 Task: Look for space in Pingshan, China from 12th July, 2023 to 16th July, 2023 for 8 adults in price range Rs.10000 to Rs.16000. Place can be private room with 8 bedrooms having 8 beds and 8 bathrooms. Property type can be house, flat, guest house, hotel. Amenities needed are: wifi, TV, free parkinig on premises, gym, breakfast. Booking option can be shelf check-in. Required host language is Chinese (Simplified).
Action: Mouse moved to (493, 104)
Screenshot: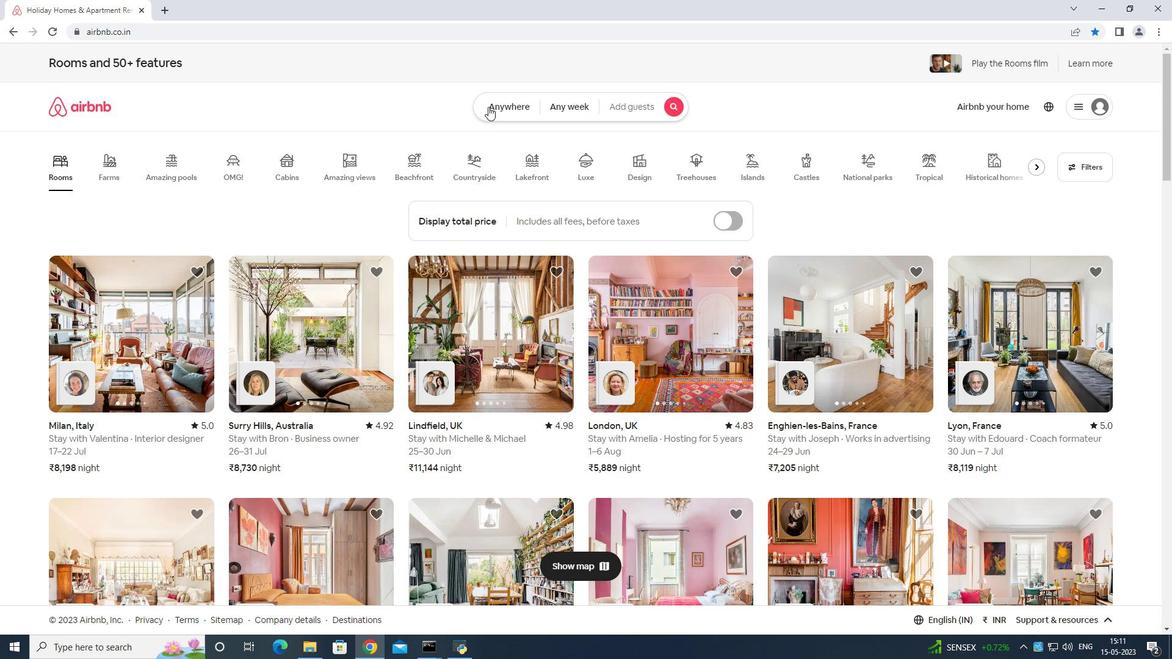 
Action: Mouse pressed left at (493, 104)
Screenshot: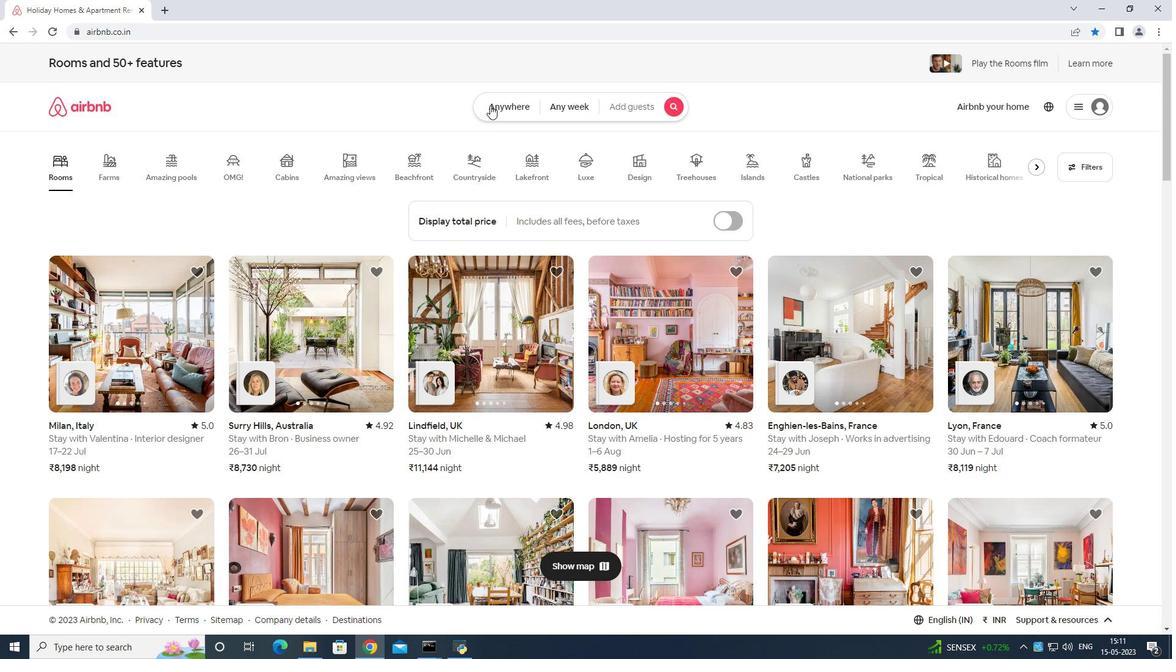 
Action: Mouse moved to (462, 145)
Screenshot: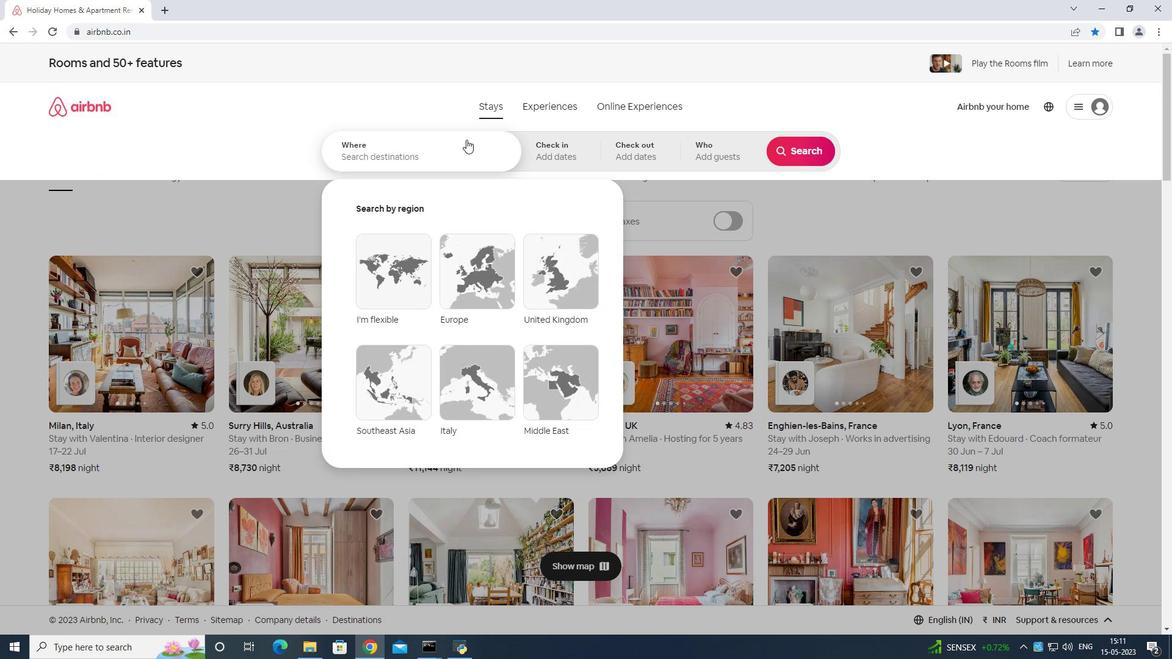 
Action: Mouse pressed left at (462, 145)
Screenshot: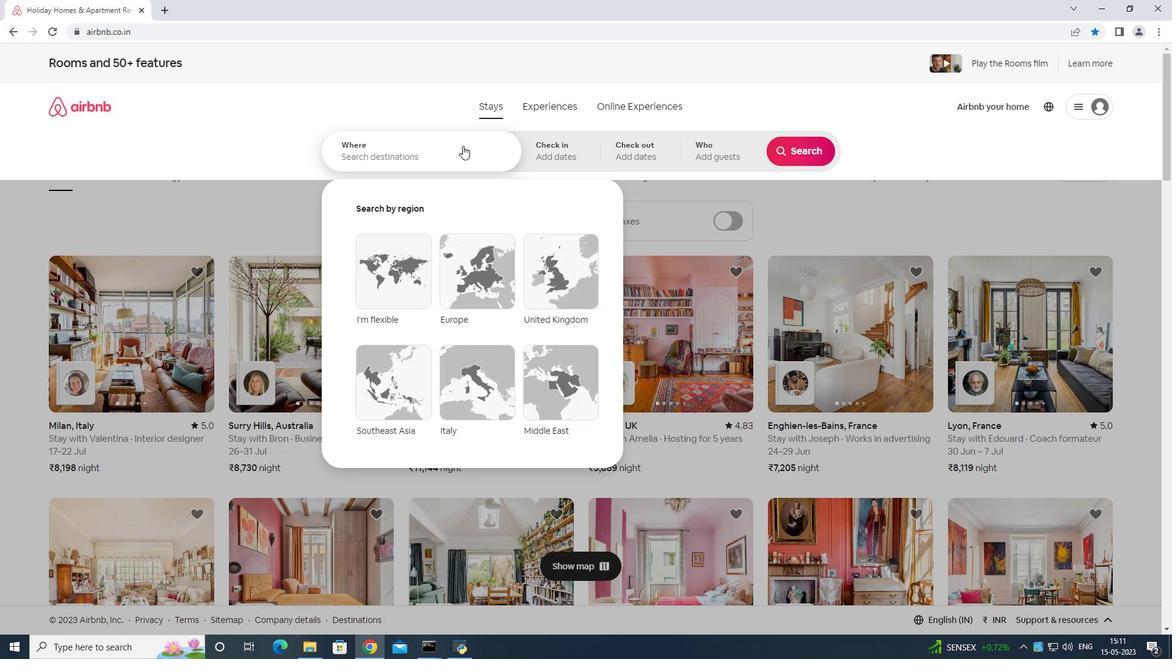 
Action: Mouse moved to (487, 155)
Screenshot: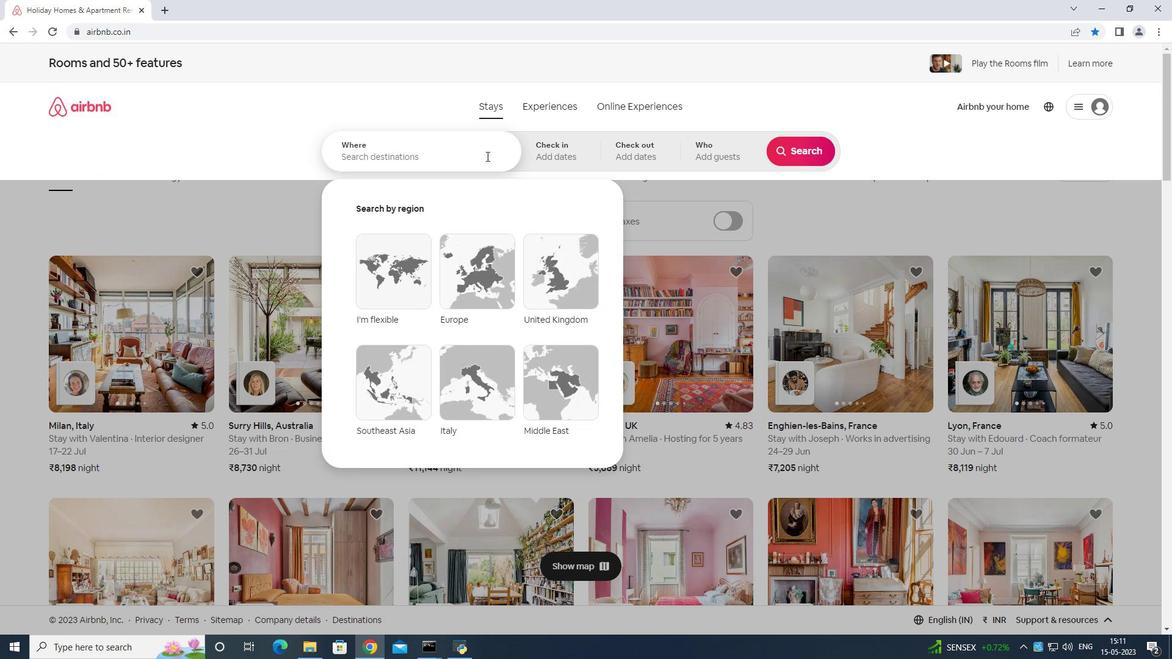 
Action: Key pressed <Key.shift>Pingshan<Key.space>china<Key.enter>
Screenshot: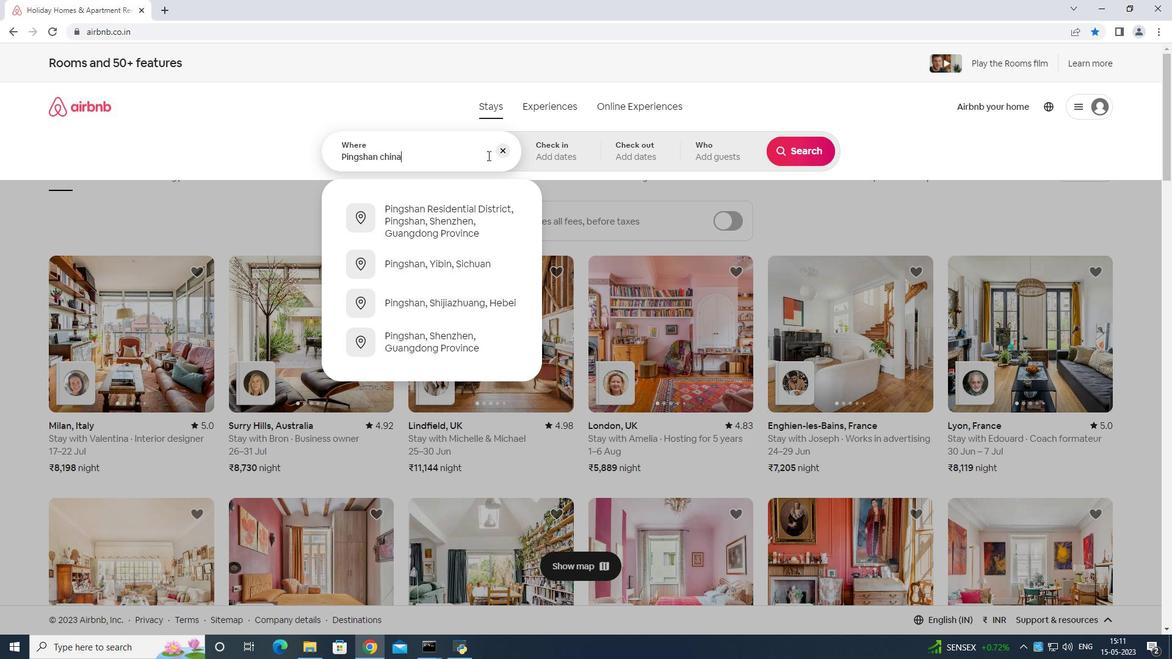 
Action: Mouse moved to (797, 253)
Screenshot: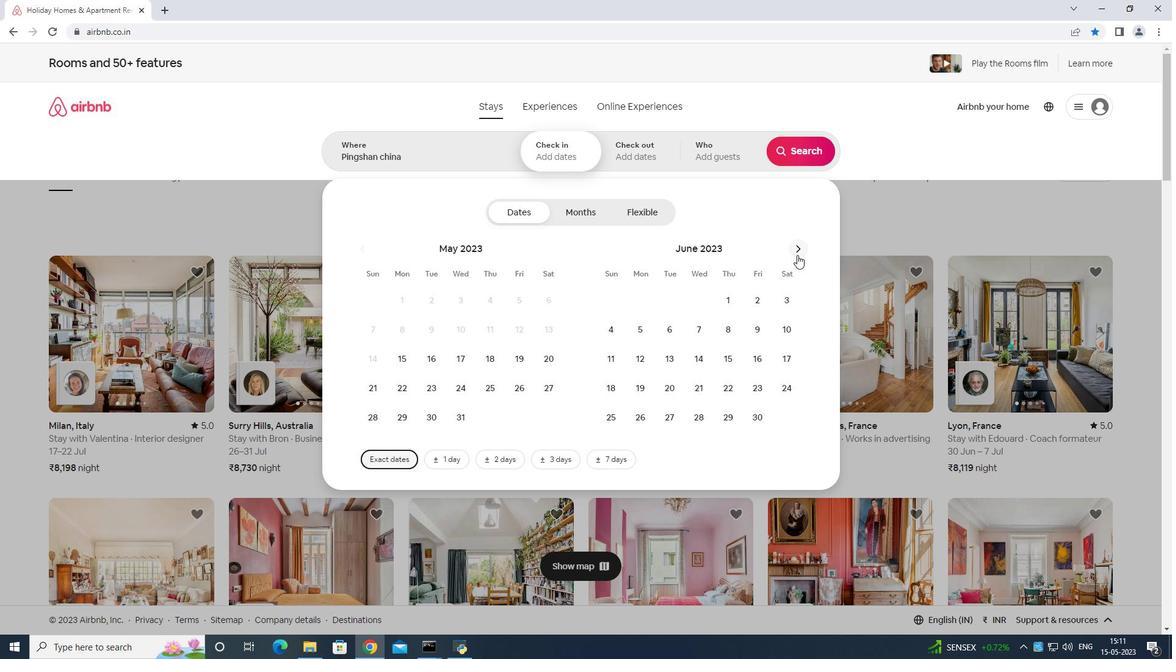 
Action: Mouse pressed left at (797, 253)
Screenshot: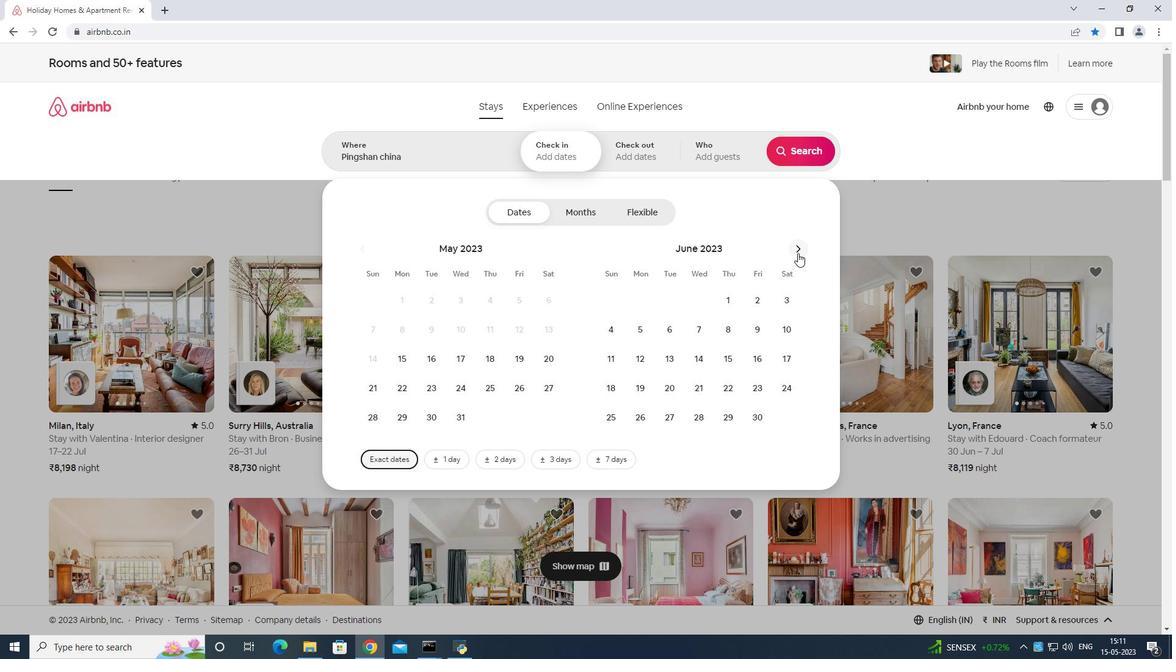 
Action: Mouse moved to (700, 349)
Screenshot: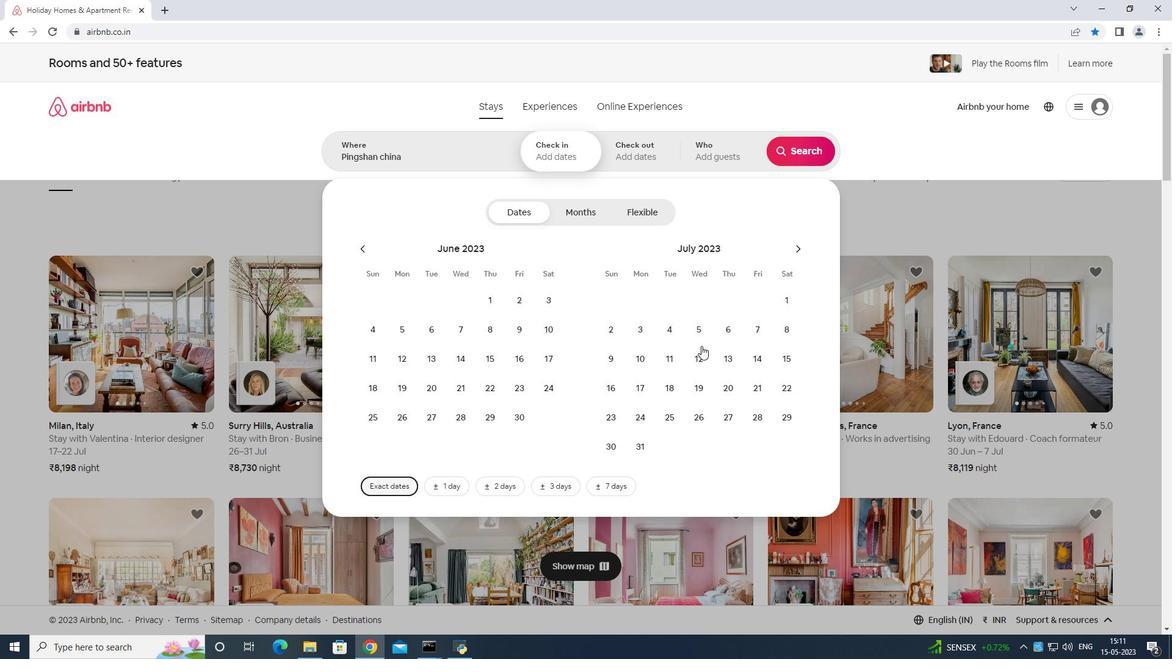 
Action: Mouse pressed left at (700, 349)
Screenshot: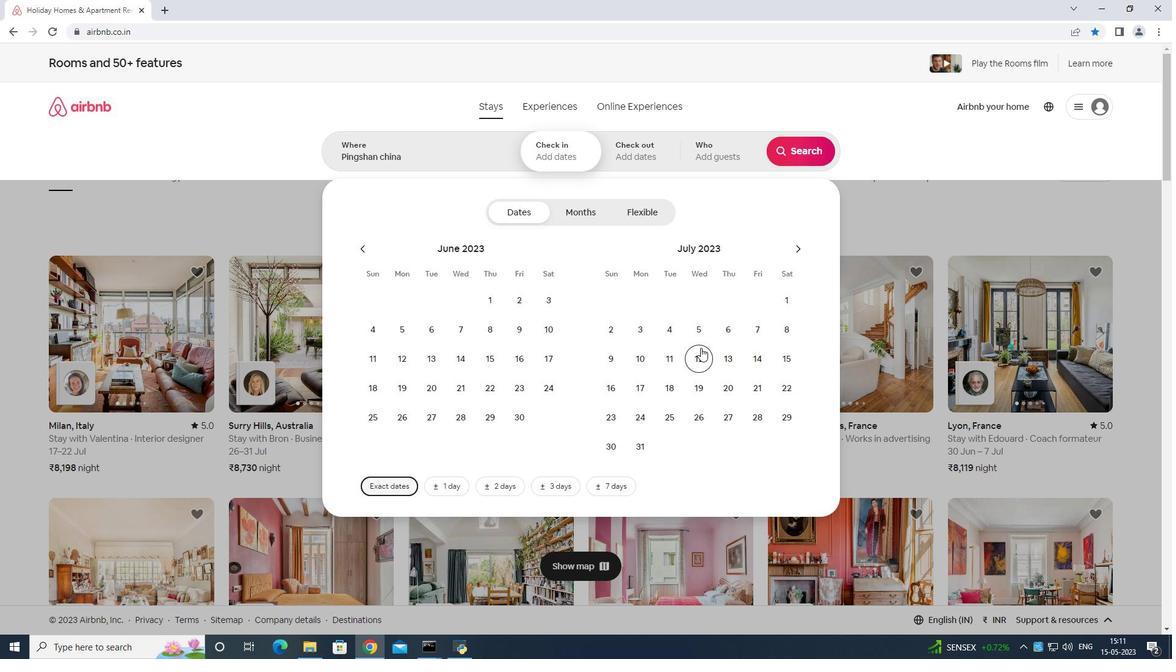 
Action: Mouse moved to (617, 381)
Screenshot: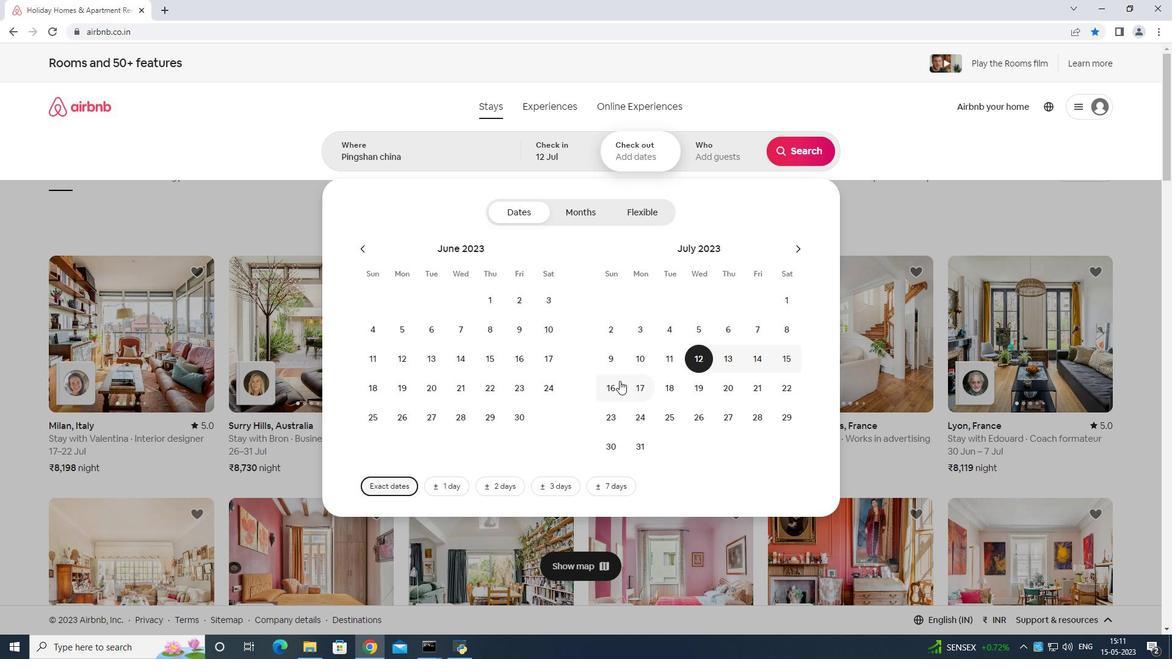 
Action: Mouse pressed left at (617, 381)
Screenshot: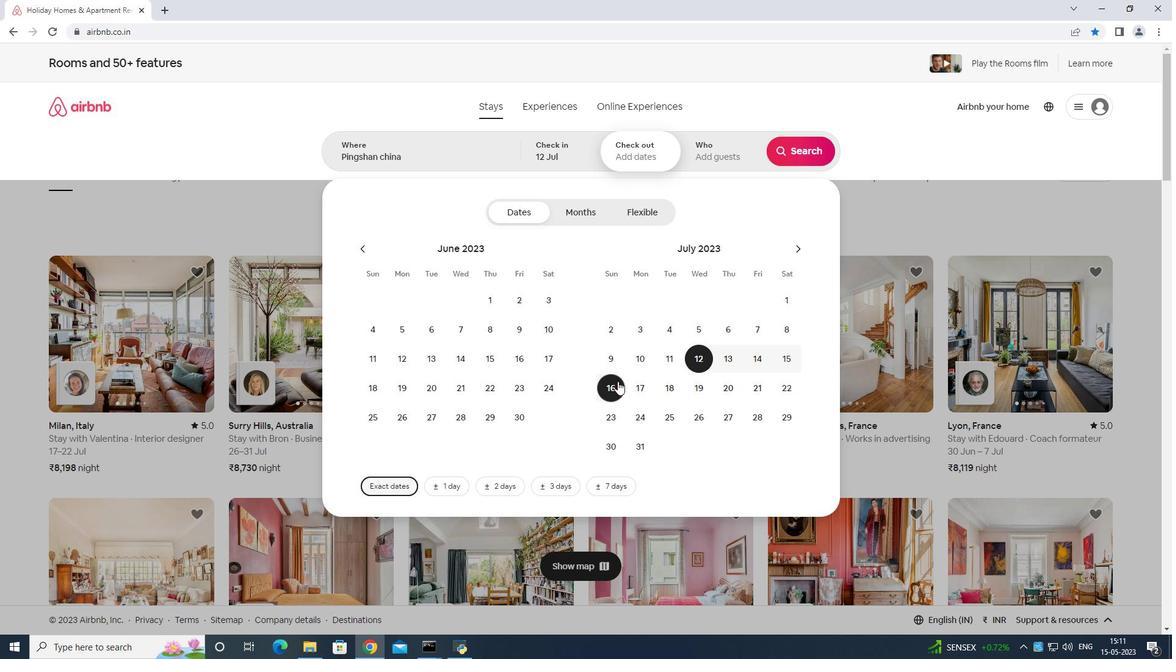 
Action: Mouse moved to (721, 152)
Screenshot: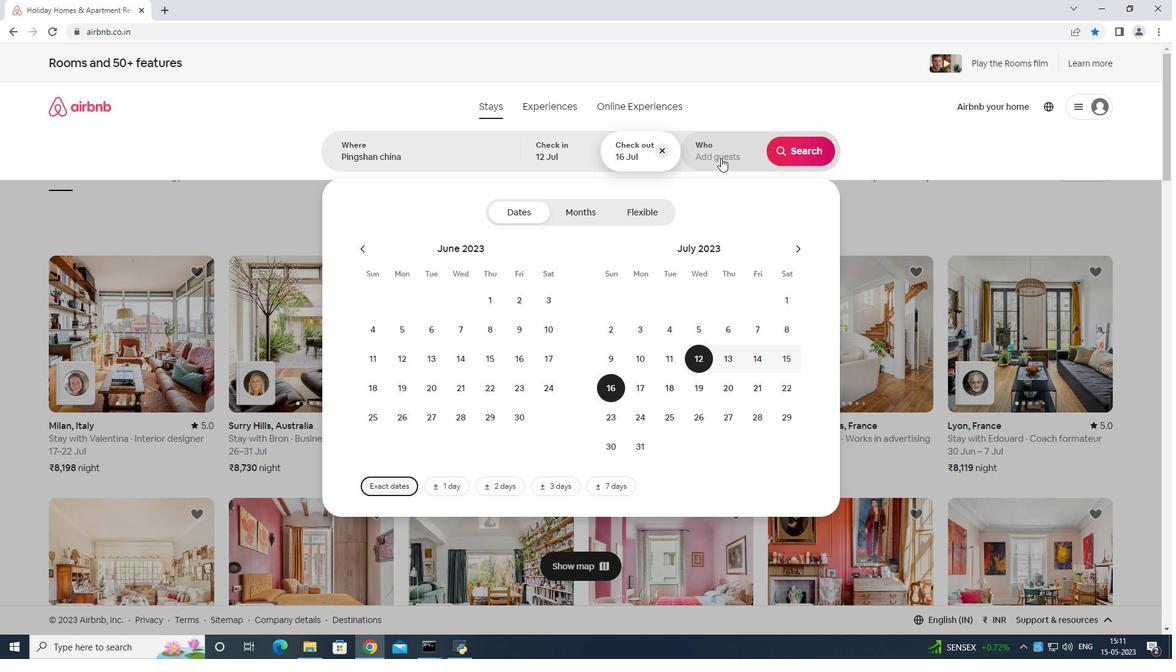 
Action: Mouse pressed left at (721, 152)
Screenshot: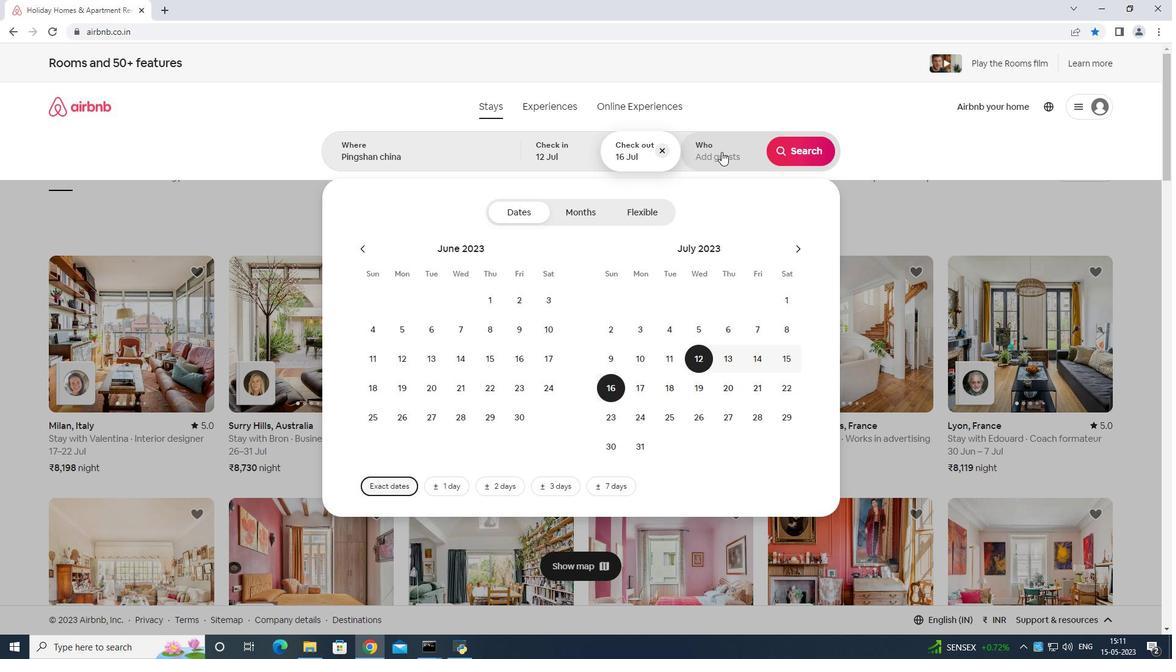 
Action: Mouse moved to (799, 216)
Screenshot: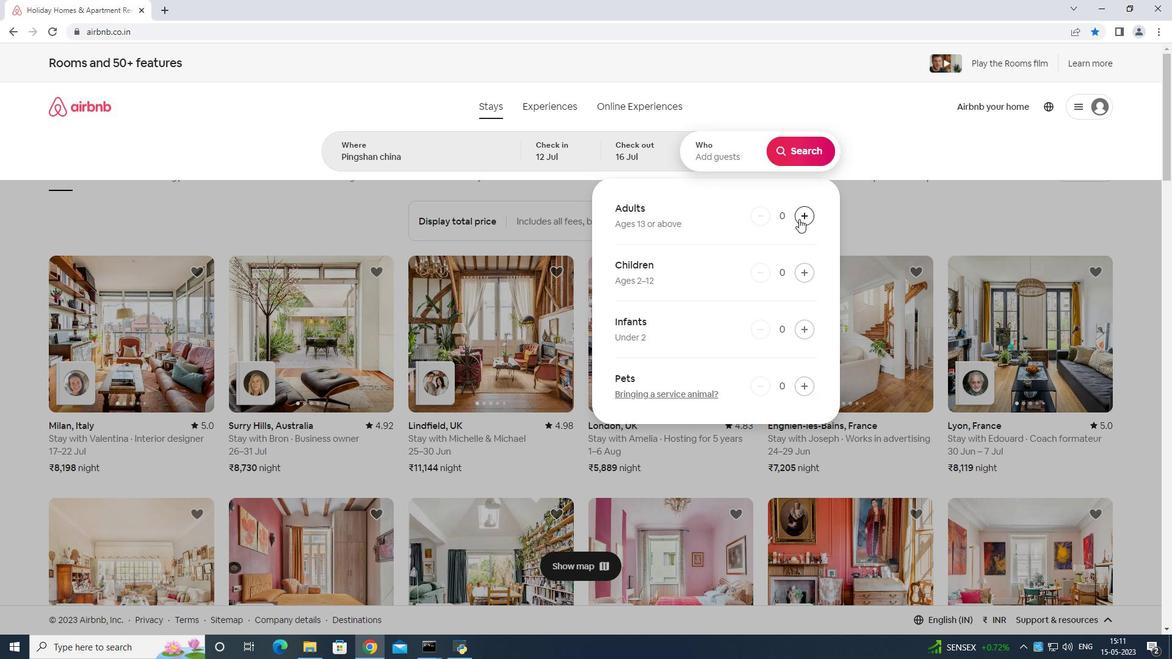 
Action: Mouse pressed left at (799, 216)
Screenshot: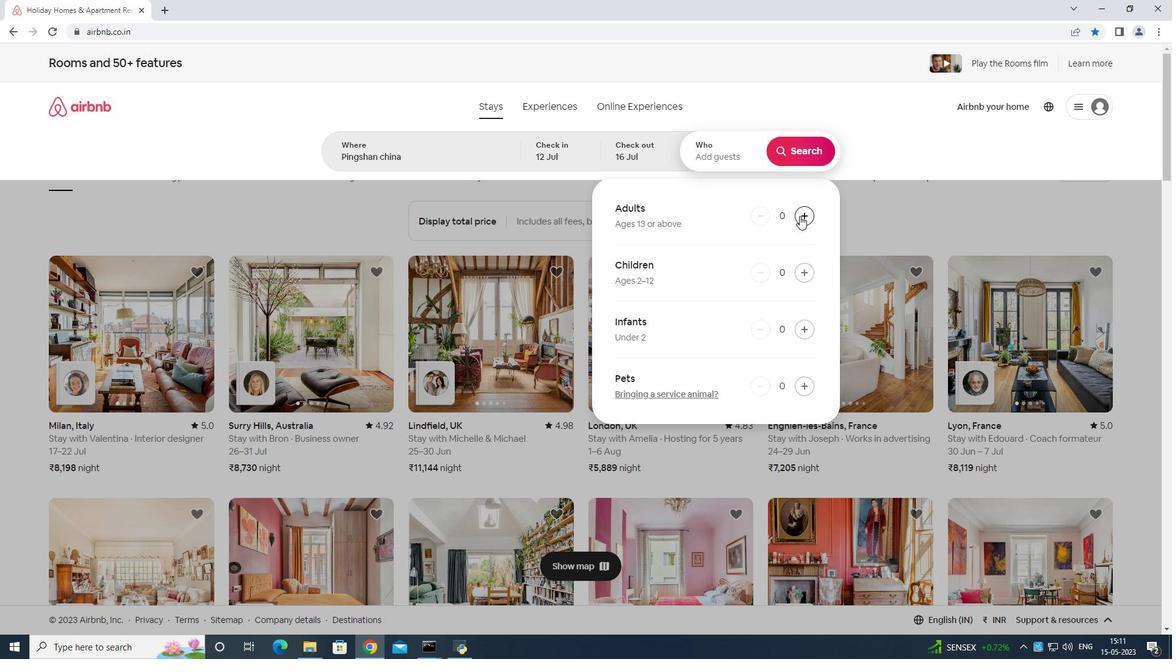 
Action: Mouse pressed left at (799, 216)
Screenshot: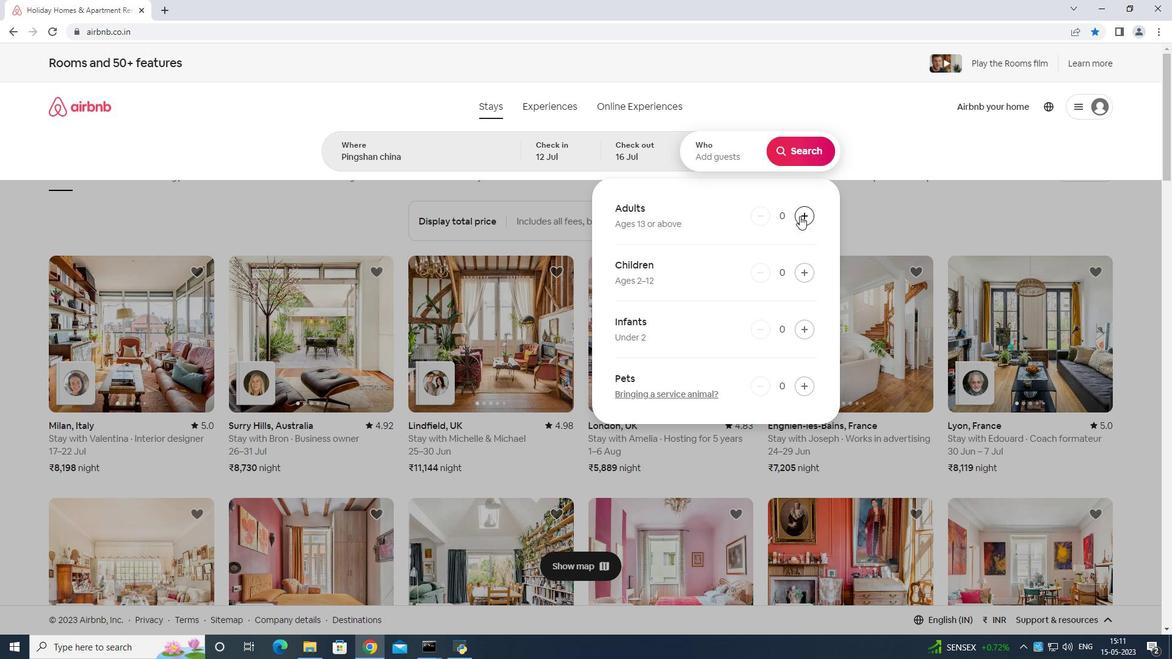 
Action: Mouse pressed left at (799, 216)
Screenshot: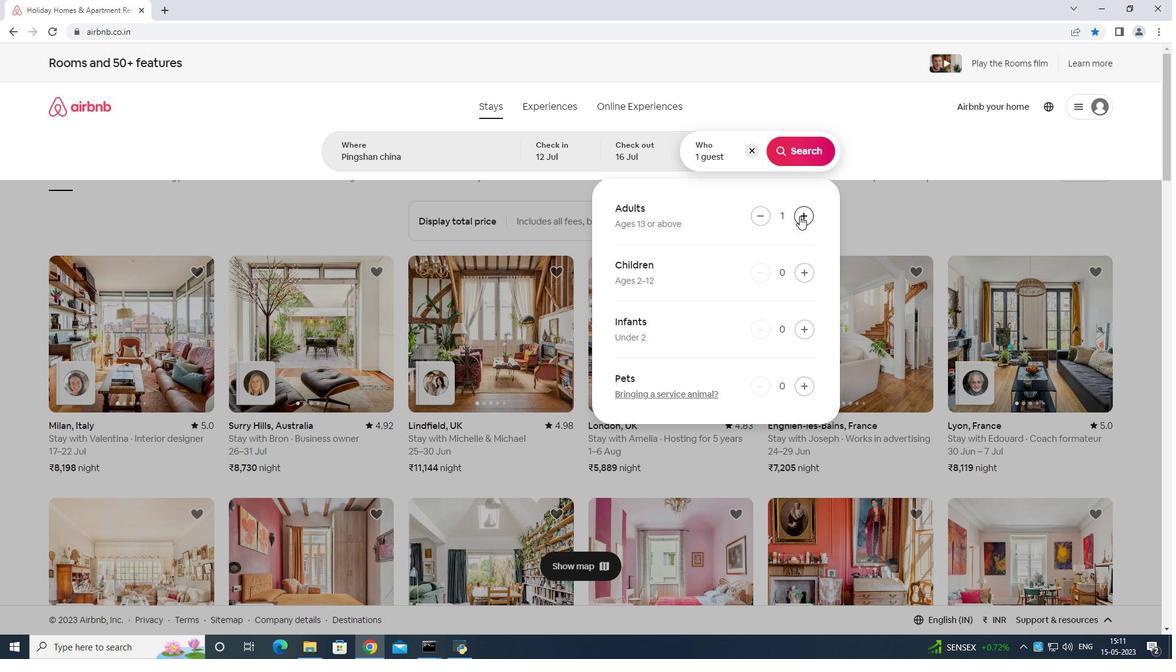 
Action: Mouse pressed left at (799, 216)
Screenshot: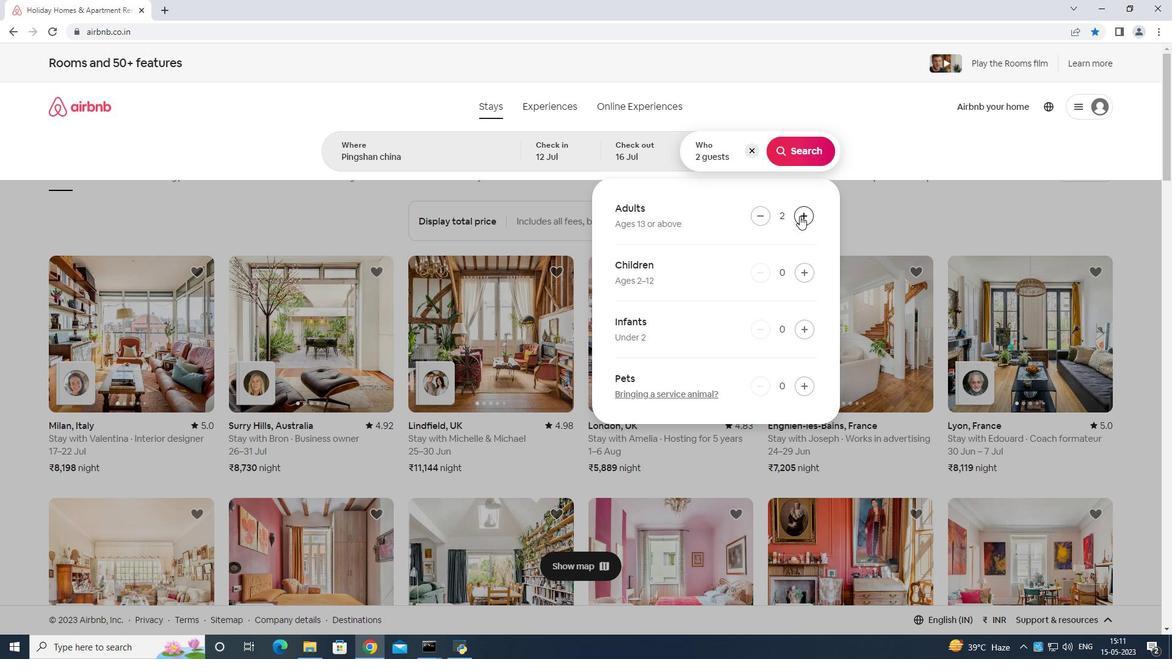 
Action: Mouse pressed left at (799, 216)
Screenshot: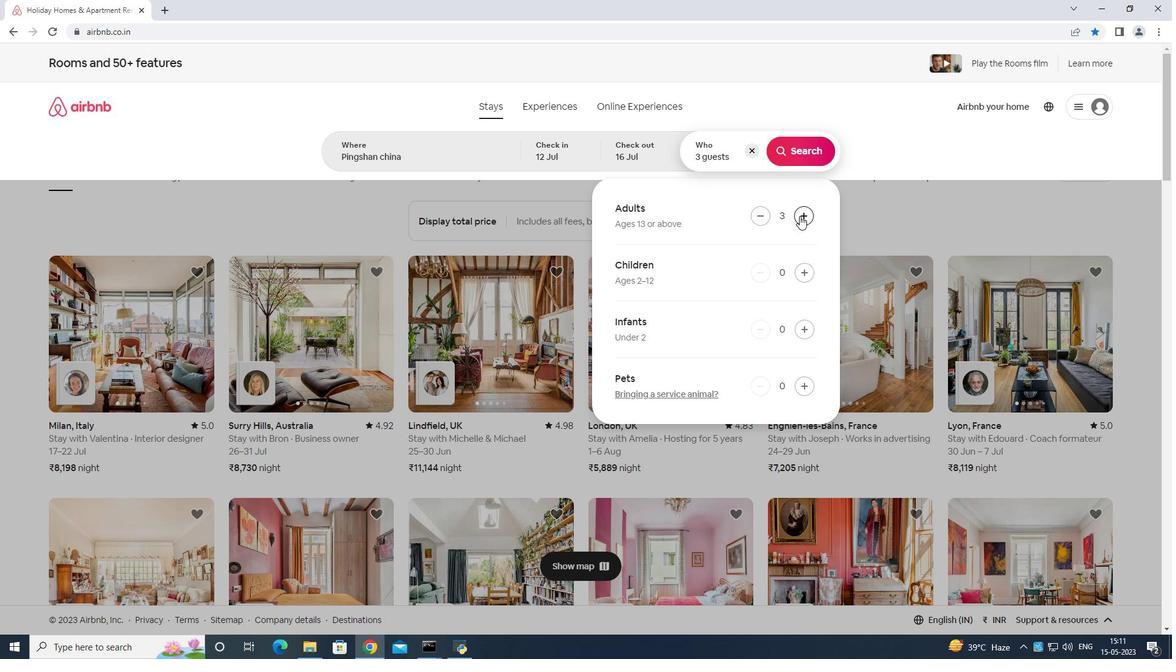 
Action: Mouse pressed left at (799, 216)
Screenshot: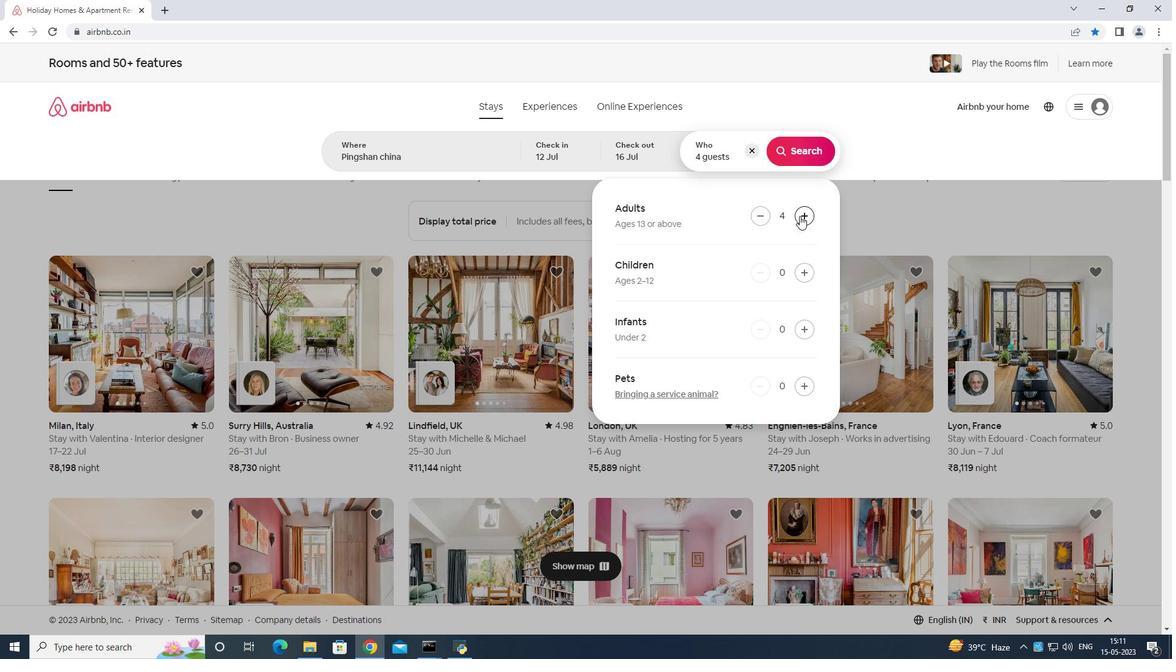 
Action: Mouse pressed left at (799, 216)
Screenshot: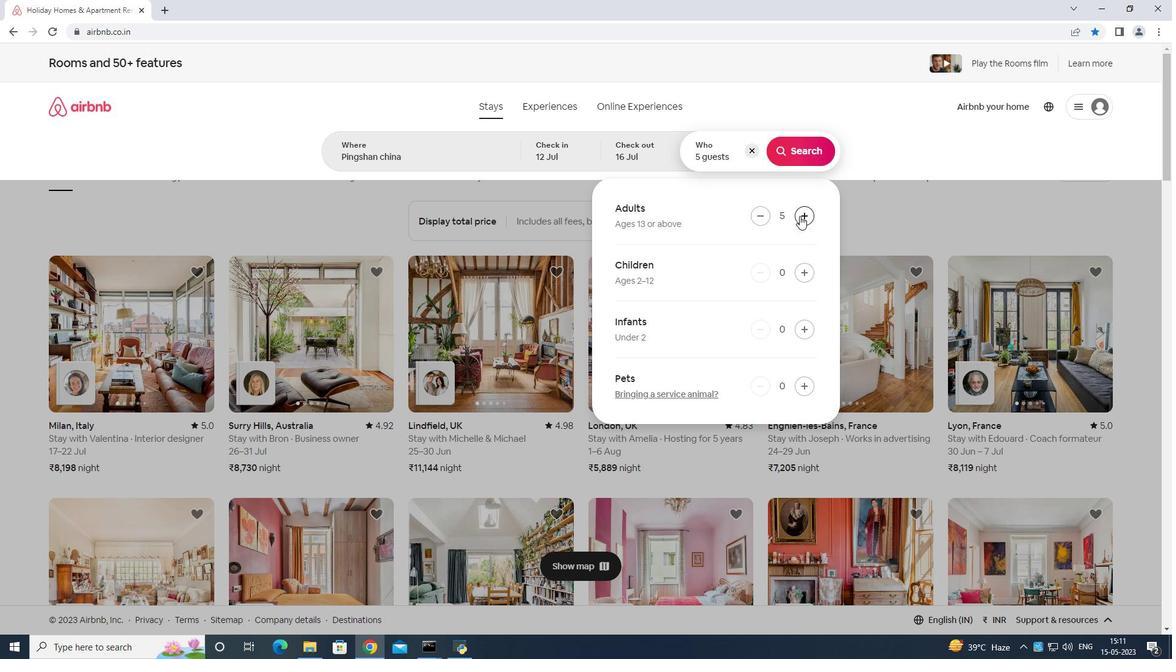 
Action: Mouse pressed left at (799, 216)
Screenshot: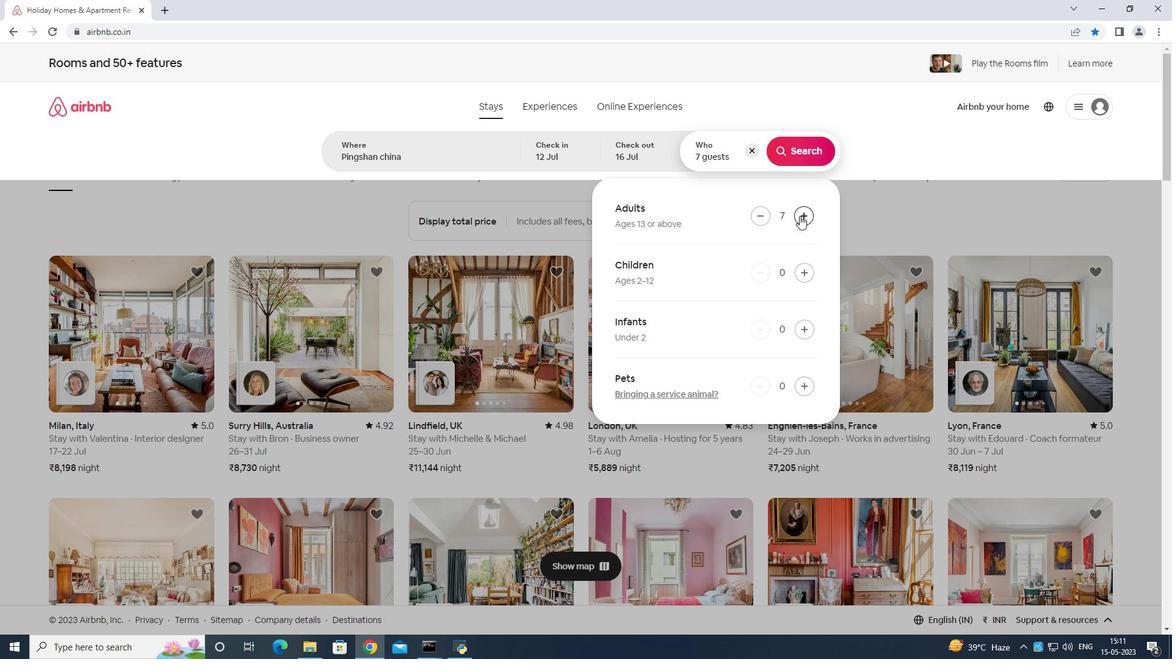 
Action: Mouse moved to (813, 152)
Screenshot: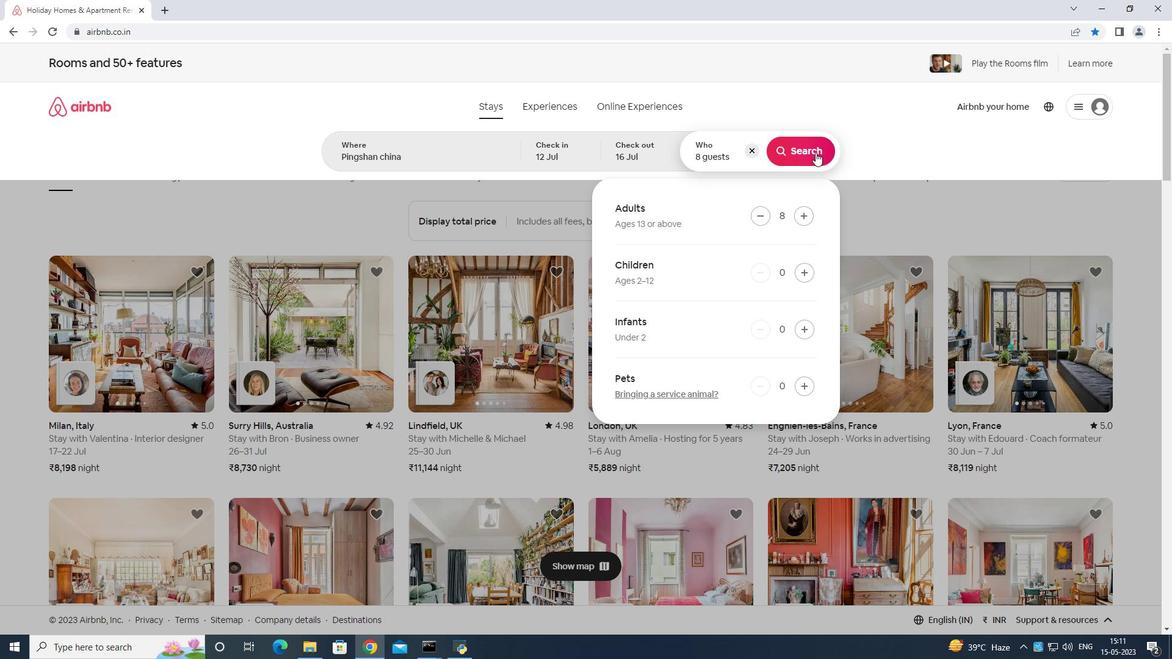 
Action: Mouse pressed left at (813, 152)
Screenshot: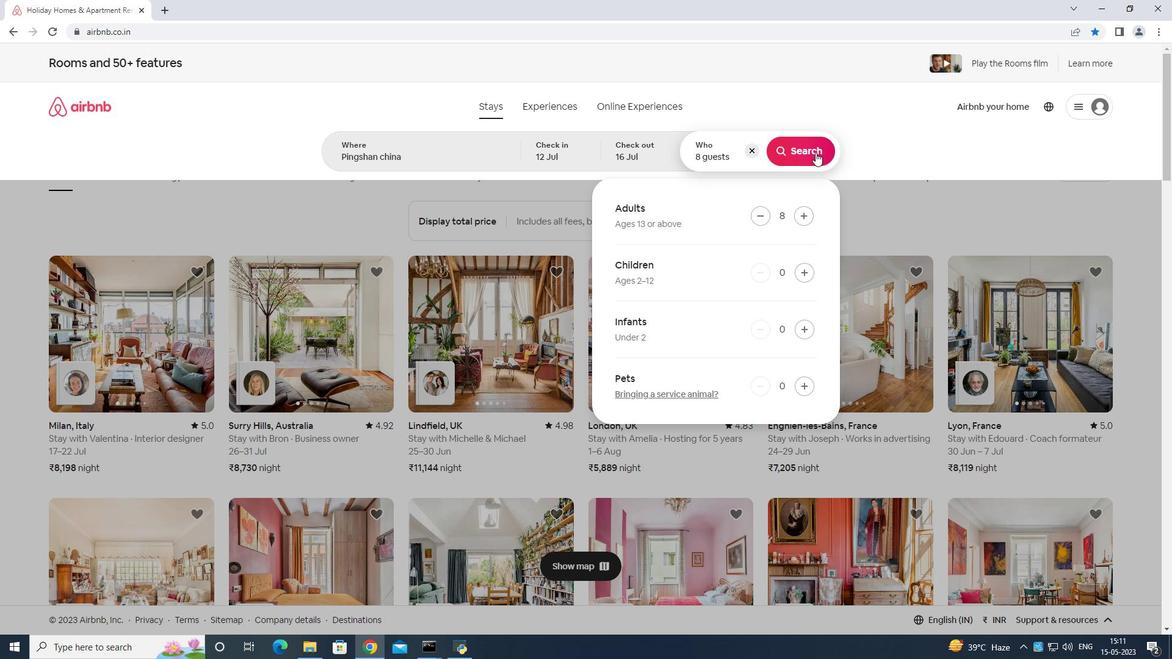 
Action: Mouse moved to (1117, 113)
Screenshot: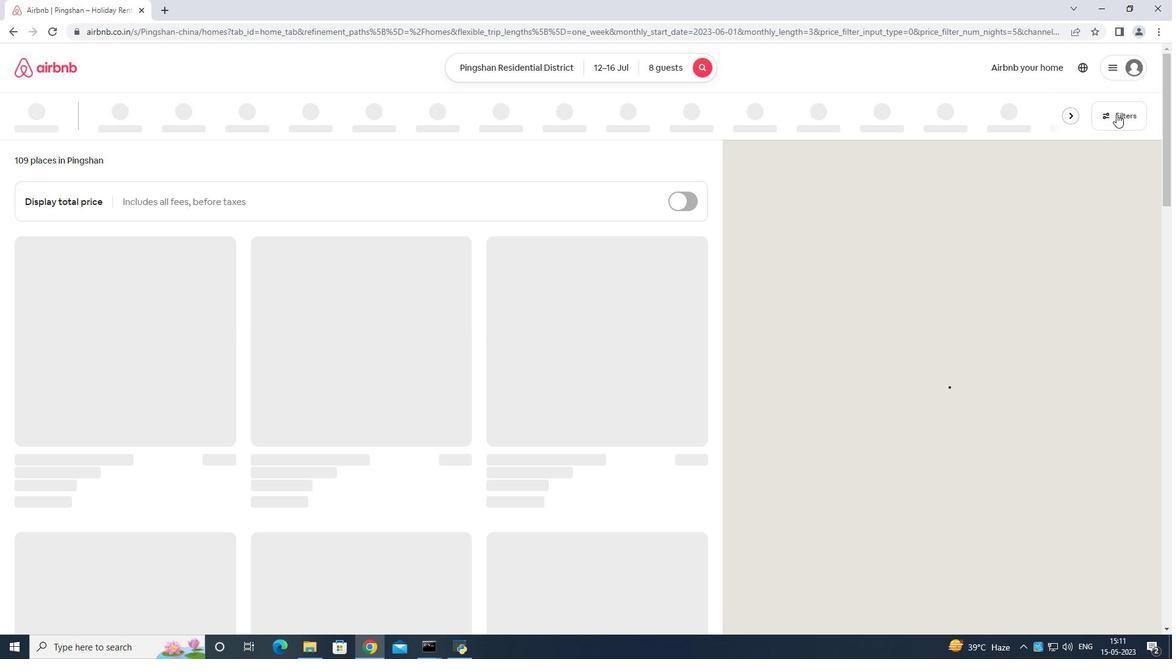 
Action: Mouse pressed left at (1117, 113)
Screenshot: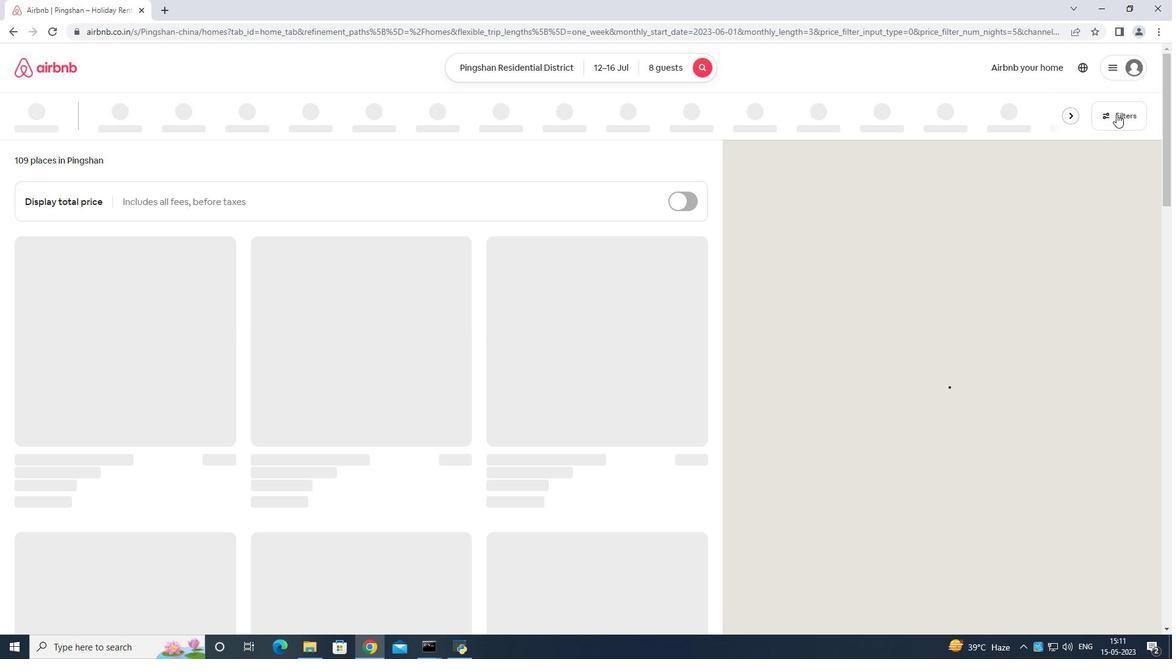 
Action: Mouse moved to (535, 413)
Screenshot: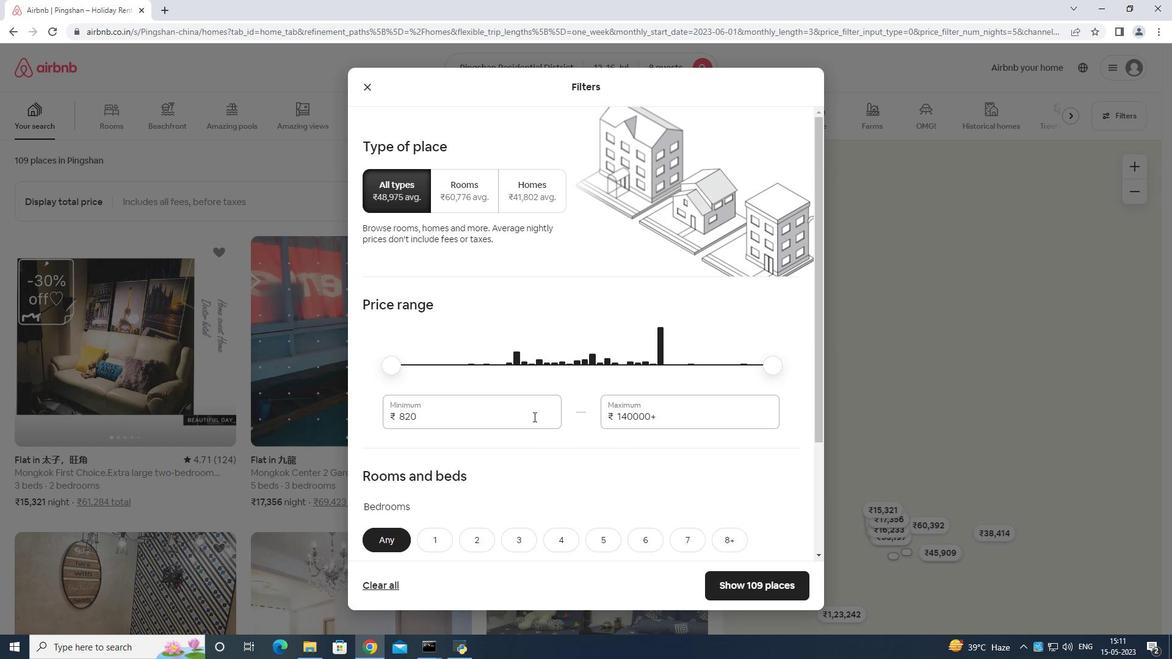 
Action: Mouse pressed left at (535, 413)
Screenshot: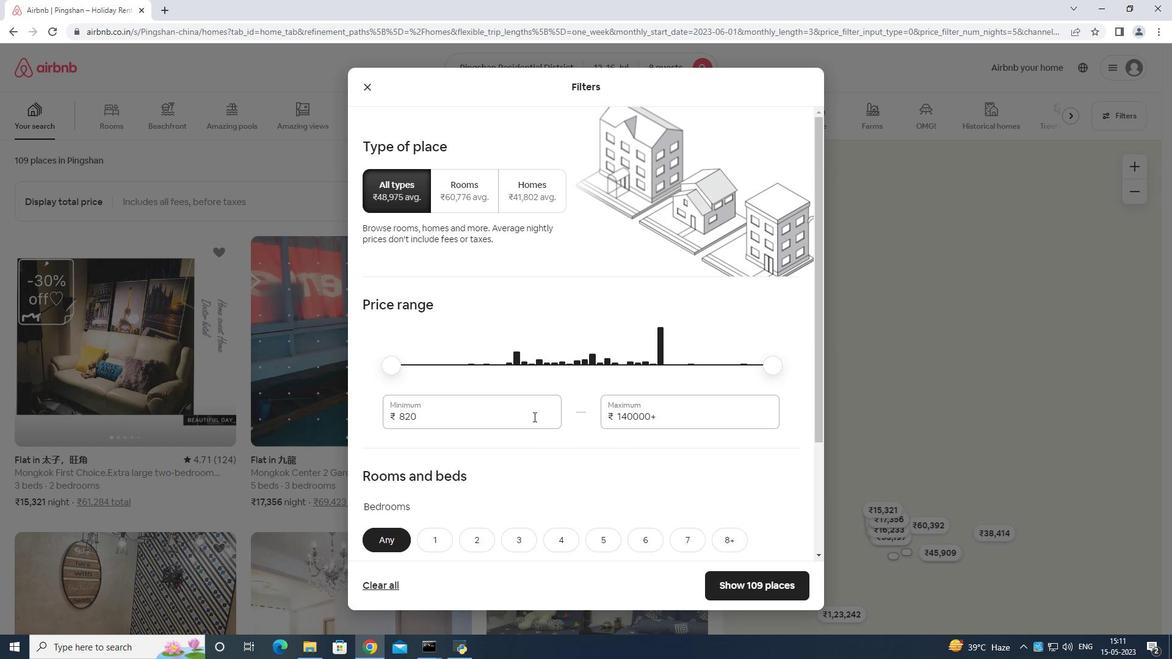 
Action: Mouse moved to (539, 398)
Screenshot: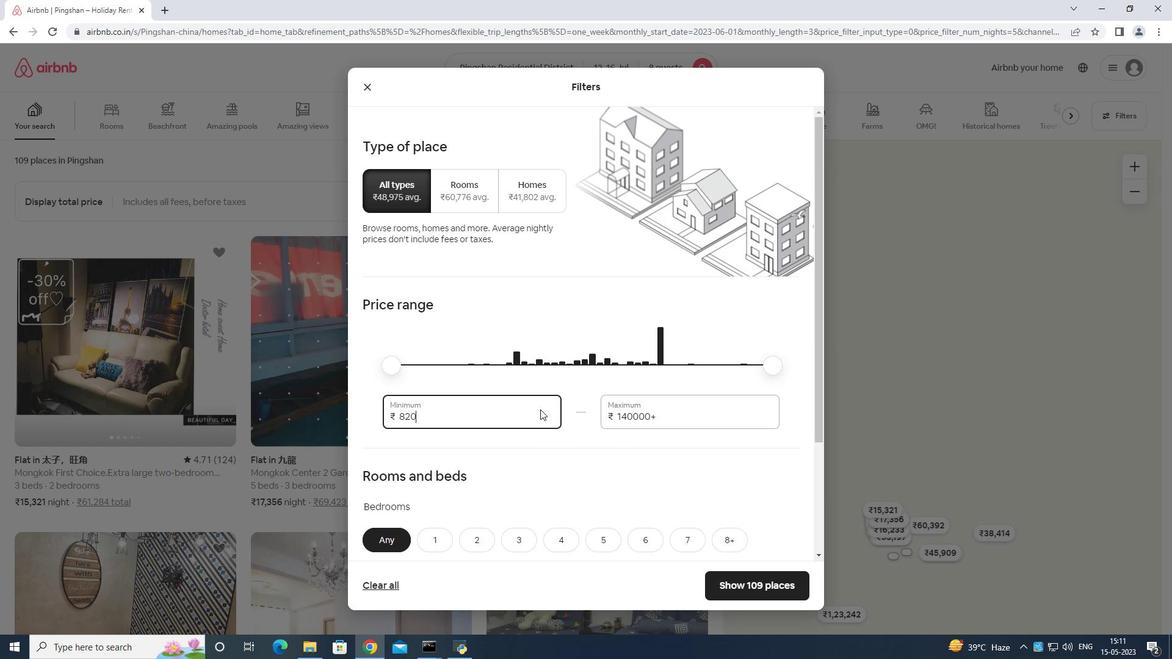 
Action: Key pressed <Key.backspace>
Screenshot: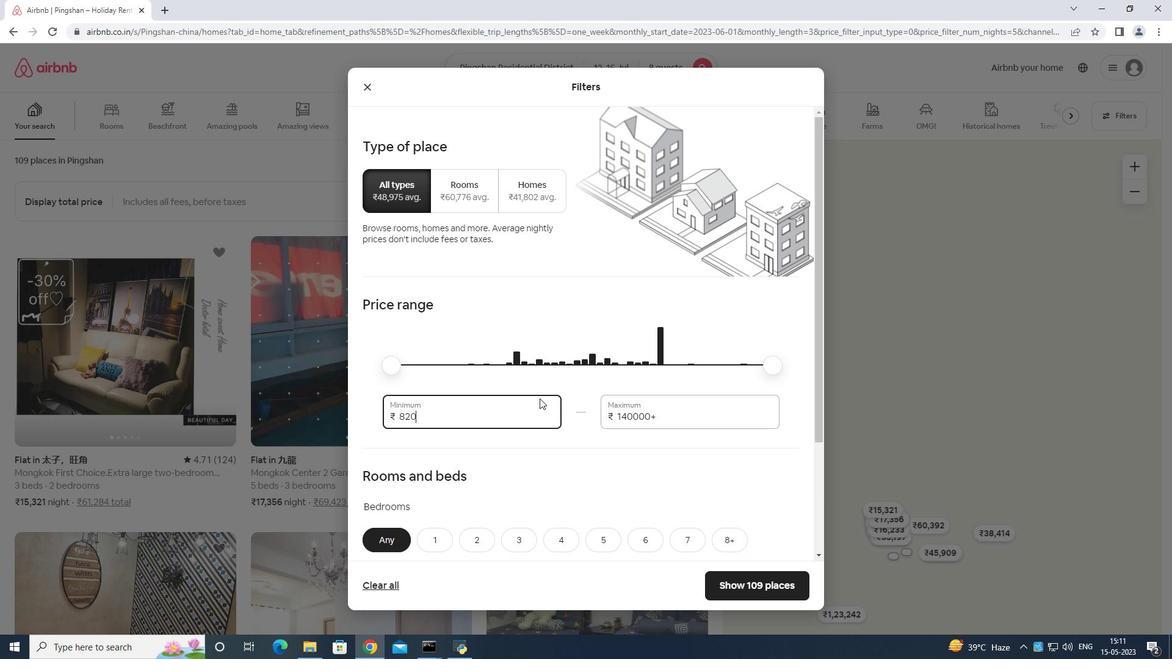 
Action: Mouse moved to (539, 394)
Screenshot: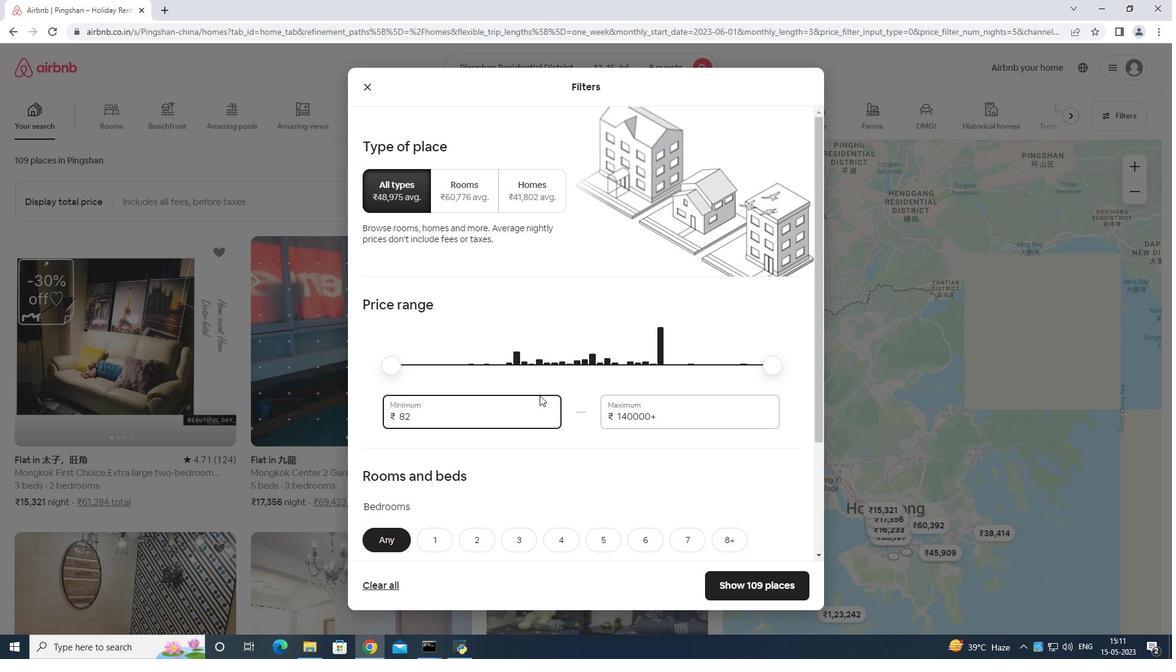 
Action: Key pressed <Key.backspace><Key.backspace><Key.backspace><Key.backspace>
Screenshot: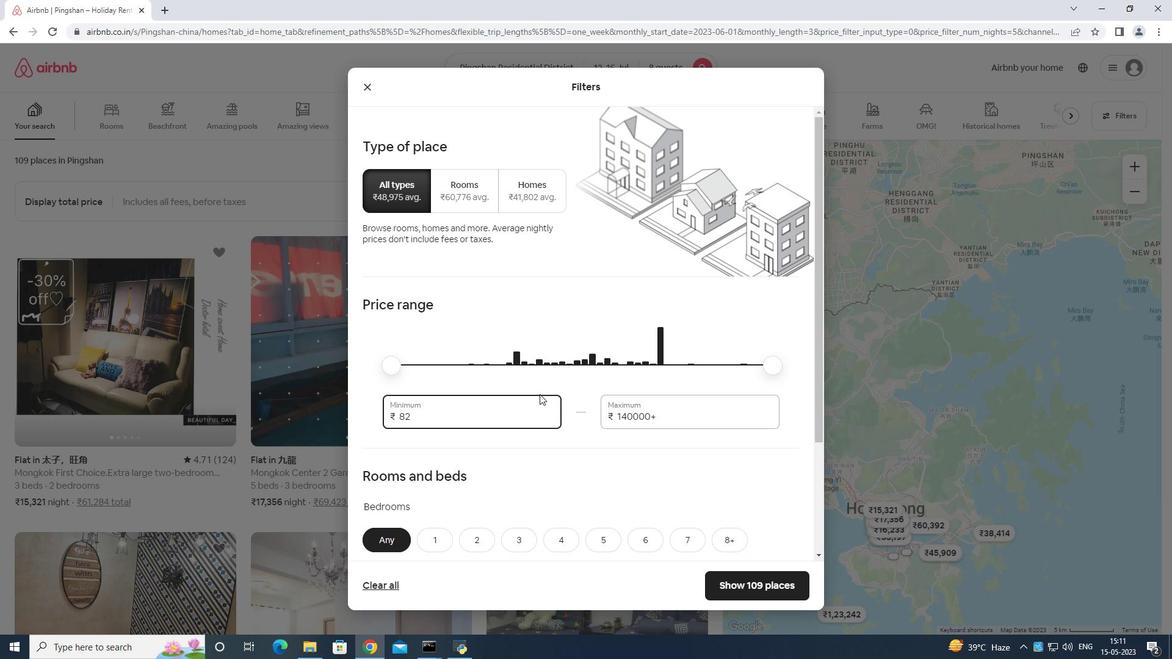
Action: Mouse moved to (539, 391)
Screenshot: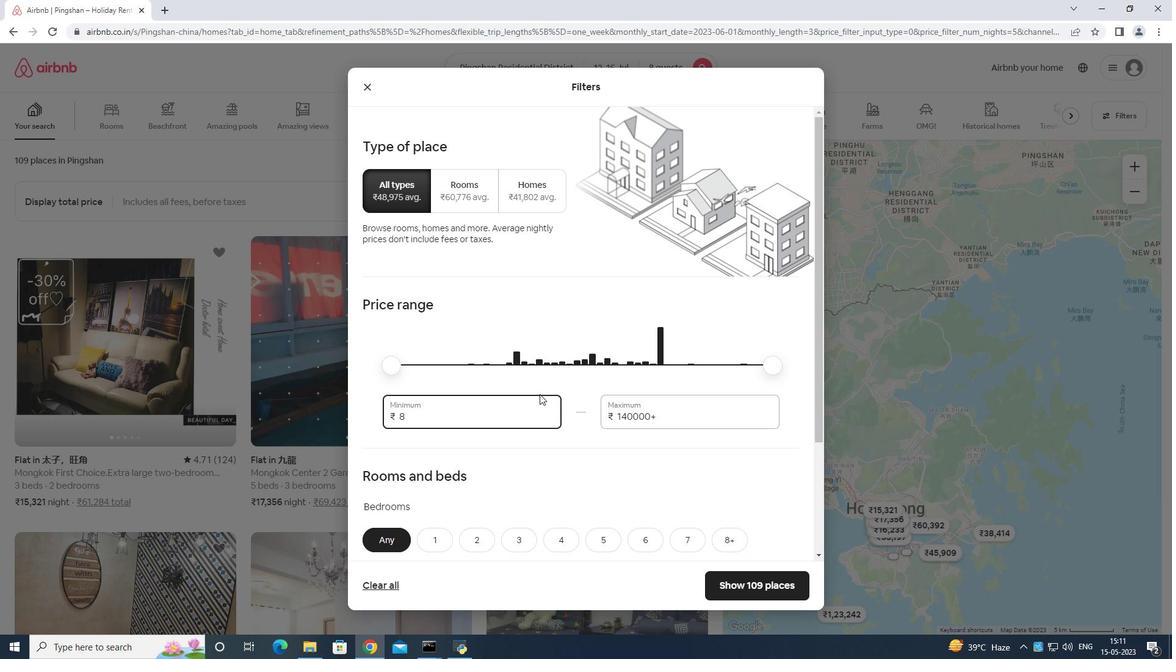 
Action: Key pressed 1000
Screenshot: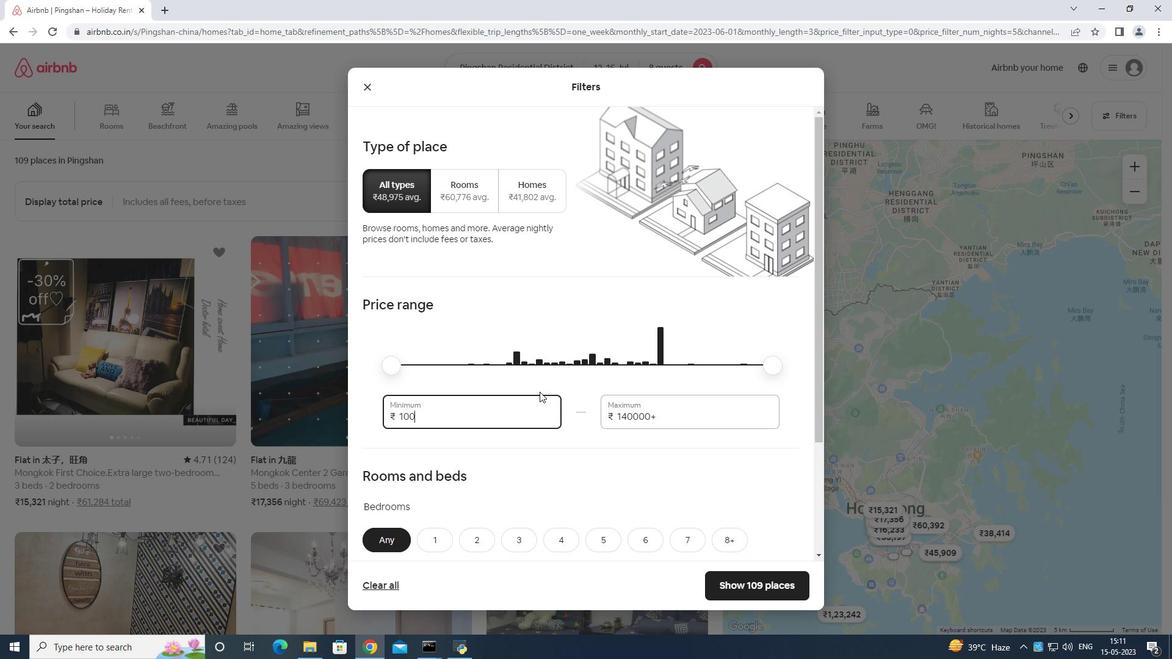 
Action: Mouse moved to (561, 395)
Screenshot: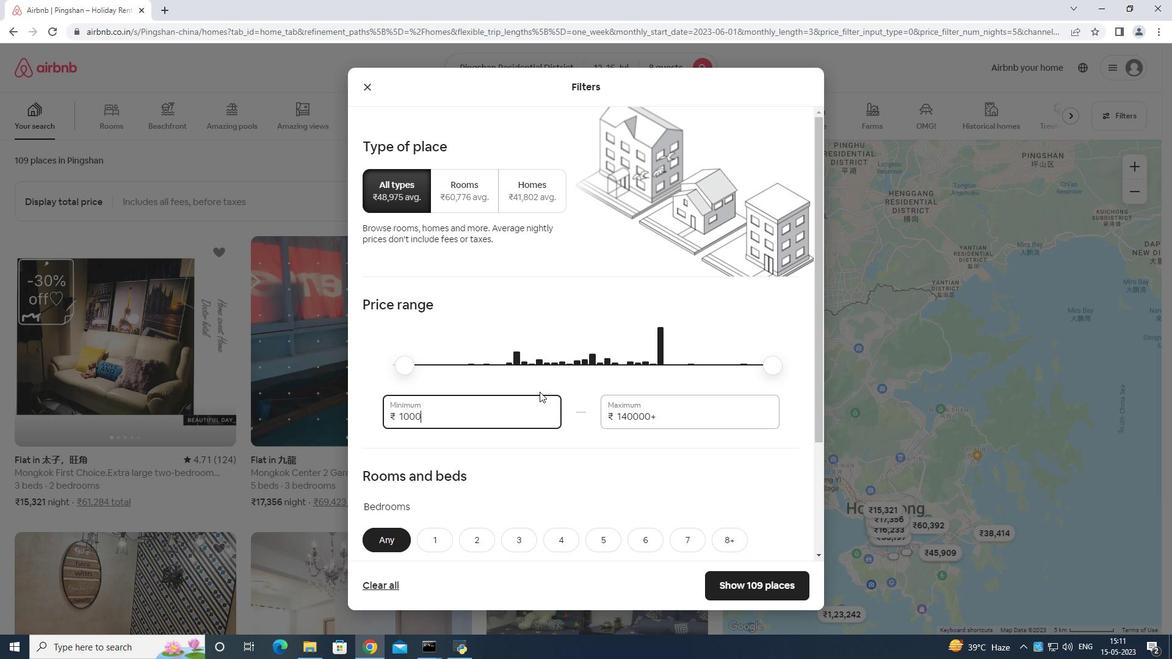 
Action: Key pressed 0
Screenshot: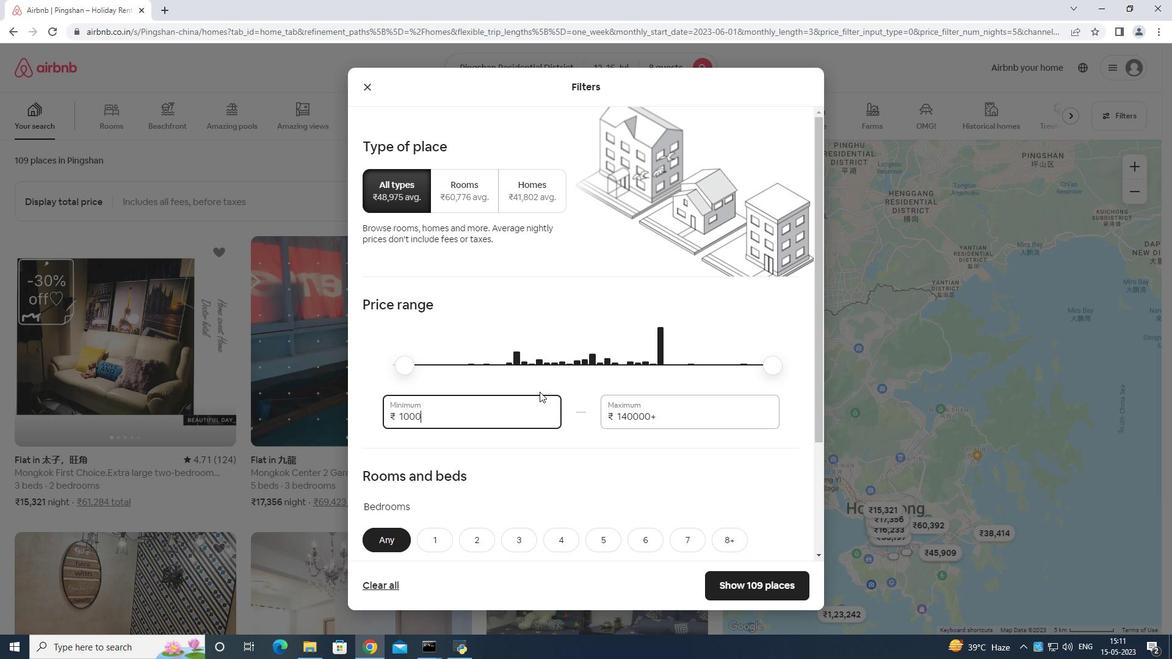 
Action: Mouse moved to (663, 409)
Screenshot: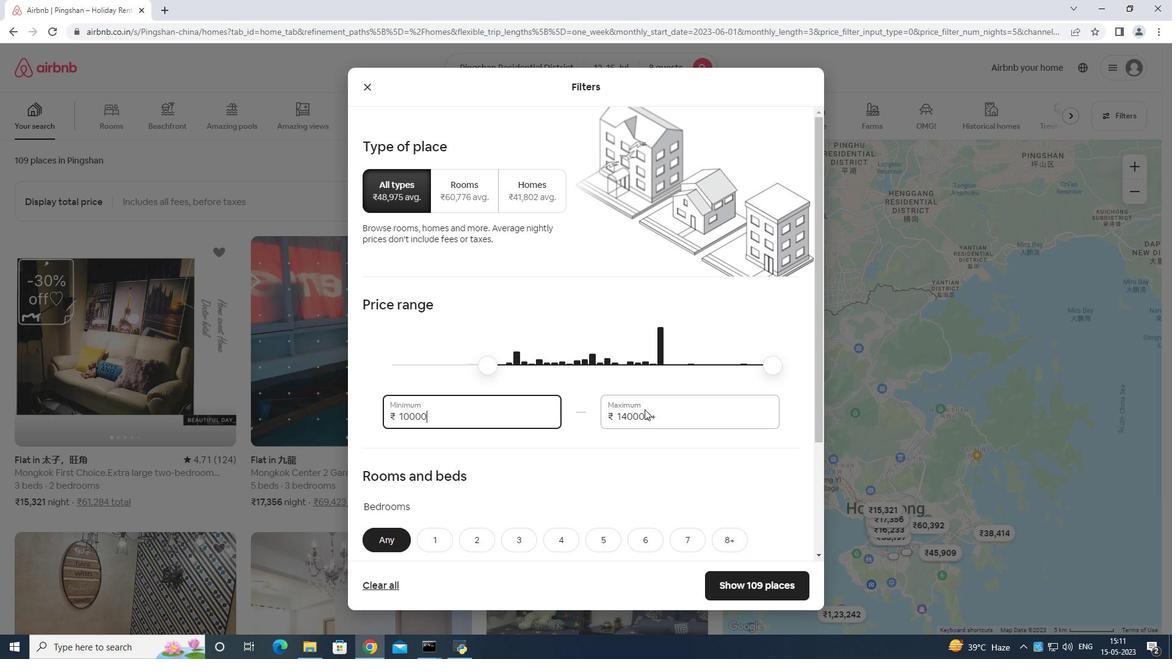 
Action: Mouse pressed left at (663, 409)
Screenshot: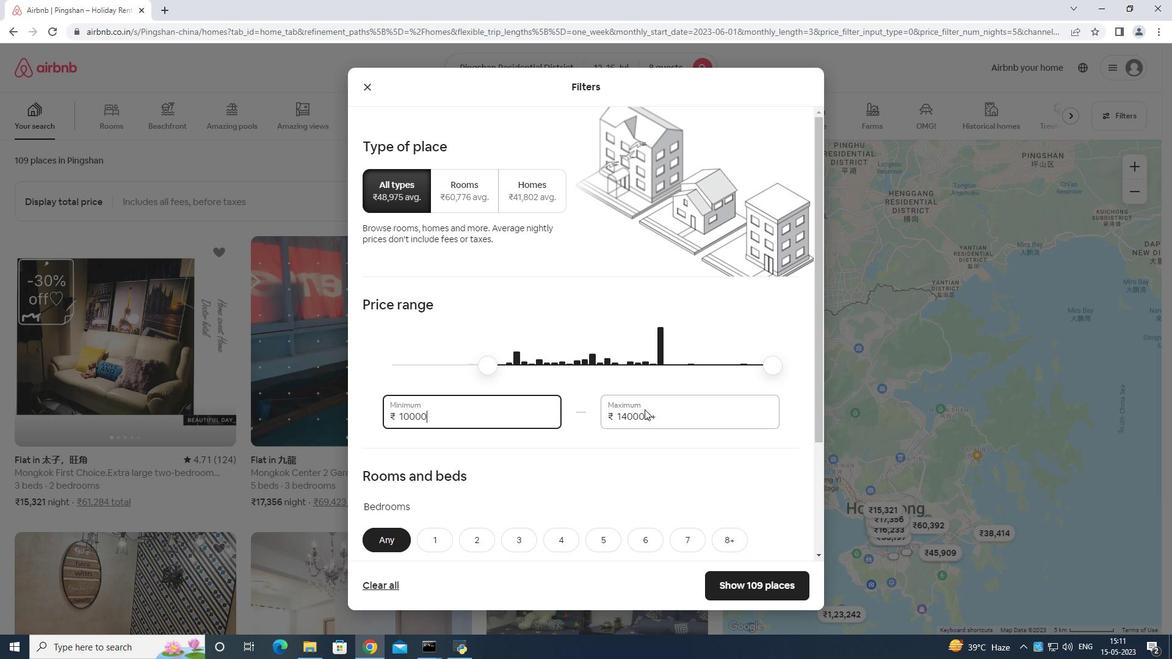 
Action: Mouse moved to (664, 406)
Screenshot: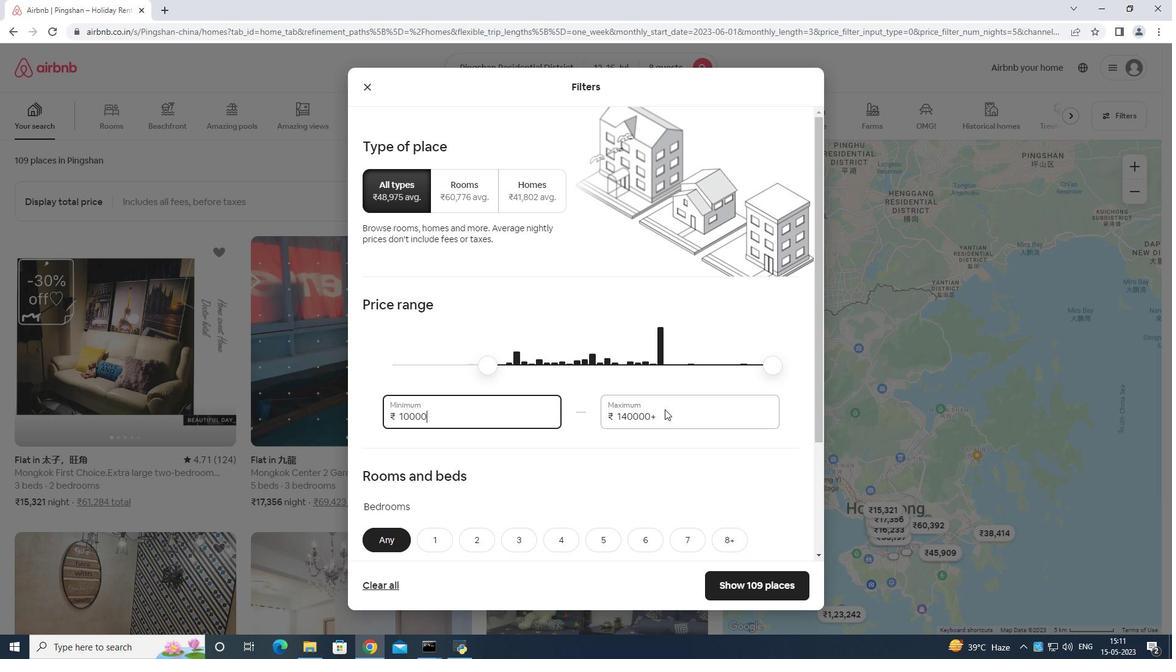 
Action: Key pressed <Key.backspace><Key.backspace><Key.backspace><Key.backspace><Key.backspace><Key.backspace><Key.backspace><Key.backspace><Key.backspace><Key.backspace><Key.backspace><Key.backspace><Key.backspace><Key.backspace><Key.backspace>1
Screenshot: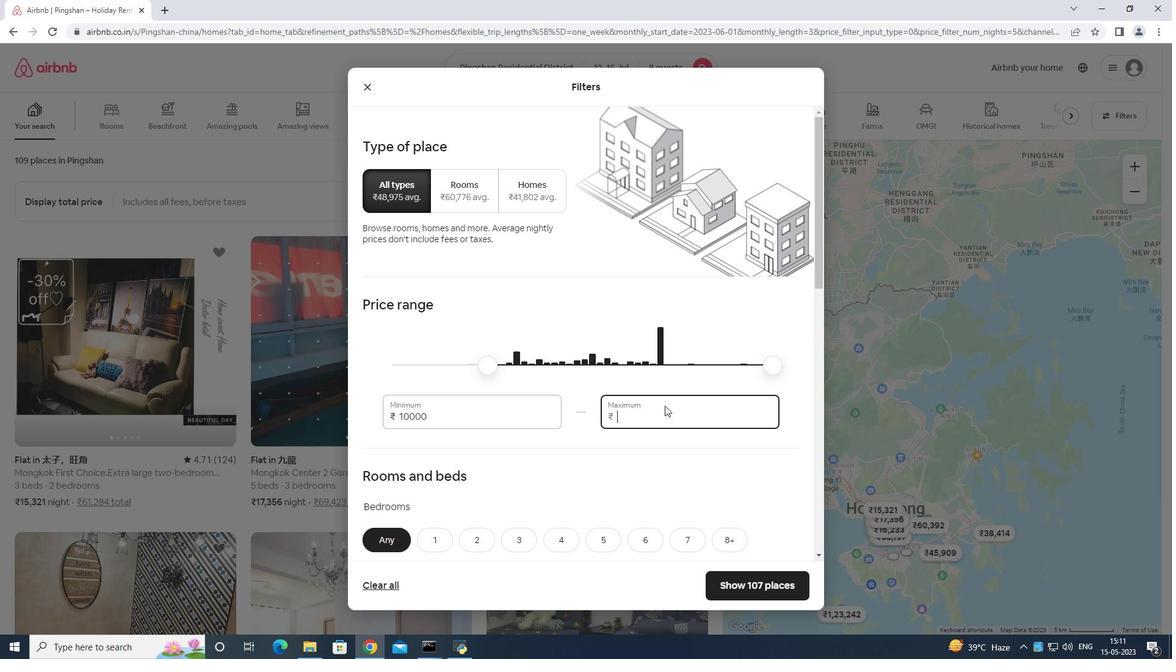 
Action: Mouse moved to (665, 405)
Screenshot: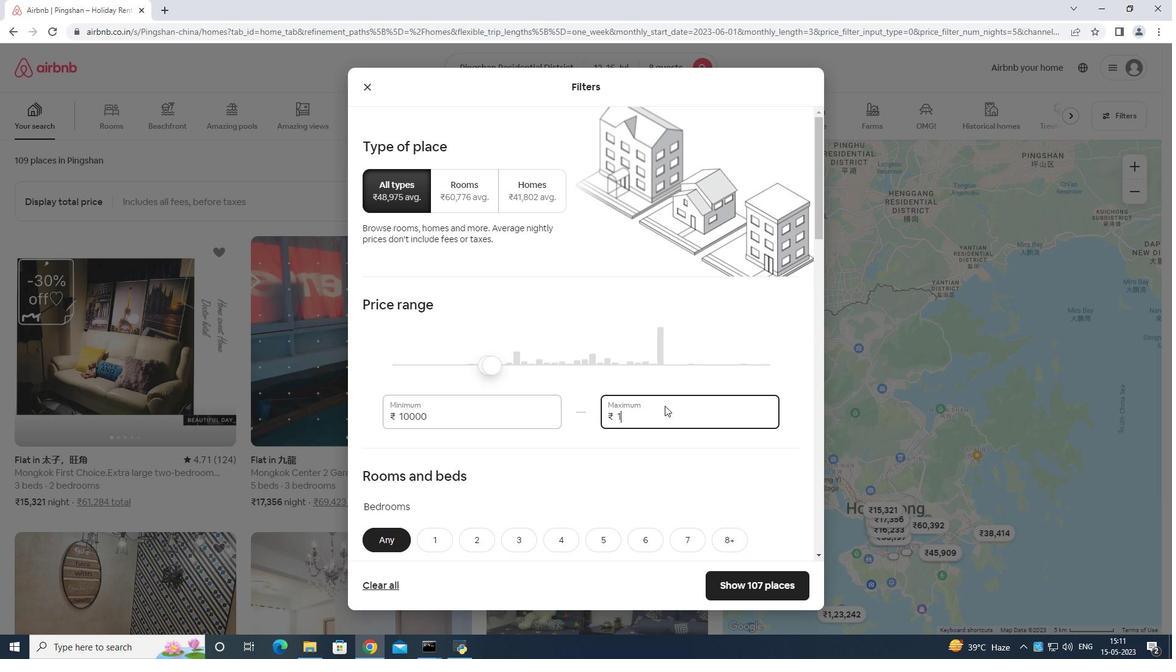 
Action: Key pressed 6
Screenshot: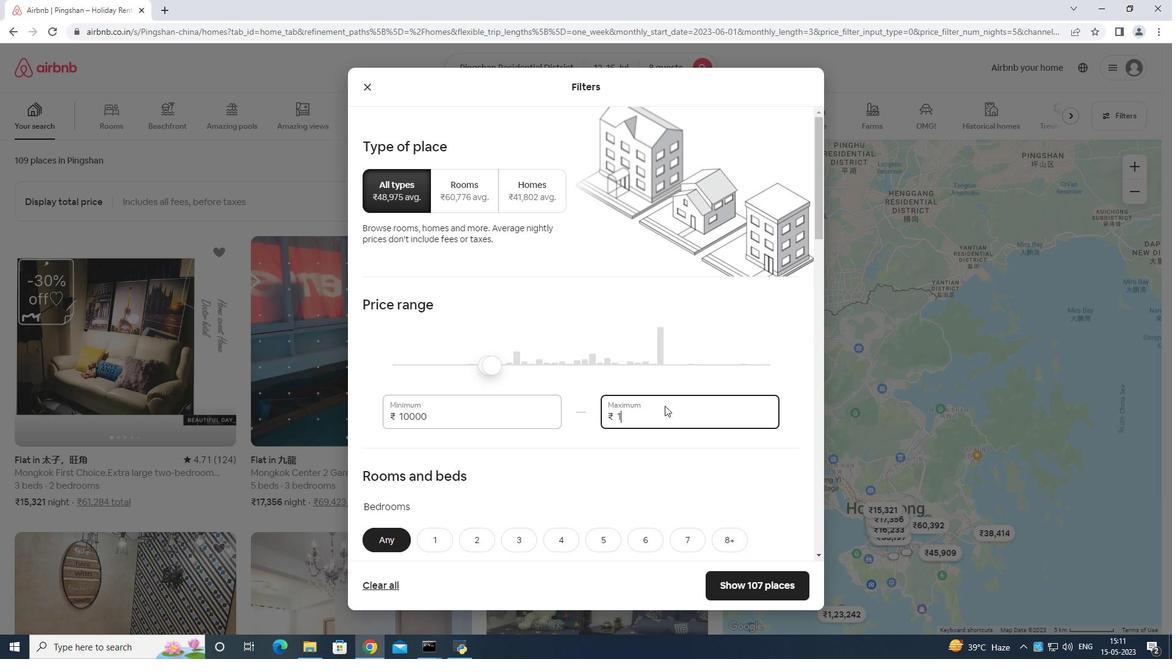 
Action: Mouse moved to (665, 404)
Screenshot: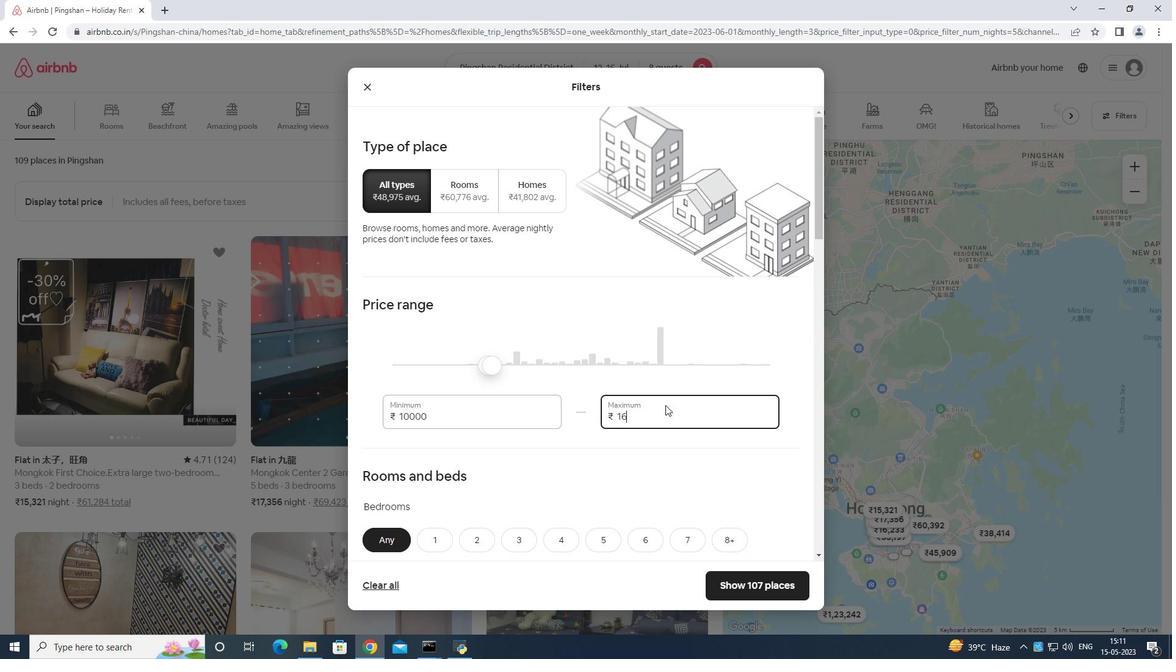 
Action: Key pressed 0
Screenshot: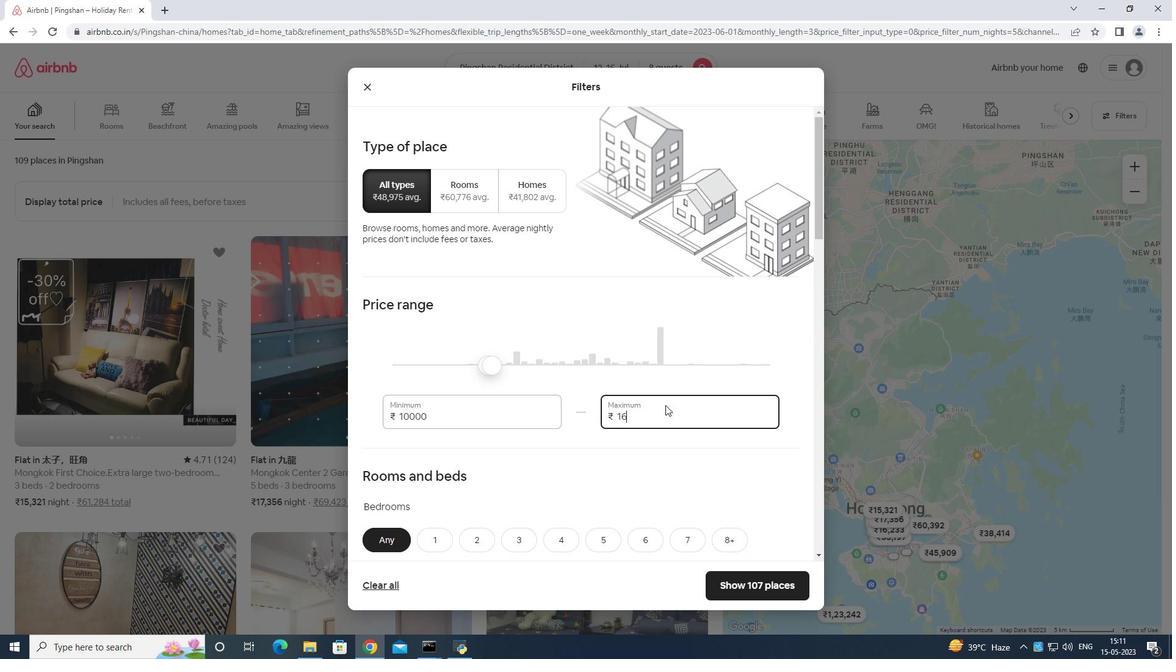 
Action: Mouse moved to (665, 403)
Screenshot: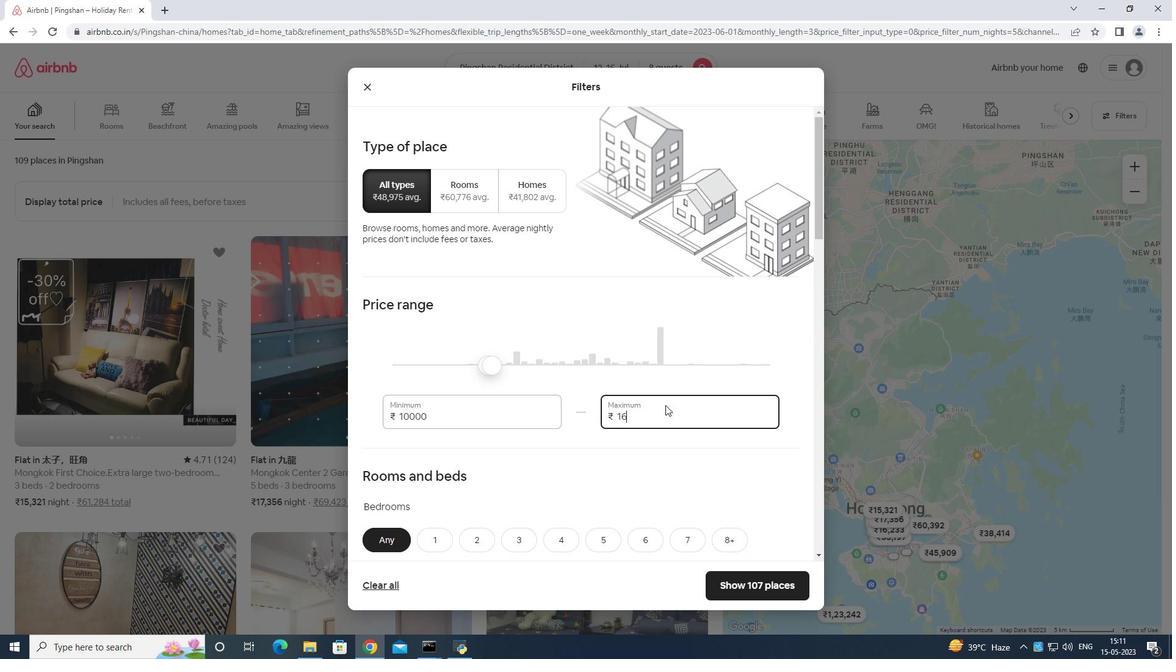 
Action: Key pressed 00
Screenshot: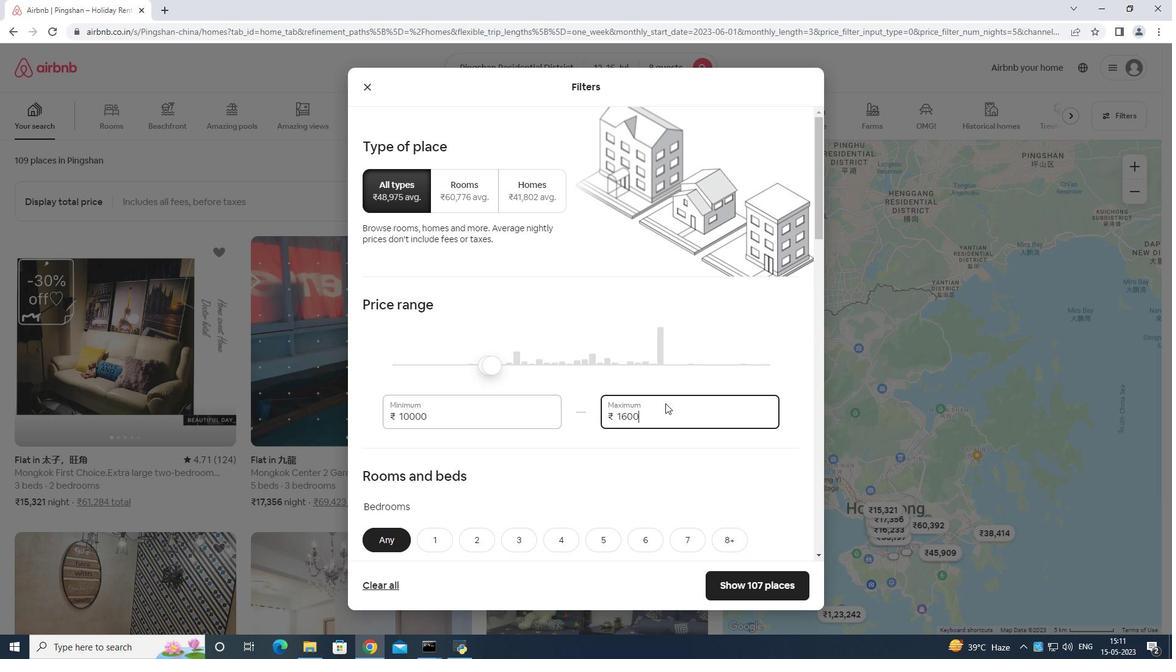 
Action: Mouse moved to (666, 406)
Screenshot: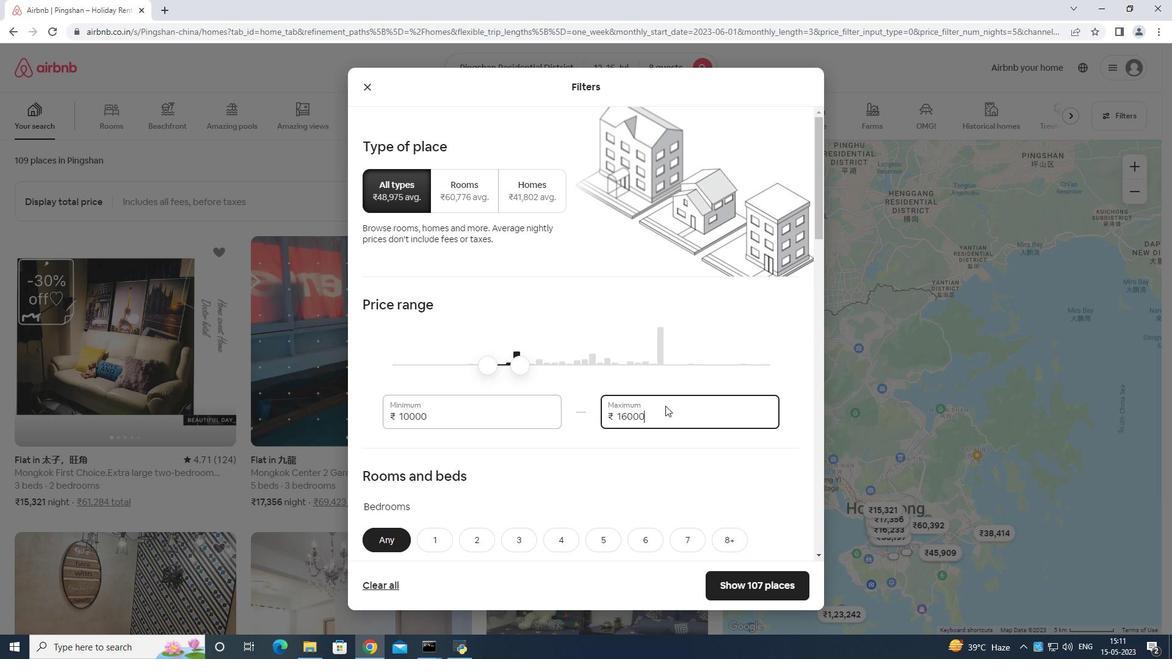 
Action: Mouse scrolled (666, 405) with delta (0, 0)
Screenshot: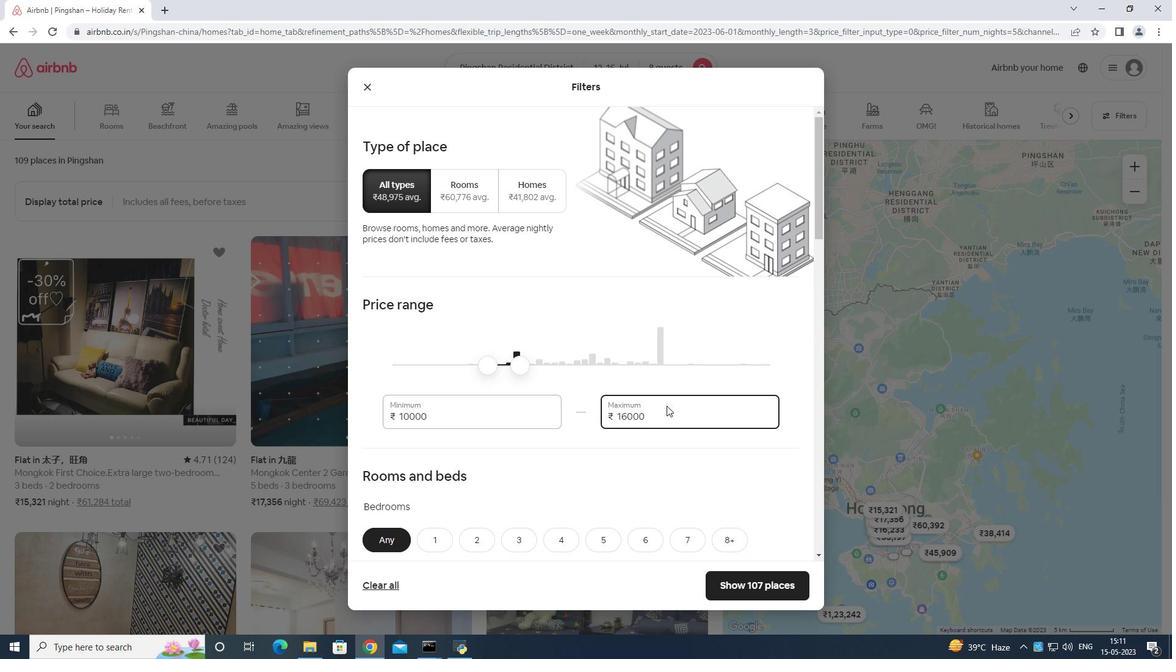 
Action: Mouse scrolled (666, 405) with delta (0, 0)
Screenshot: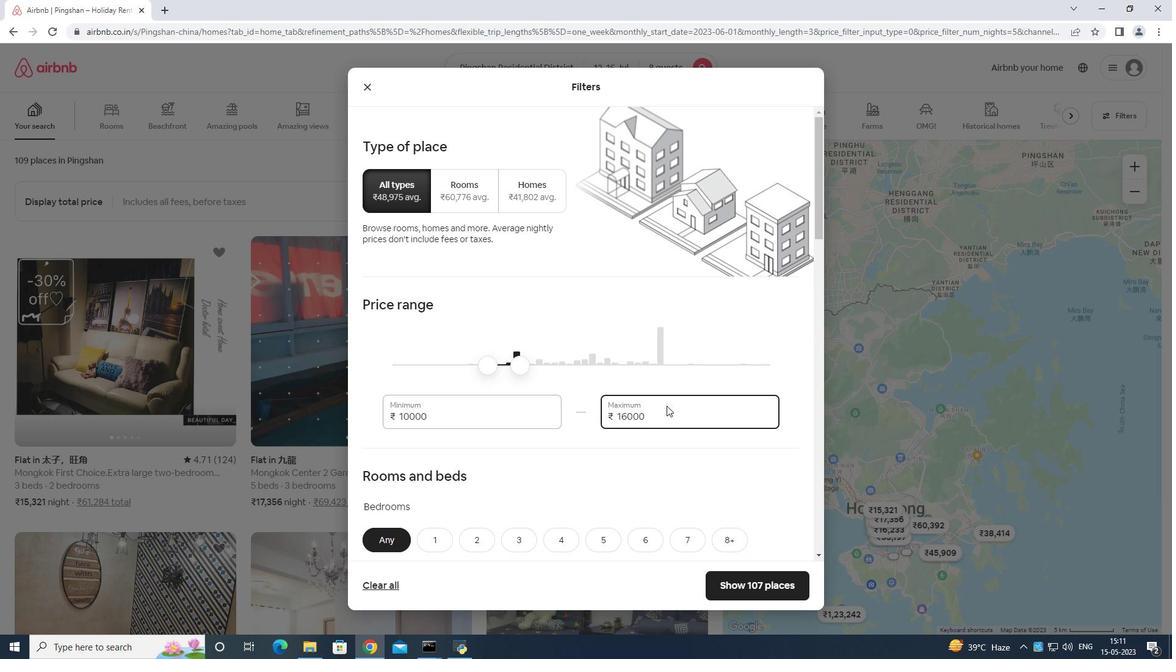 
Action: Mouse moved to (667, 406)
Screenshot: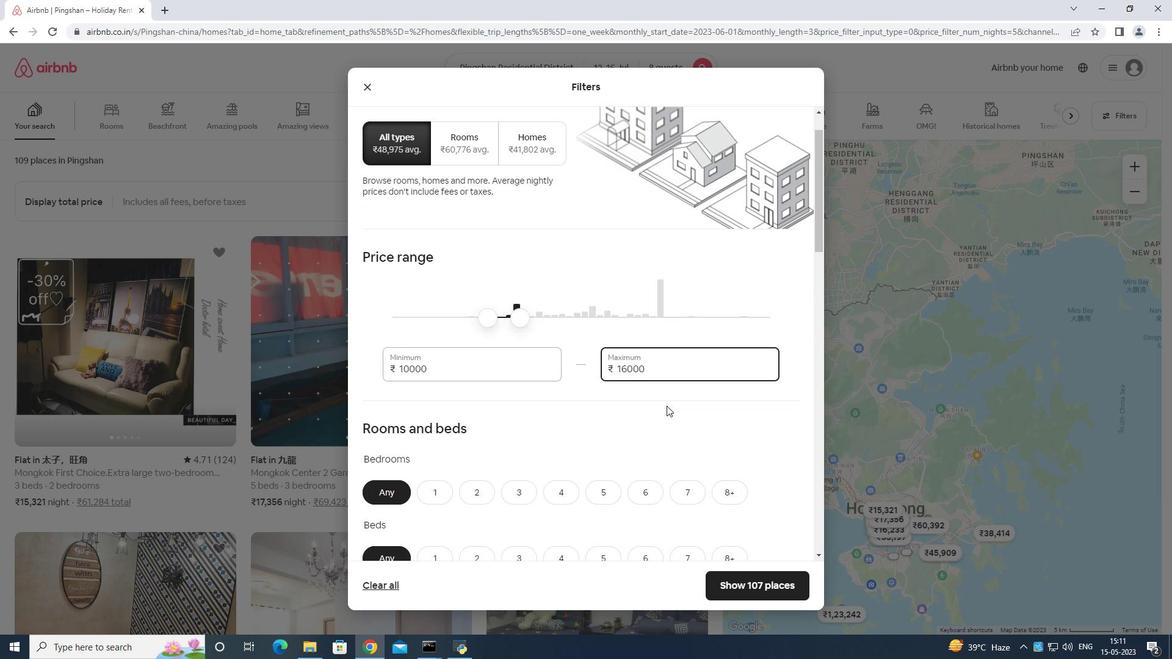 
Action: Mouse scrolled (667, 405) with delta (0, 0)
Screenshot: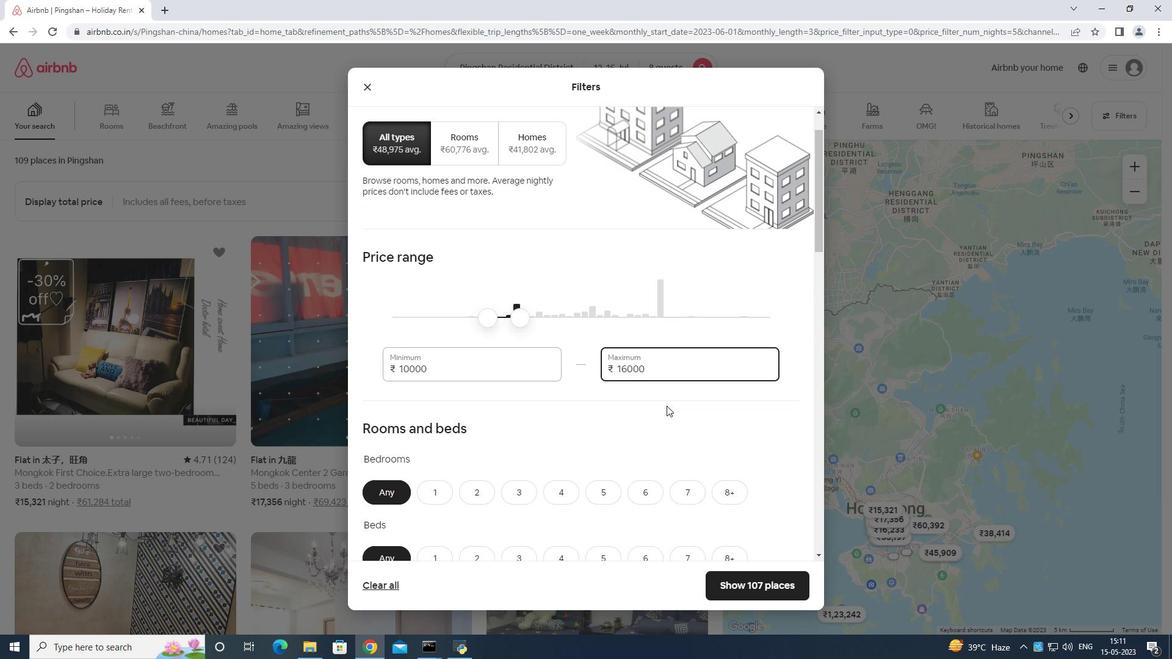 
Action: Mouse moved to (724, 351)
Screenshot: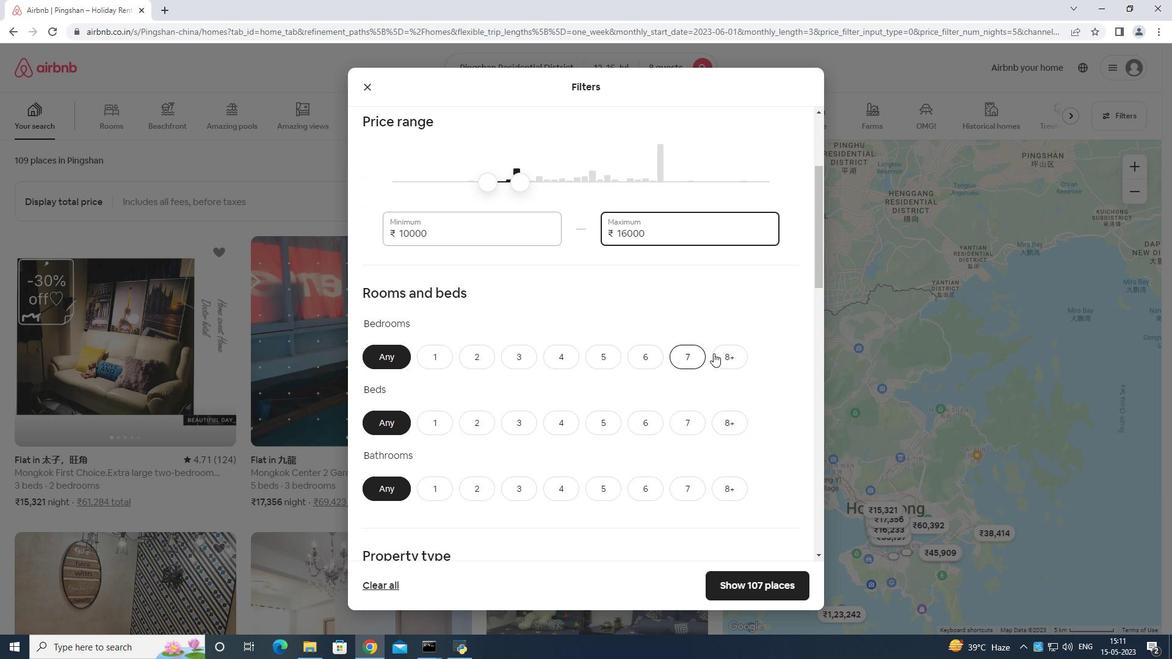 
Action: Mouse pressed left at (724, 351)
Screenshot: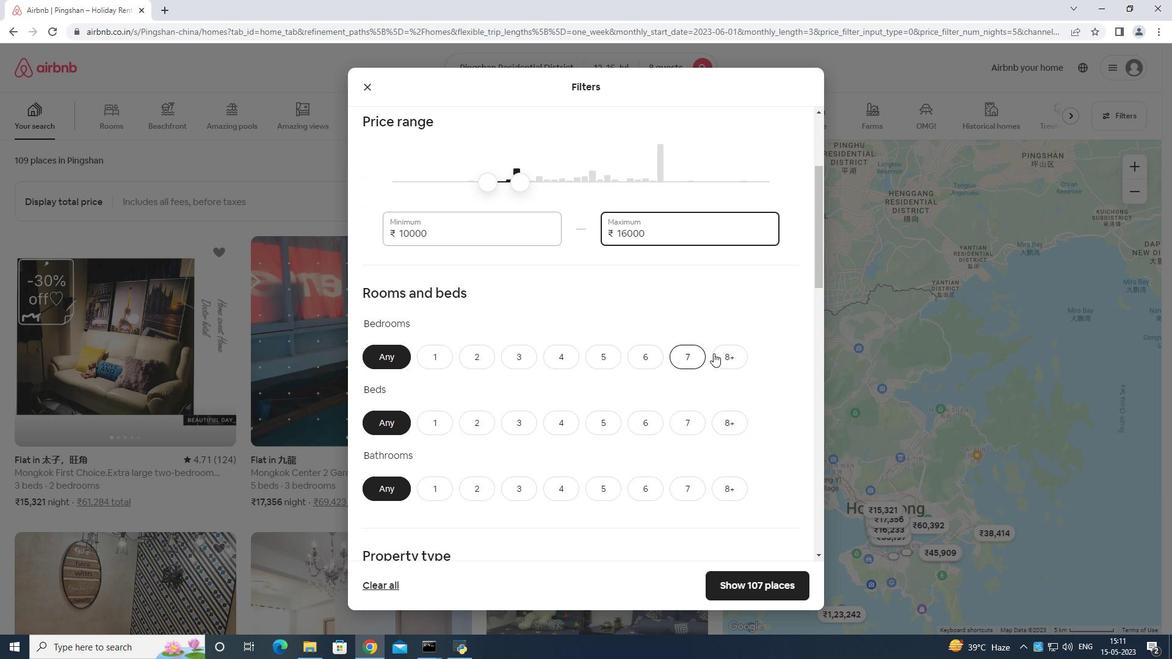 
Action: Mouse moved to (736, 424)
Screenshot: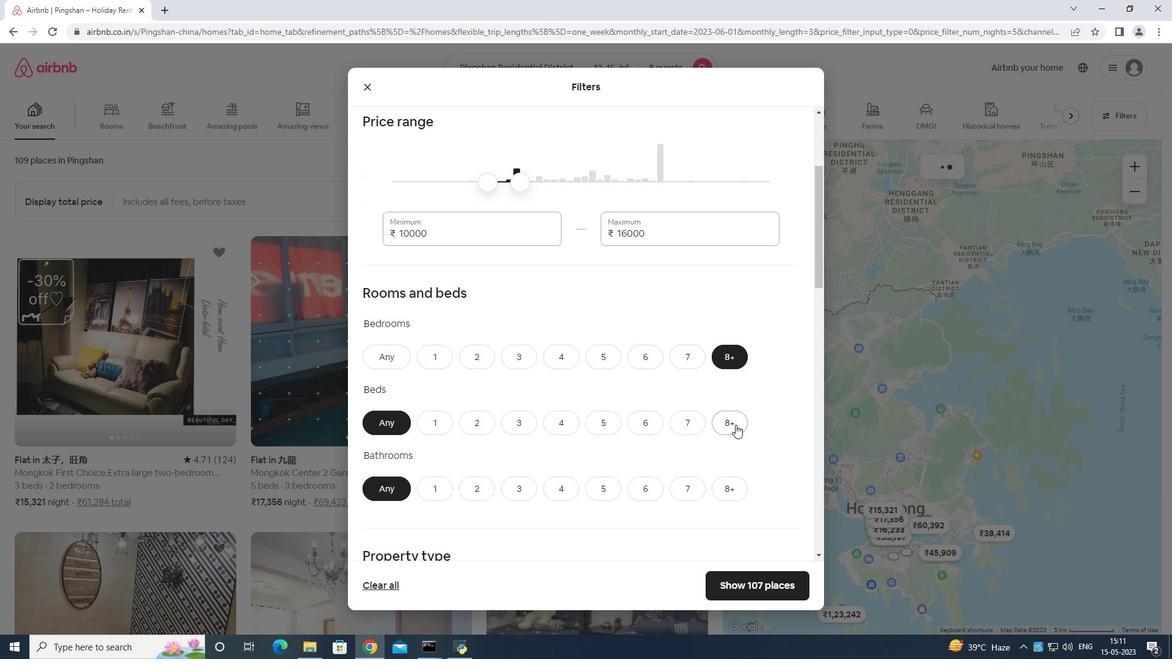 
Action: Mouse pressed left at (736, 424)
Screenshot: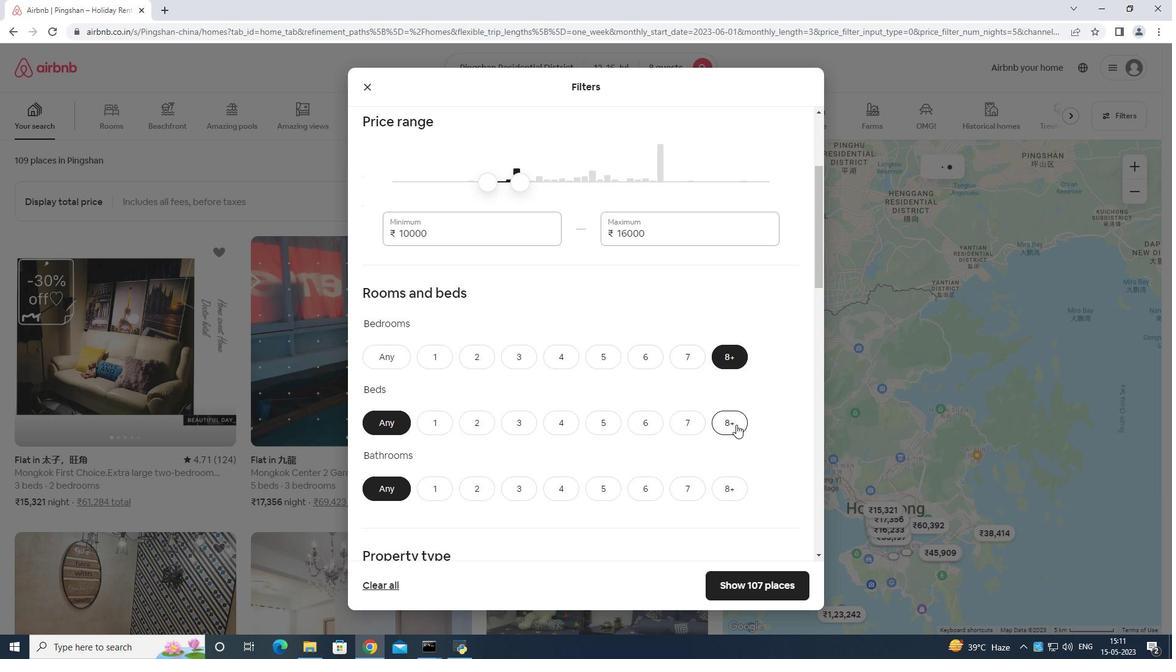 
Action: Mouse moved to (731, 486)
Screenshot: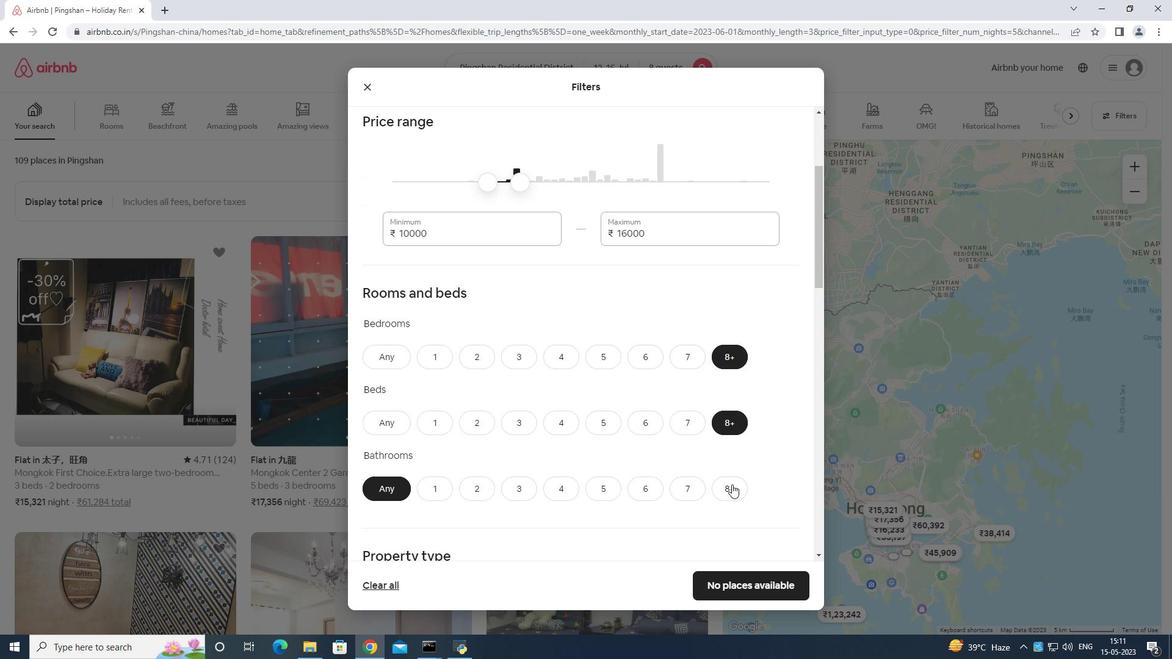 
Action: Mouse pressed left at (731, 486)
Screenshot: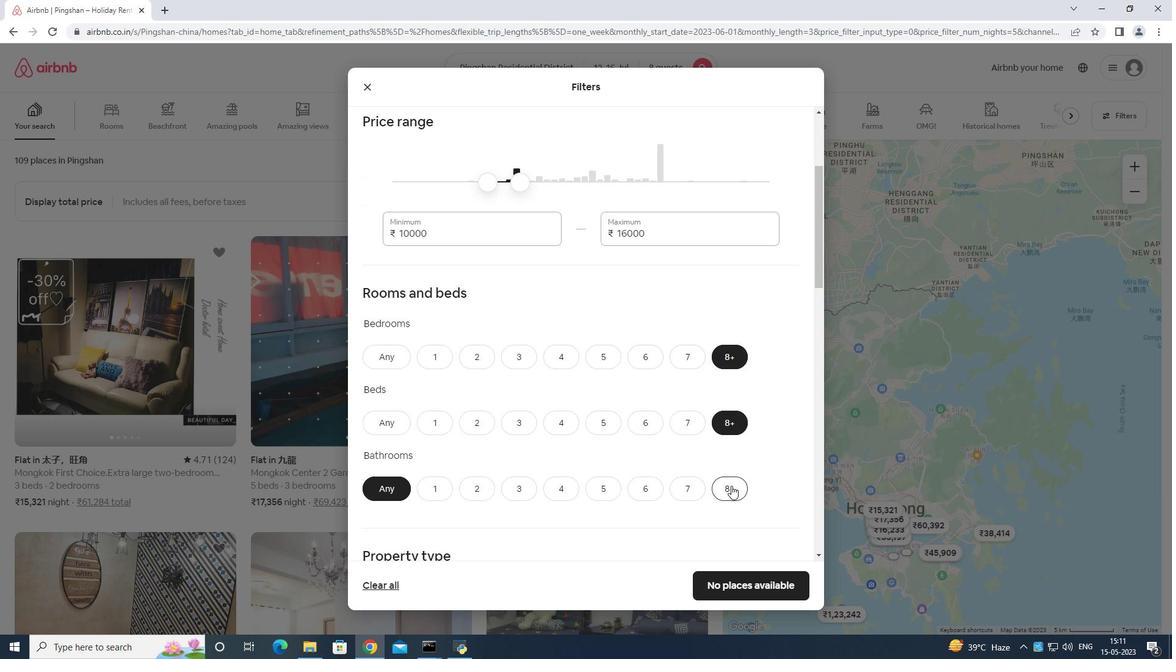 
Action: Mouse moved to (754, 475)
Screenshot: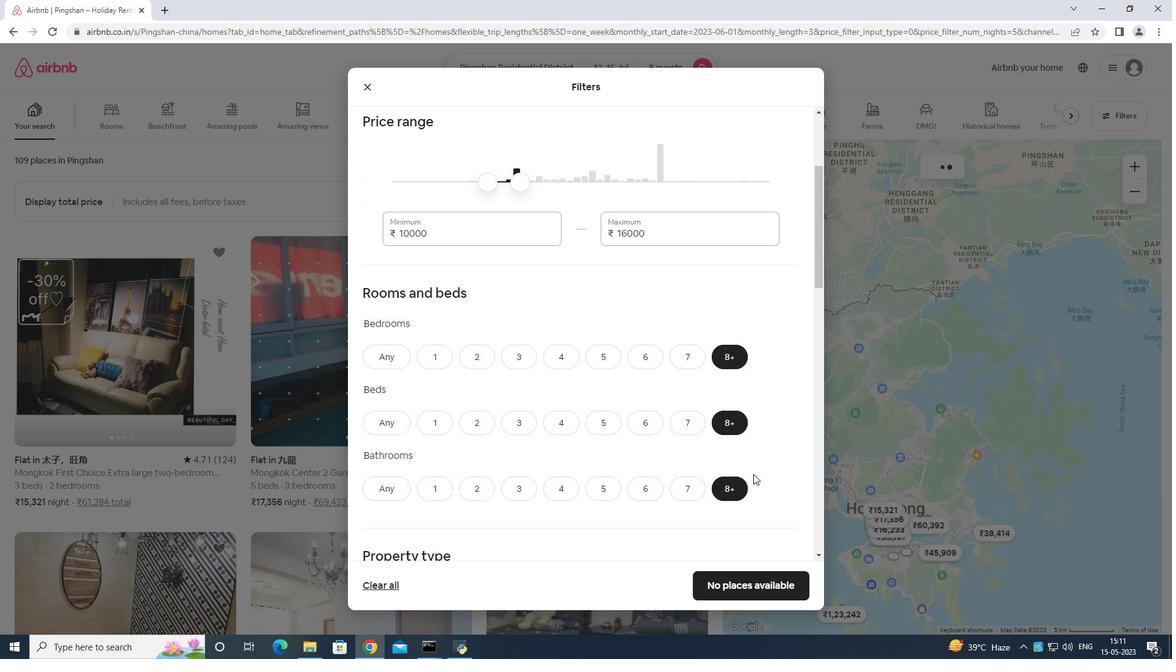 
Action: Mouse scrolled (754, 475) with delta (0, 0)
Screenshot: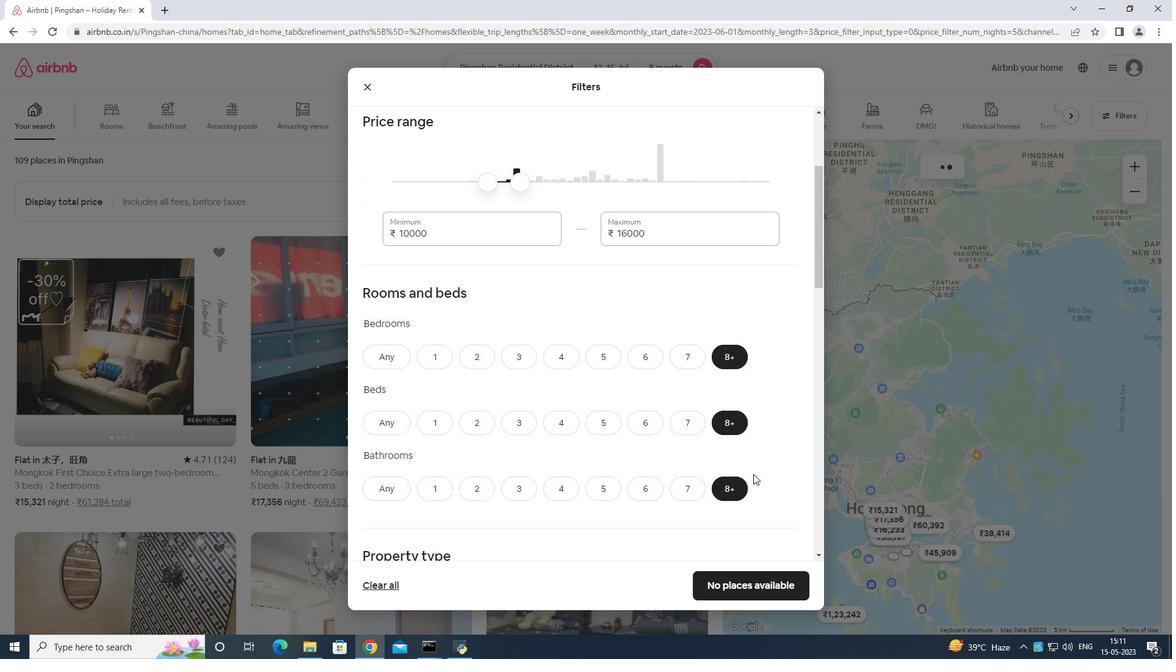 
Action: Mouse moved to (753, 478)
Screenshot: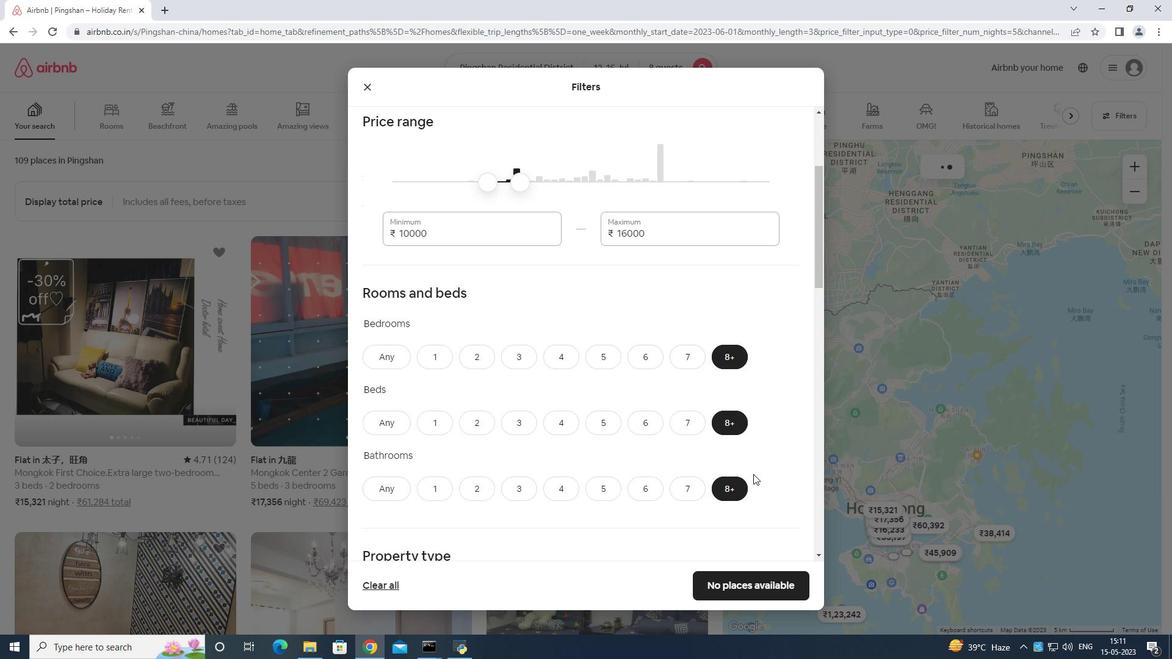 
Action: Mouse scrolled (753, 478) with delta (0, 0)
Screenshot: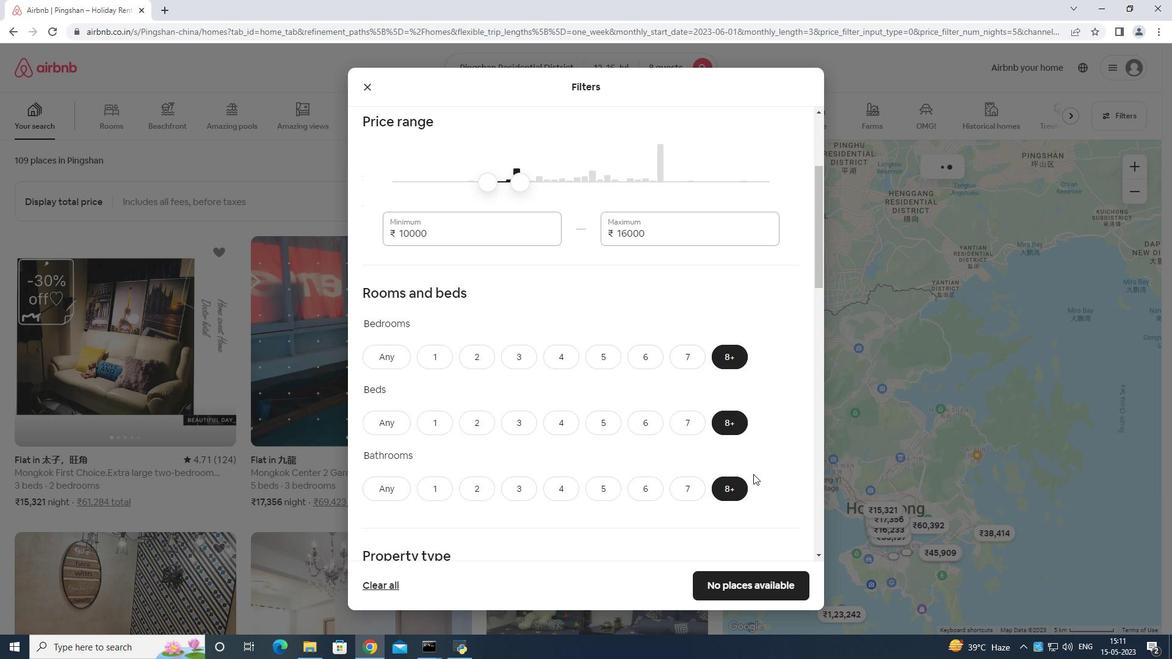 
Action: Mouse moved to (752, 479)
Screenshot: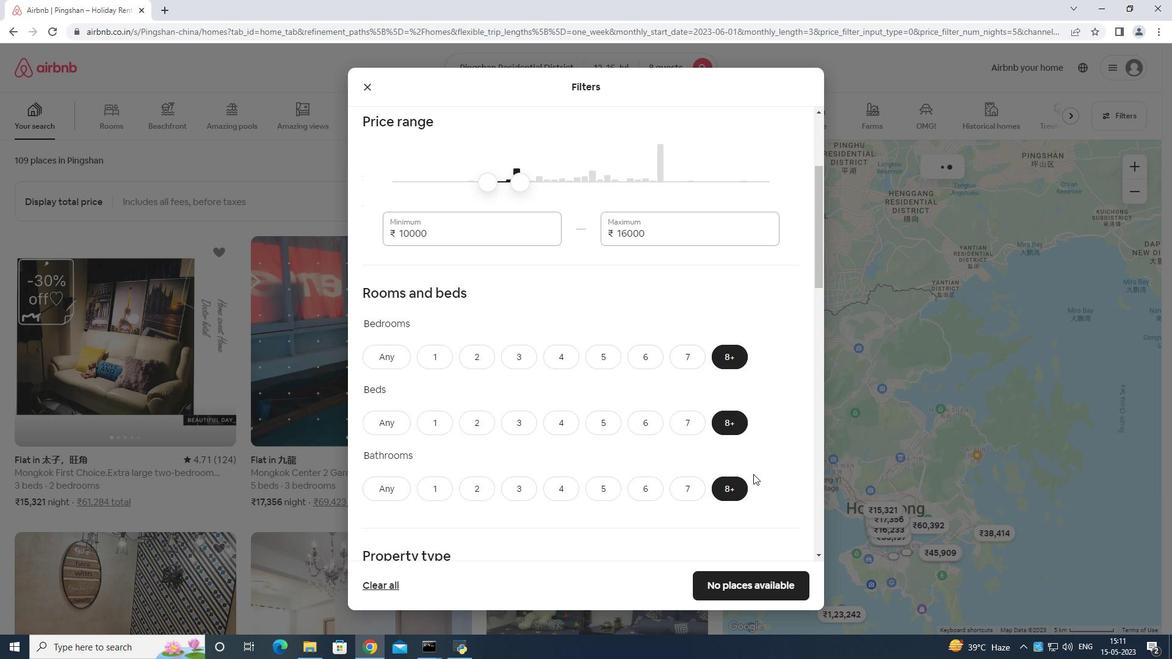 
Action: Mouse scrolled (752, 478) with delta (0, 0)
Screenshot: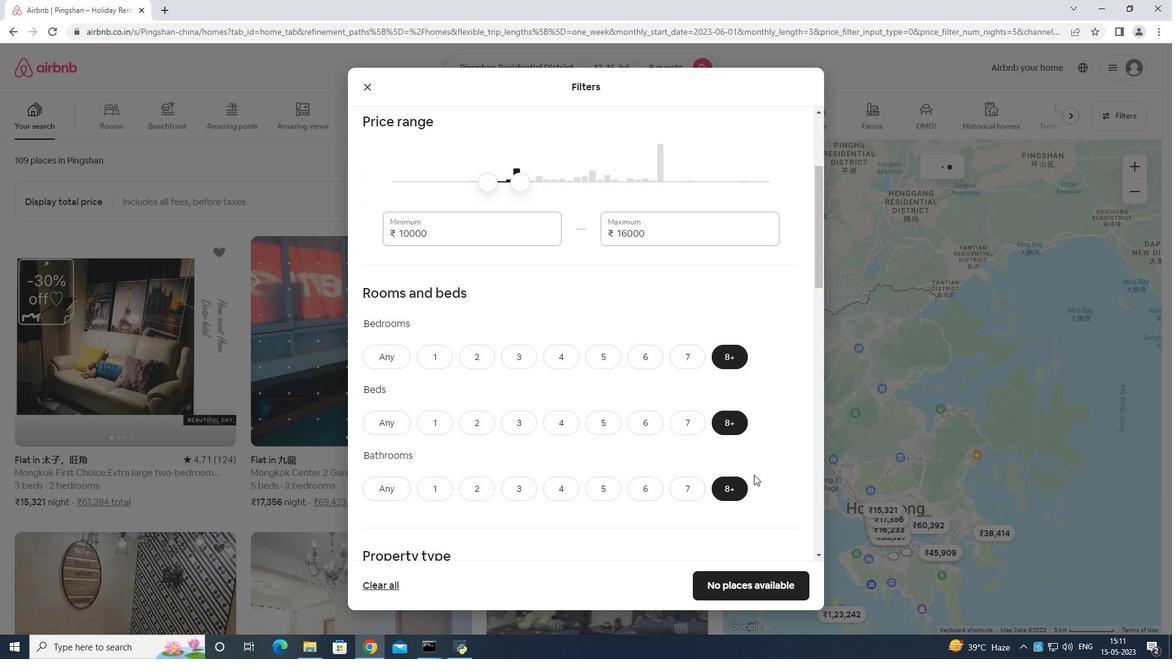 
Action: Mouse scrolled (752, 478) with delta (0, 0)
Screenshot: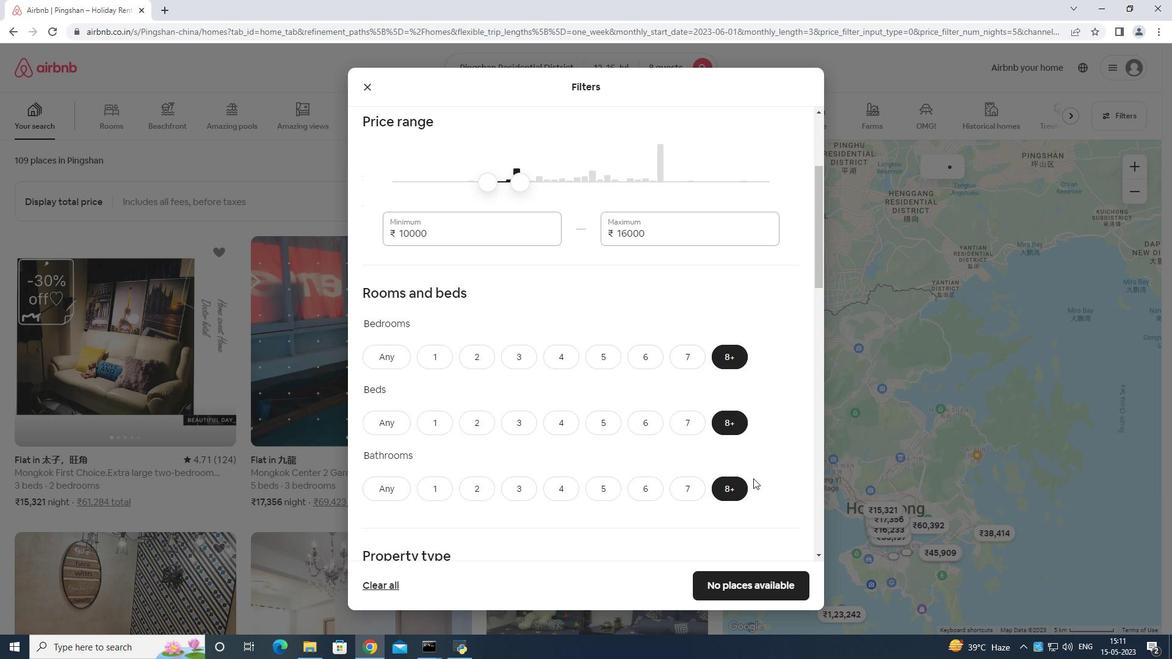
Action: Mouse scrolled (752, 478) with delta (0, 0)
Screenshot: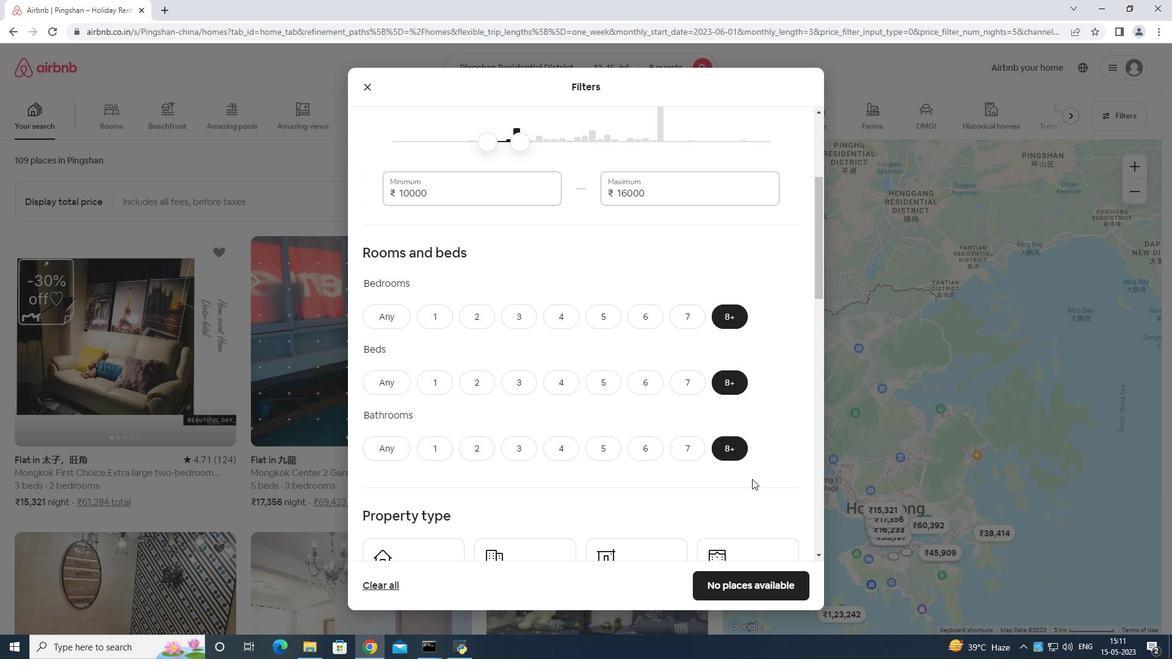
Action: Mouse moved to (378, 457)
Screenshot: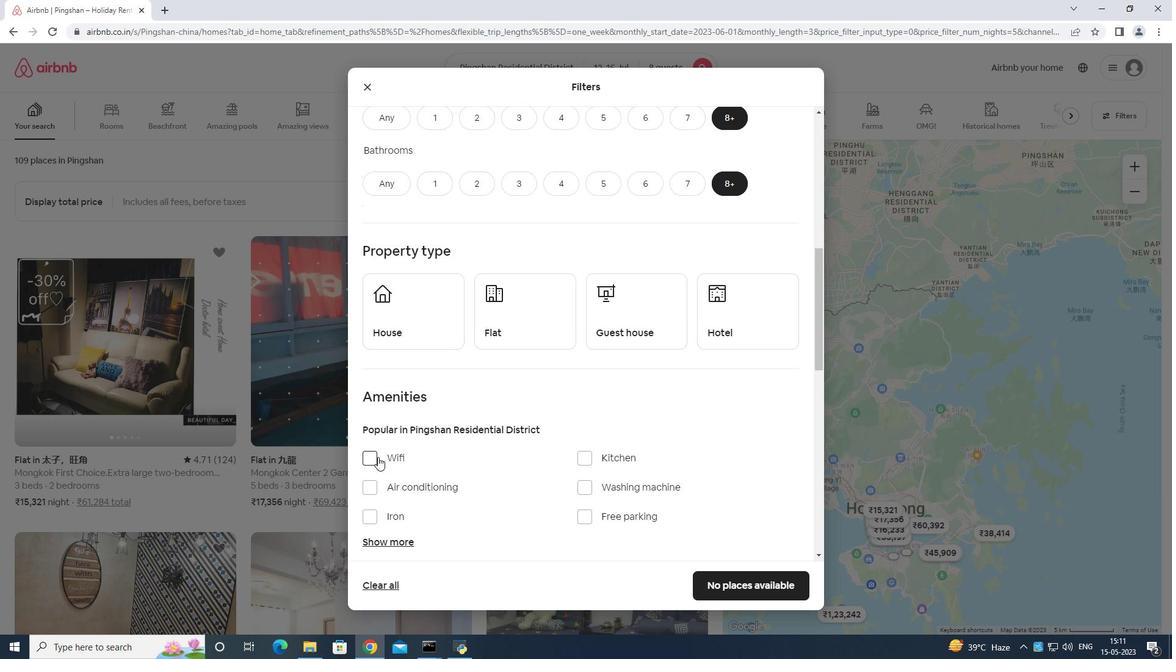 
Action: Mouse pressed left at (378, 457)
Screenshot: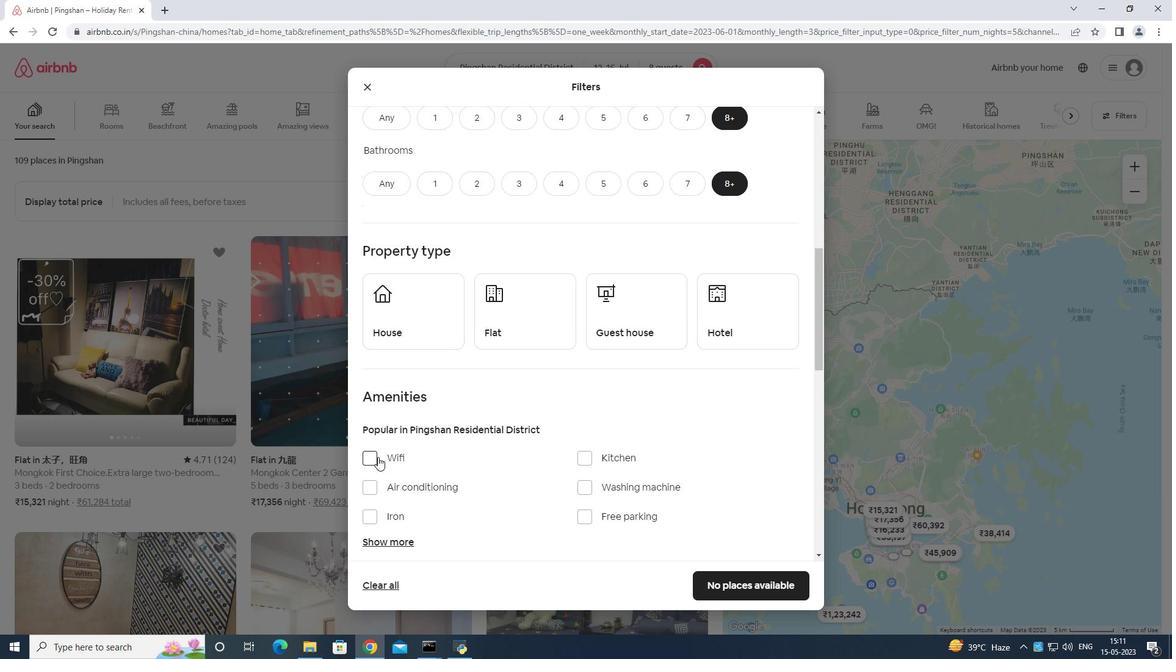 
Action: Mouse moved to (497, 475)
Screenshot: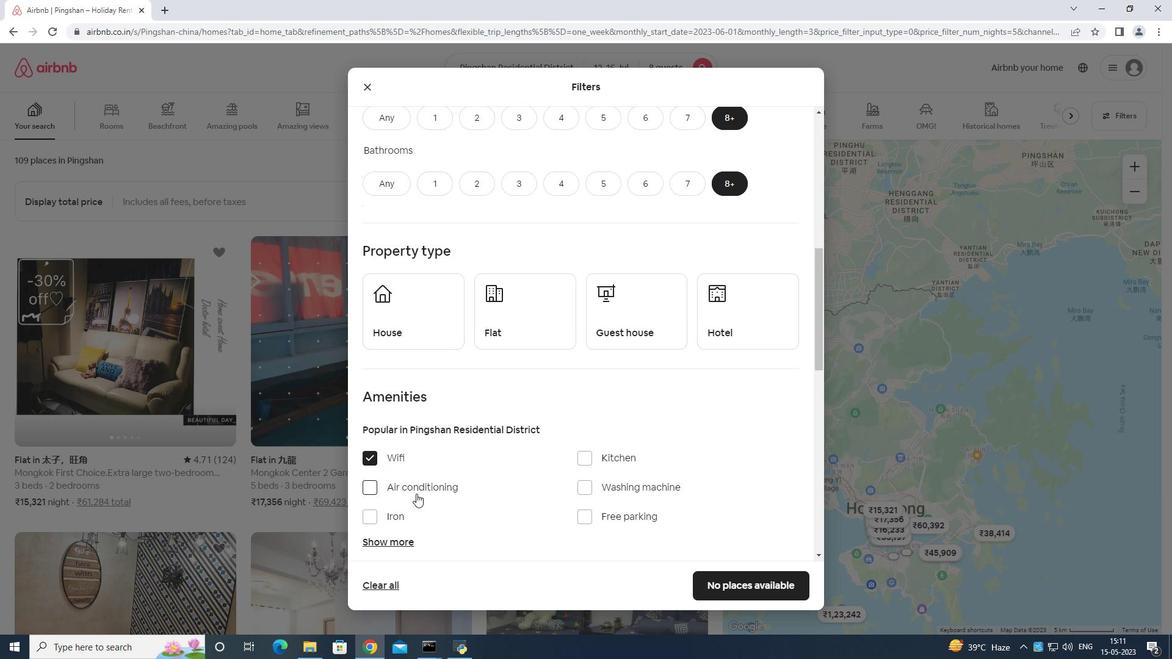 
Action: Mouse scrolled (497, 475) with delta (0, 0)
Screenshot: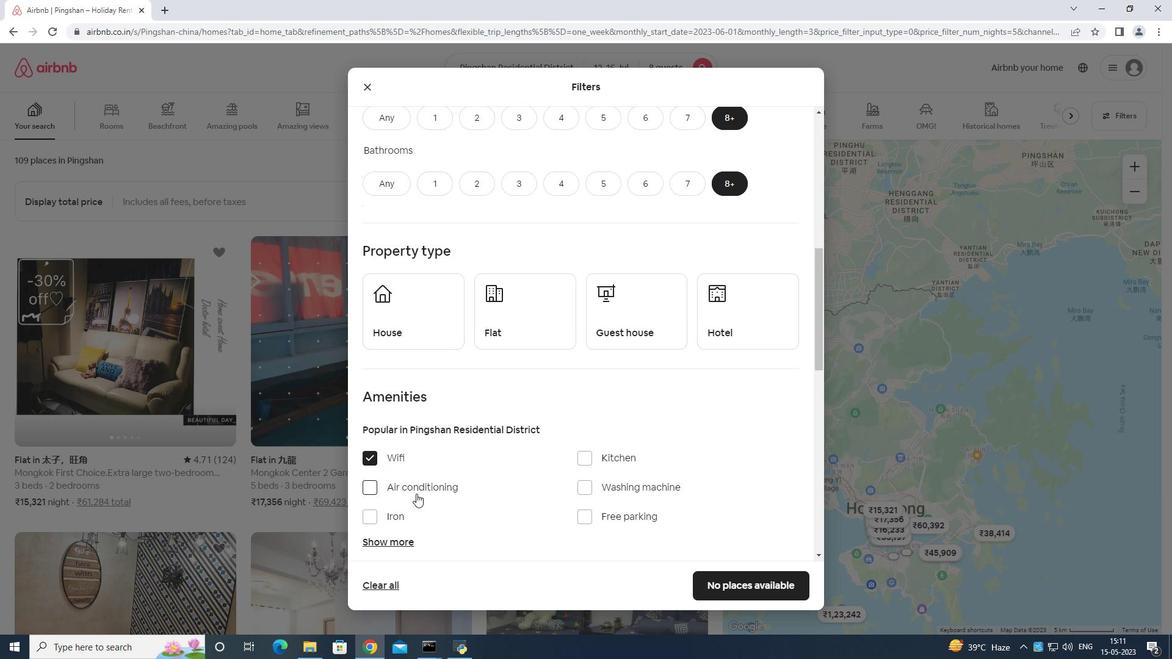 
Action: Mouse moved to (504, 469)
Screenshot: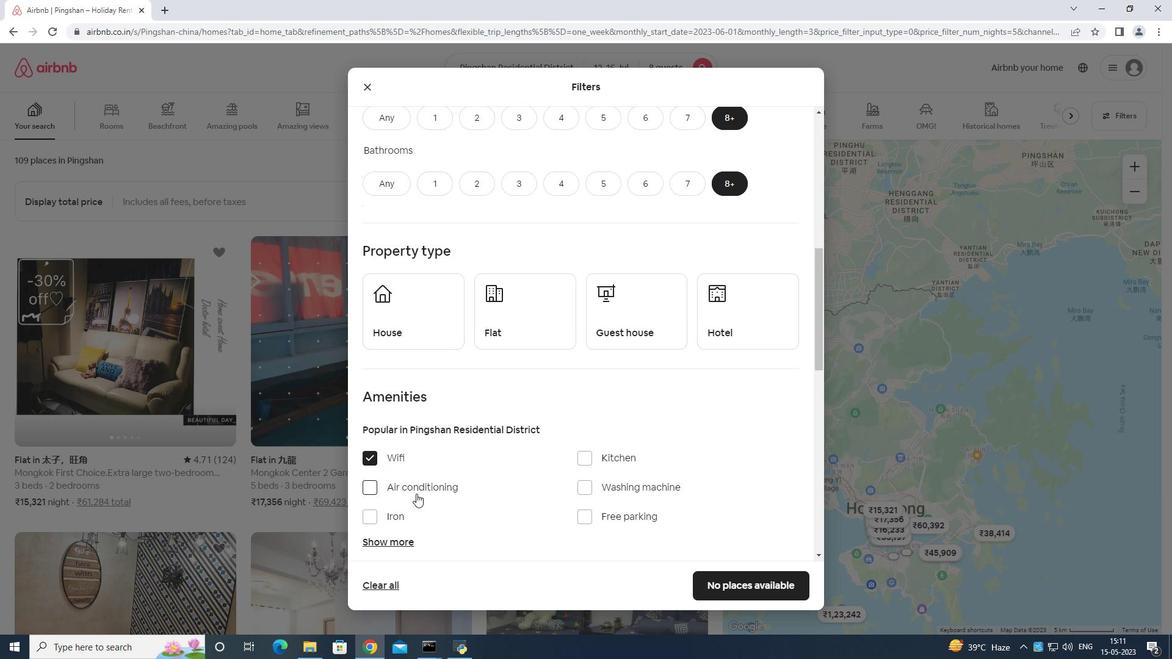 
Action: Mouse scrolled (504, 470) with delta (0, 0)
Screenshot: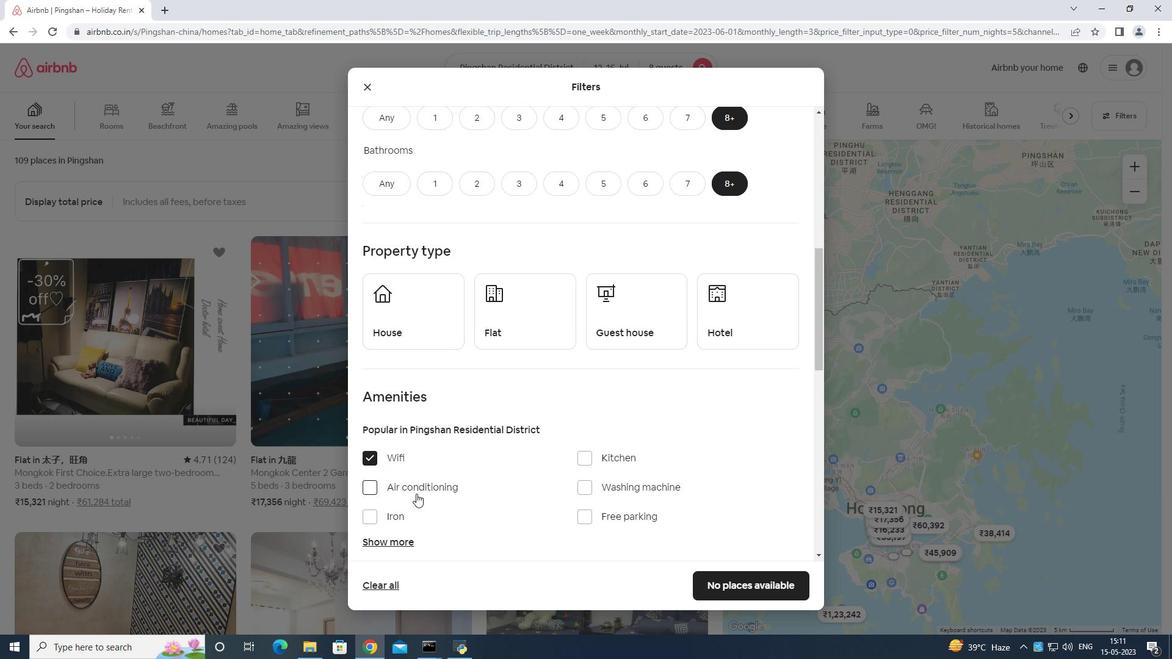 
Action: Mouse moved to (509, 462)
Screenshot: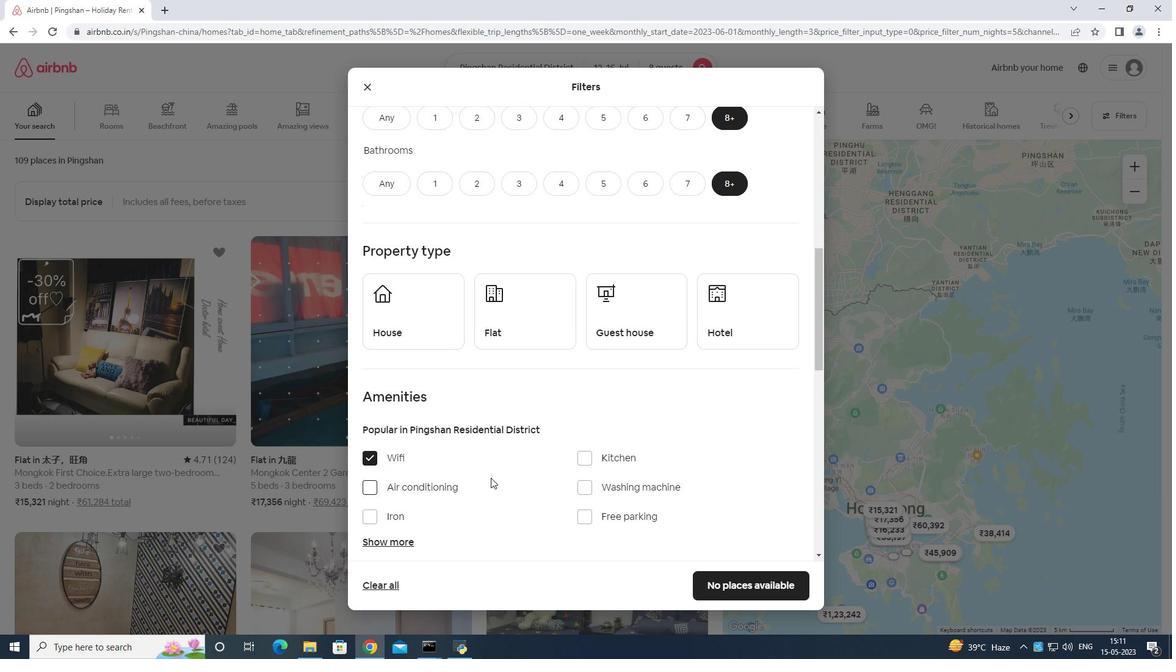 
Action: Mouse scrolled (509, 463) with delta (0, 0)
Screenshot: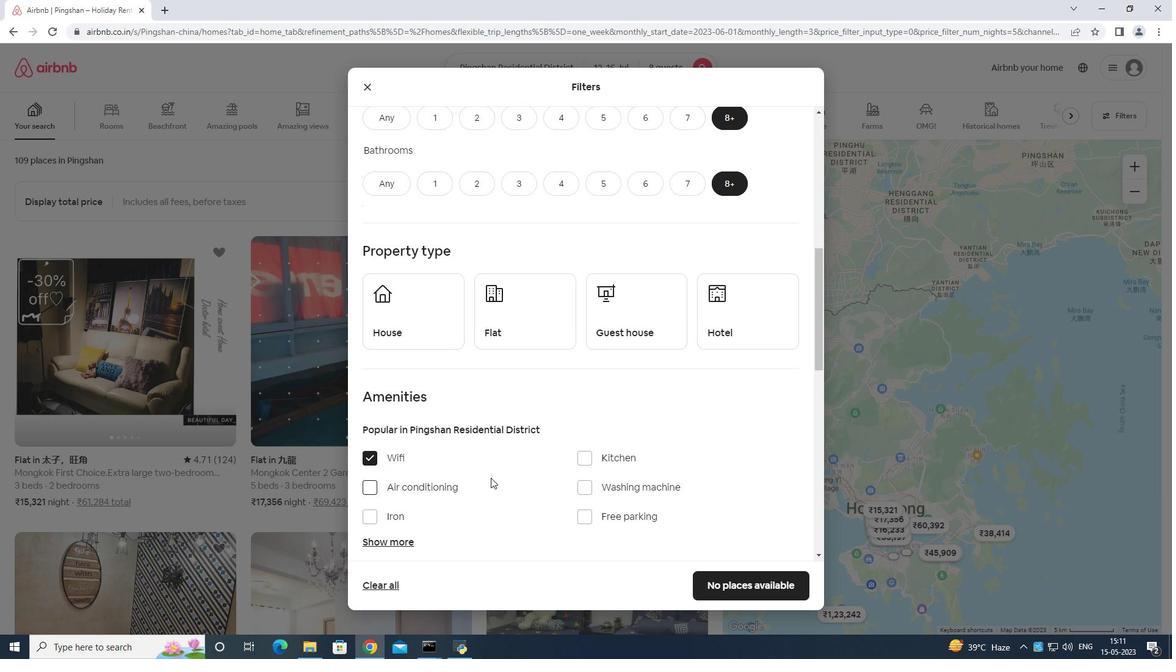 
Action: Mouse moved to (427, 482)
Screenshot: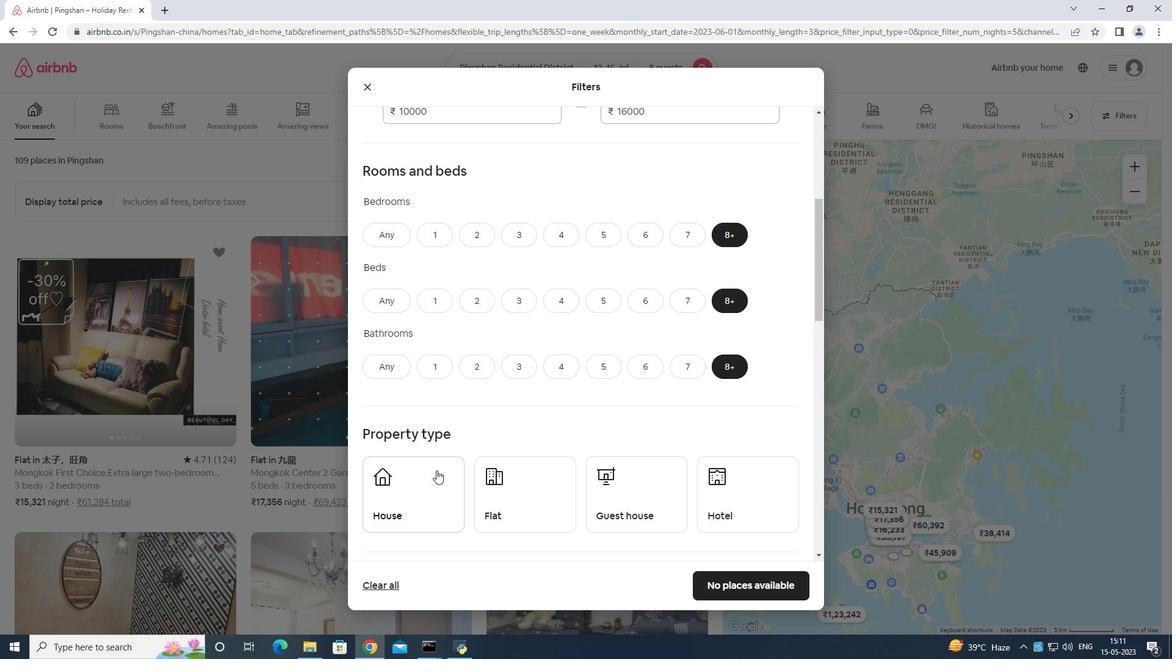
Action: Mouse pressed left at (427, 482)
Screenshot: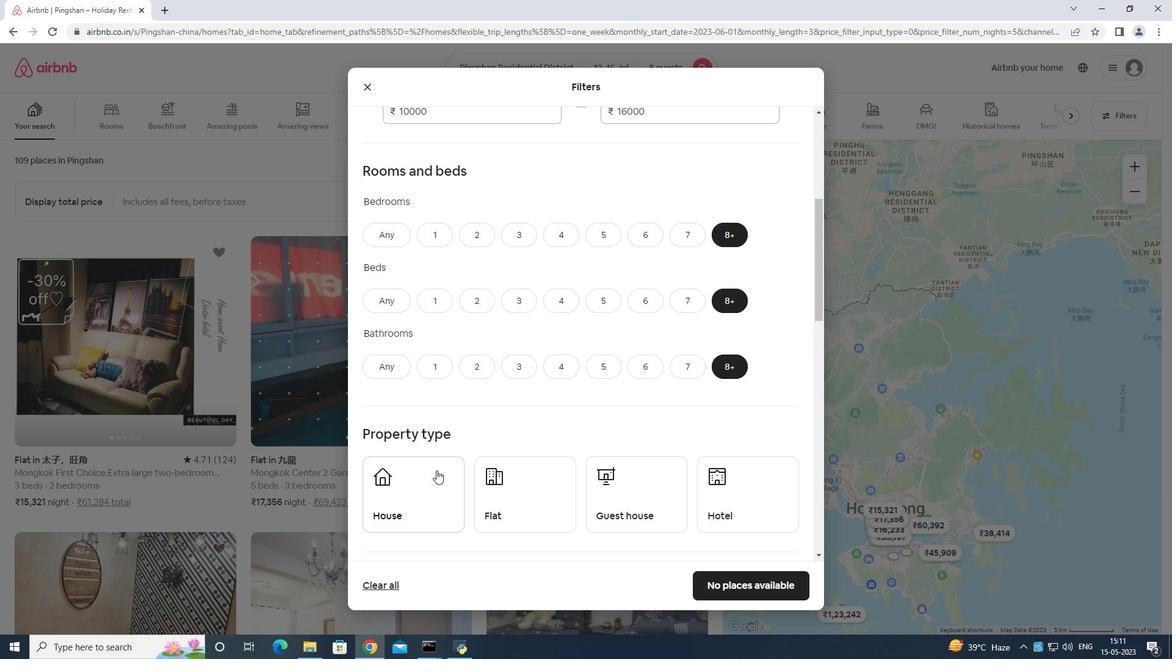 
Action: Mouse moved to (515, 492)
Screenshot: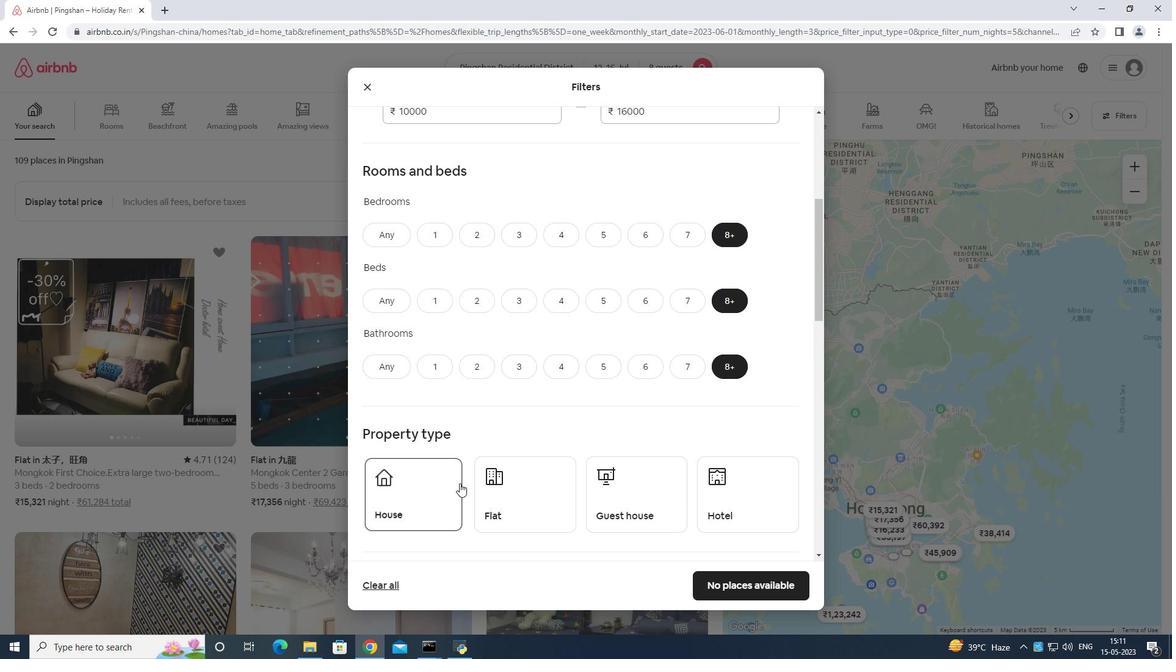 
Action: Mouse pressed left at (515, 492)
Screenshot: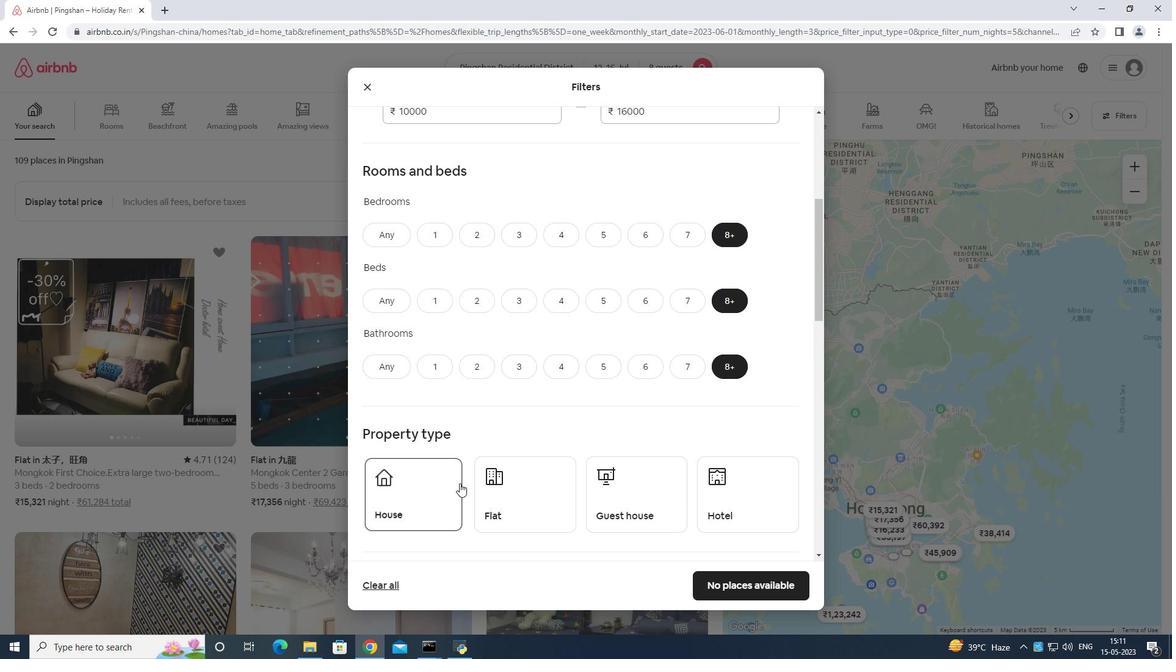 
Action: Mouse moved to (647, 501)
Screenshot: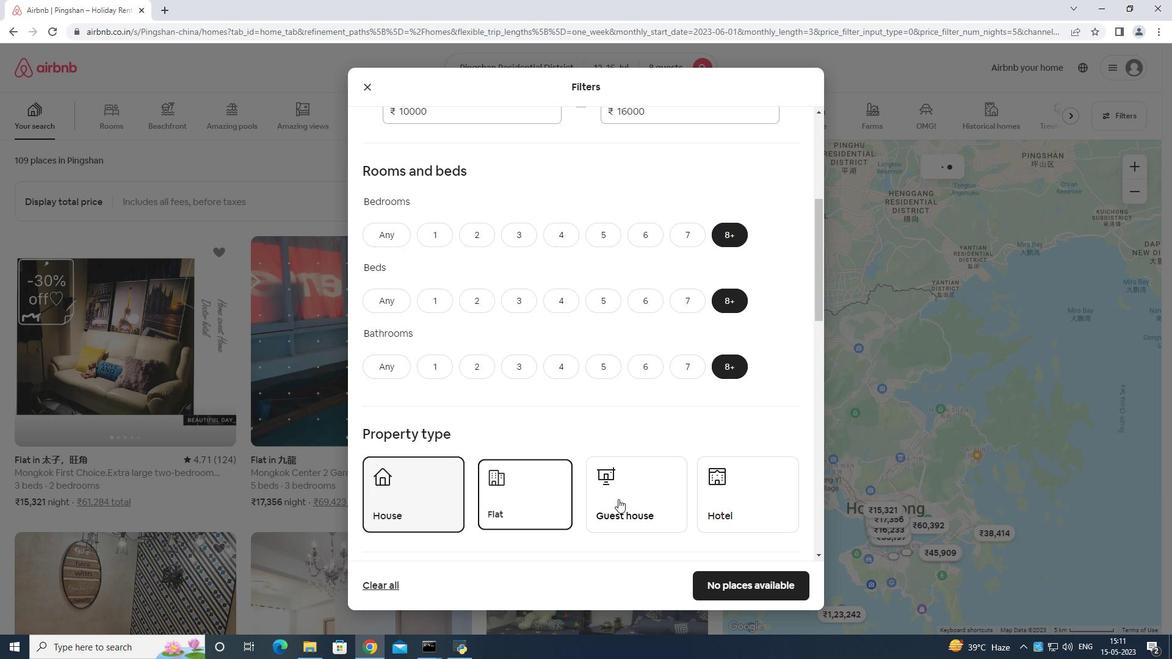 
Action: Mouse pressed left at (647, 501)
Screenshot: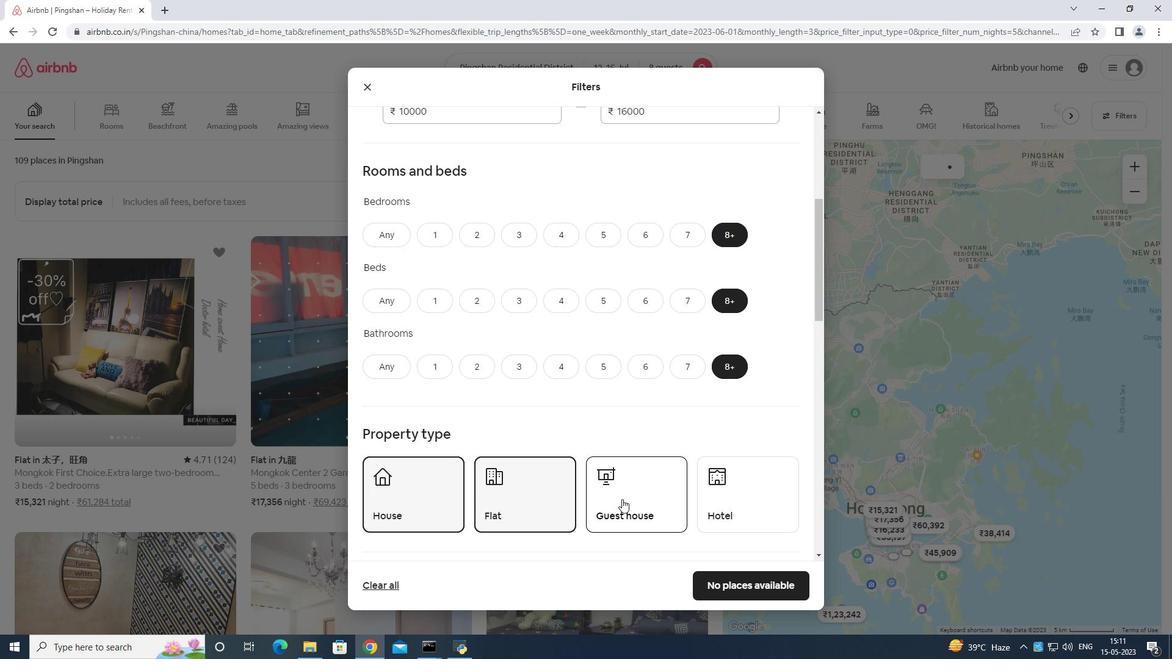
Action: Mouse moved to (772, 497)
Screenshot: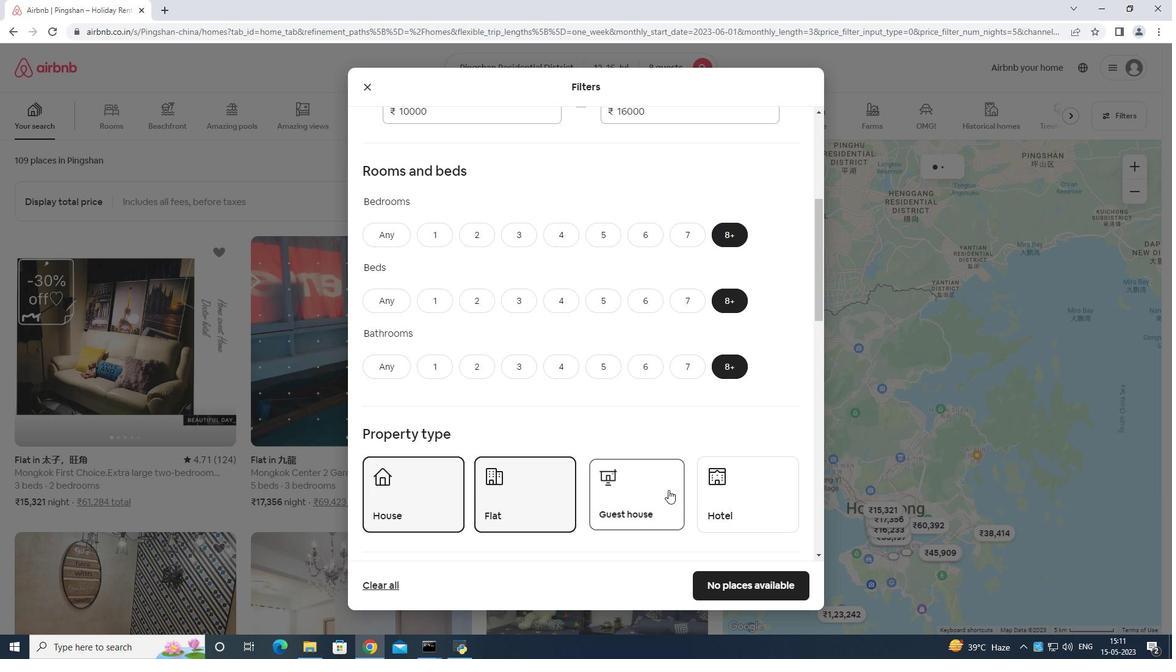 
Action: Mouse pressed left at (772, 497)
Screenshot: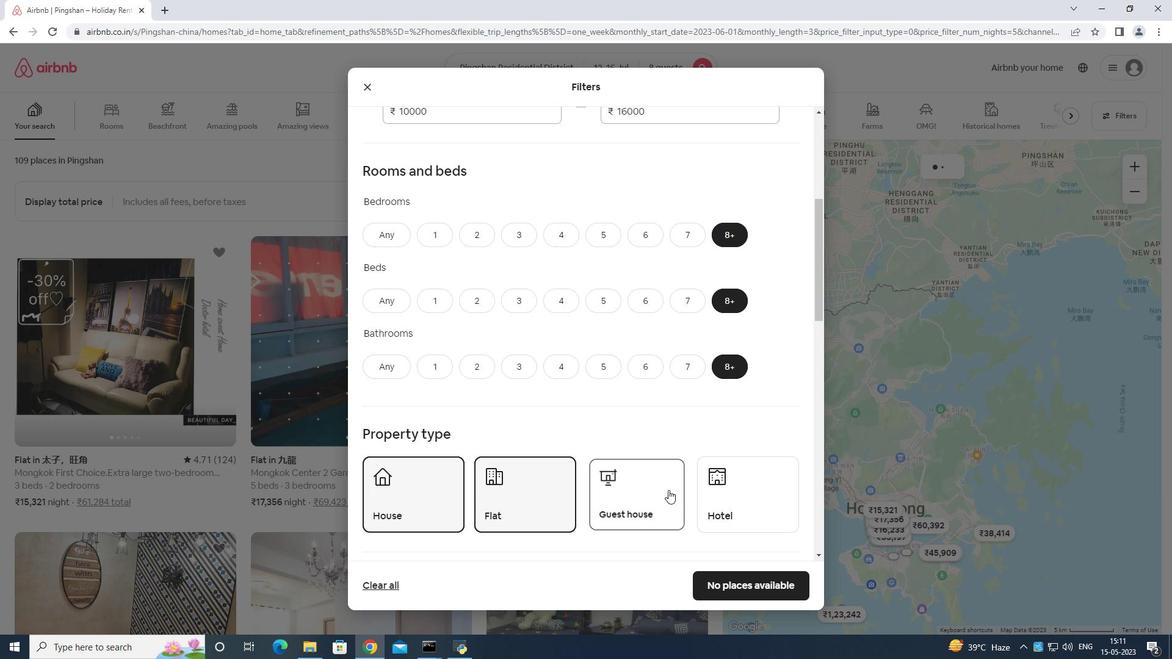 
Action: Mouse moved to (732, 470)
Screenshot: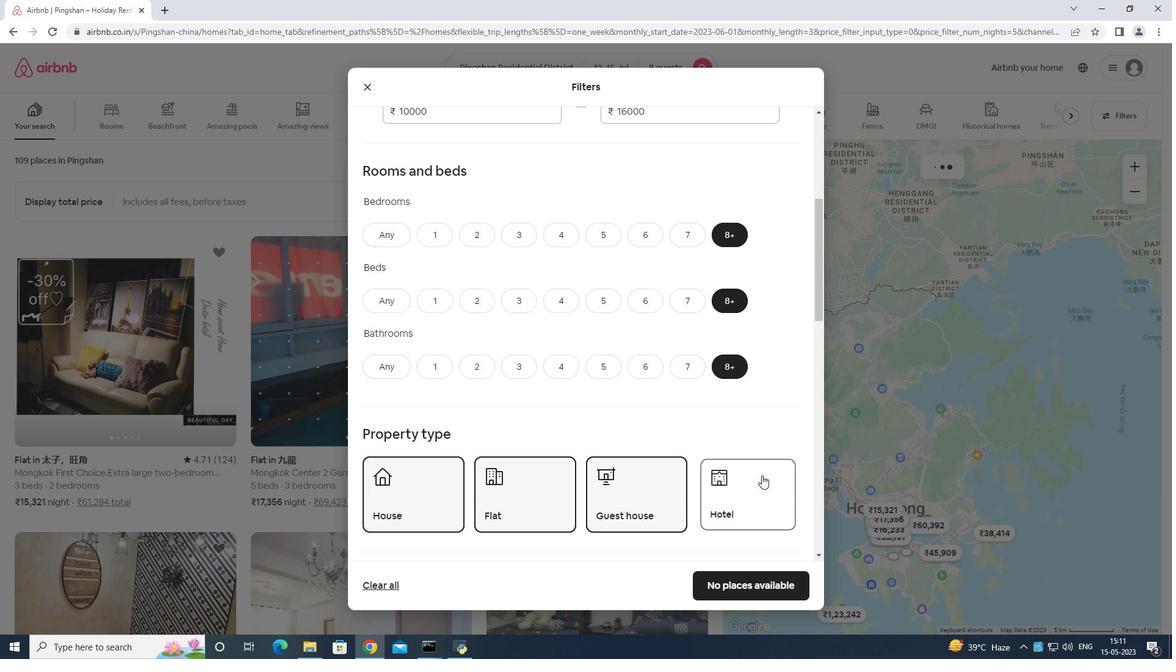 
Action: Mouse scrolled (732, 469) with delta (0, 0)
Screenshot: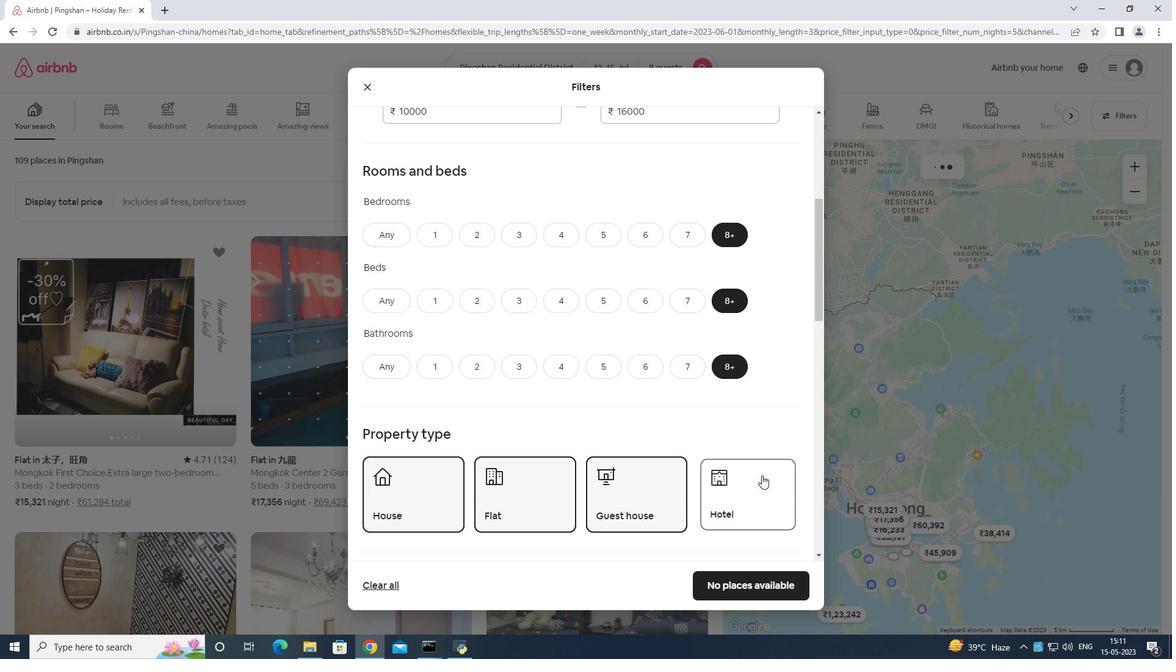 
Action: Mouse moved to (688, 476)
Screenshot: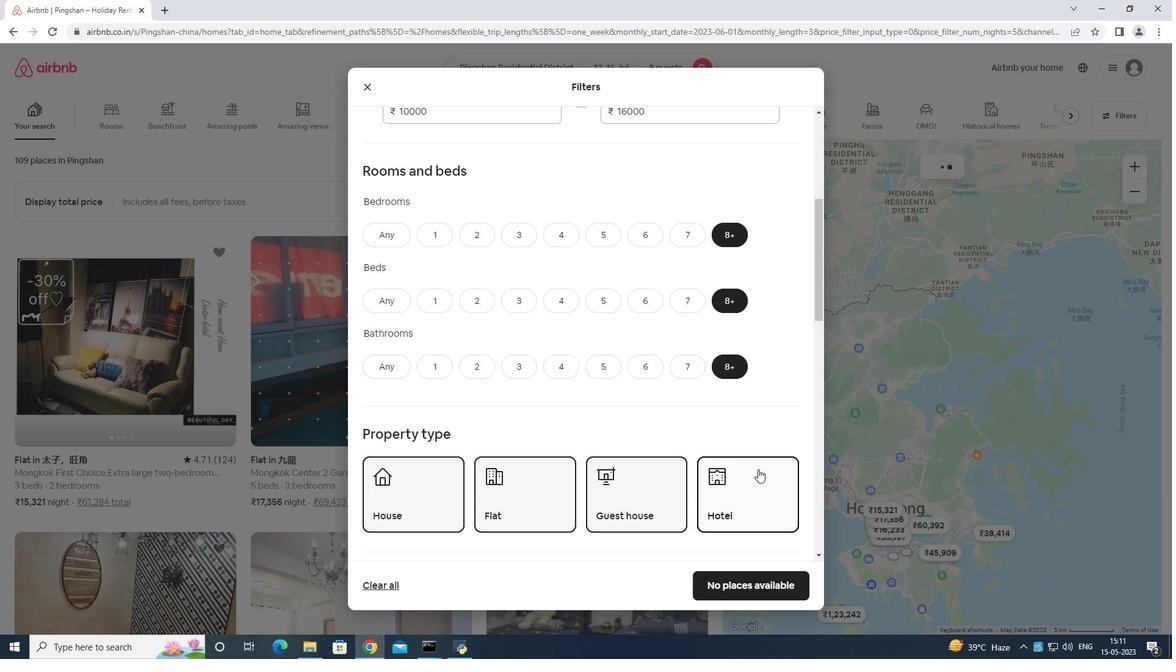 
Action: Mouse scrolled (692, 475) with delta (0, 0)
Screenshot: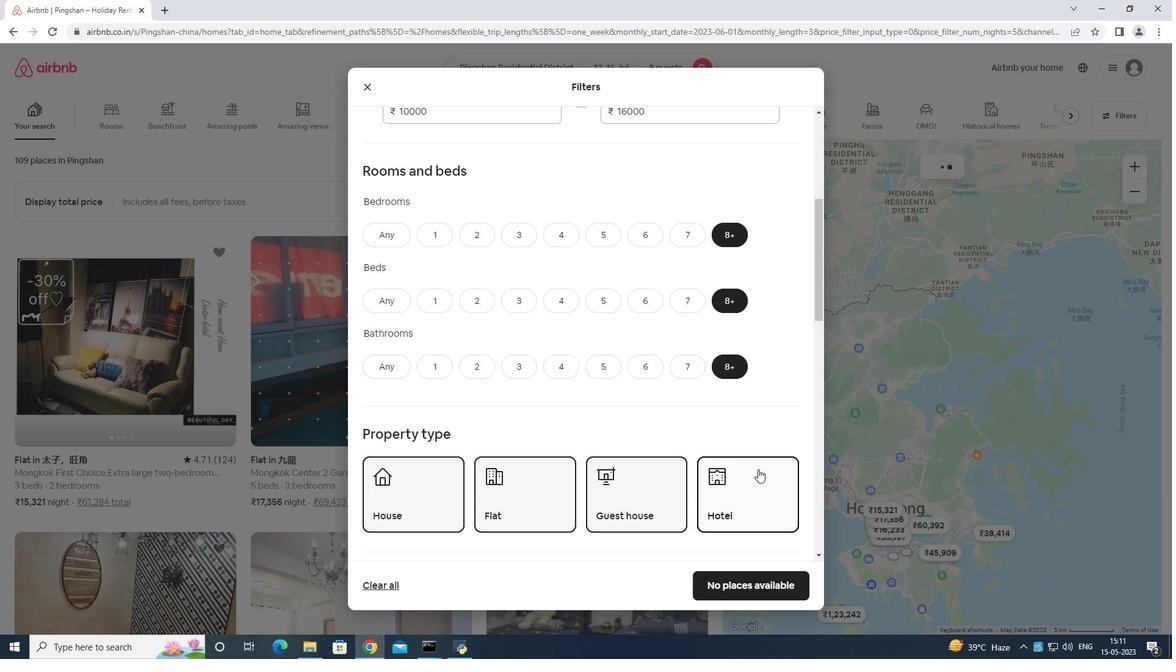 
Action: Mouse moved to (683, 476)
Screenshot: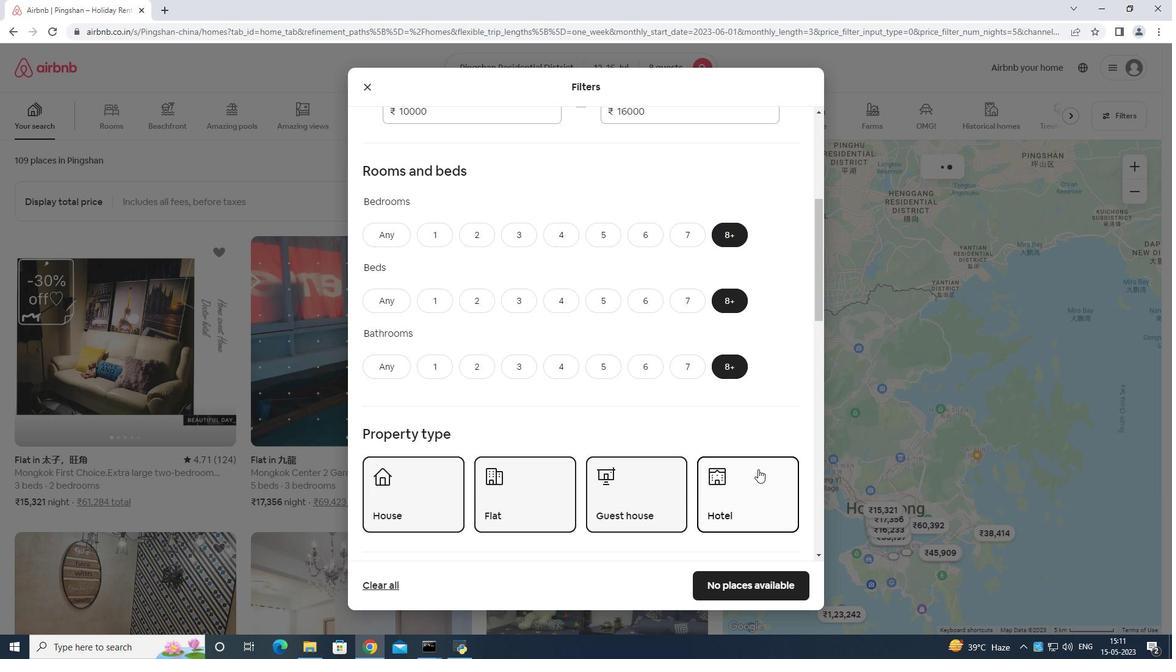 
Action: Mouse scrolled (683, 476) with delta (0, 0)
Screenshot: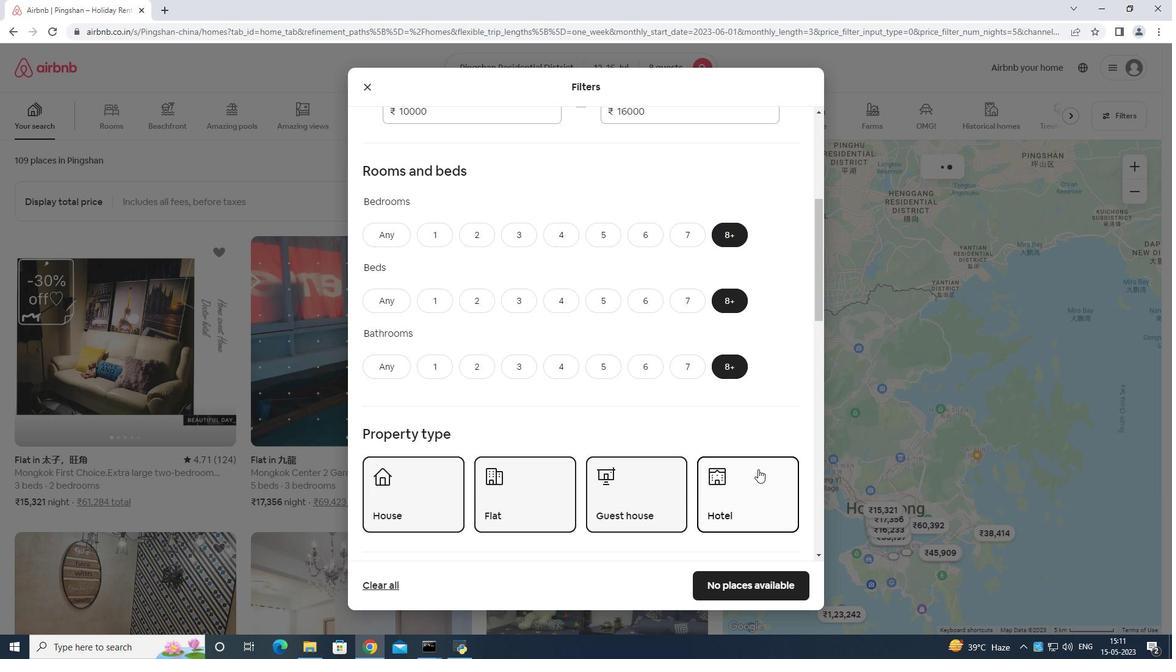 
Action: Mouse moved to (676, 476)
Screenshot: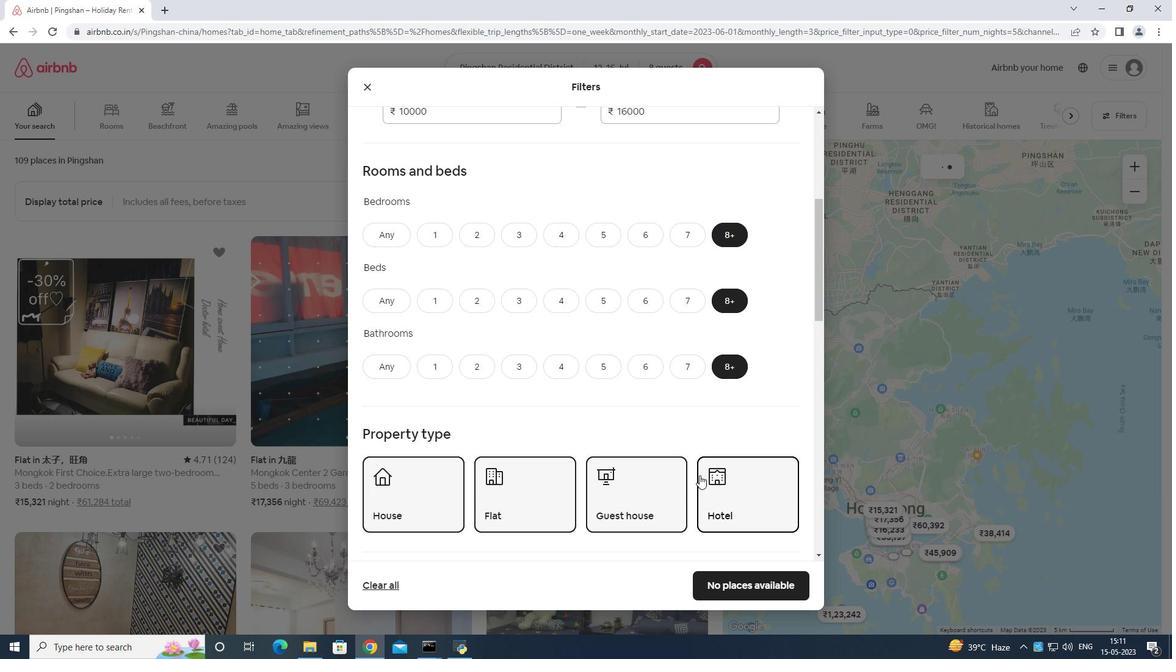 
Action: Mouse scrolled (676, 476) with delta (0, 0)
Screenshot: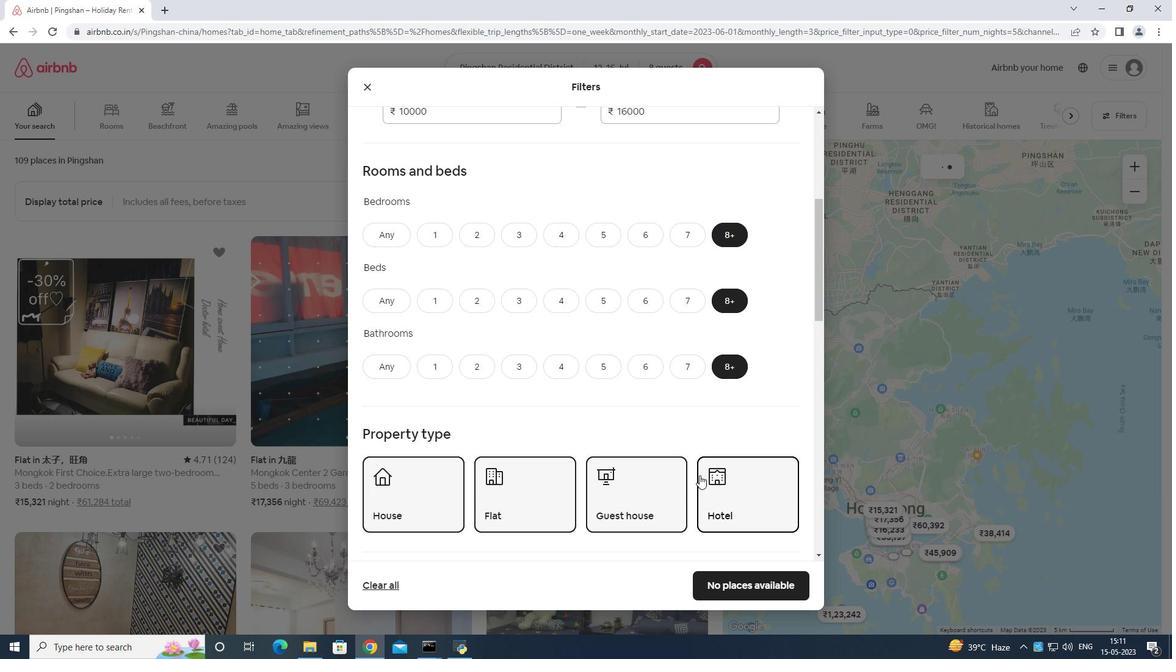 
Action: Mouse moved to (658, 475)
Screenshot: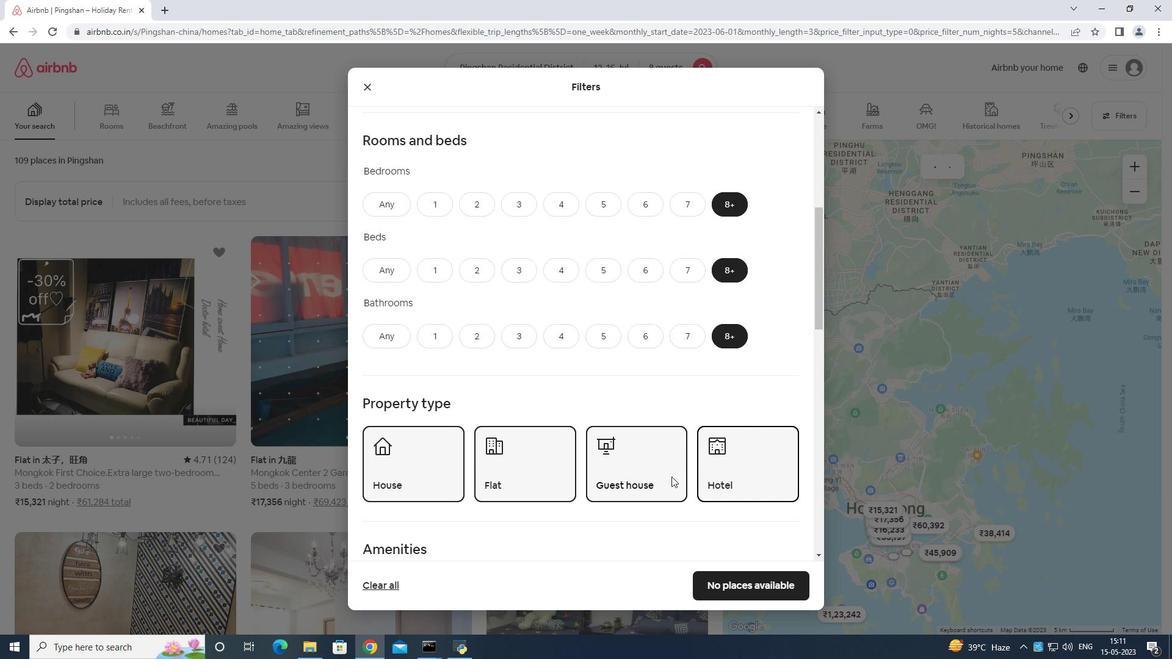 
Action: Mouse scrolled (658, 475) with delta (0, 0)
Screenshot: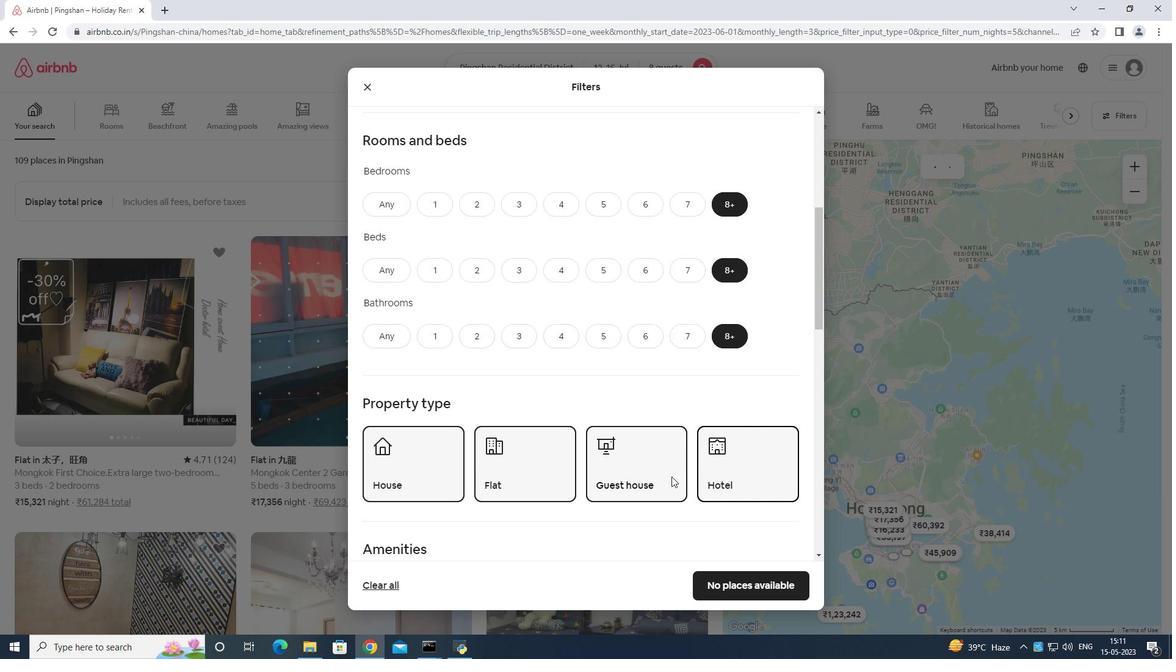 
Action: Mouse moved to (391, 415)
Screenshot: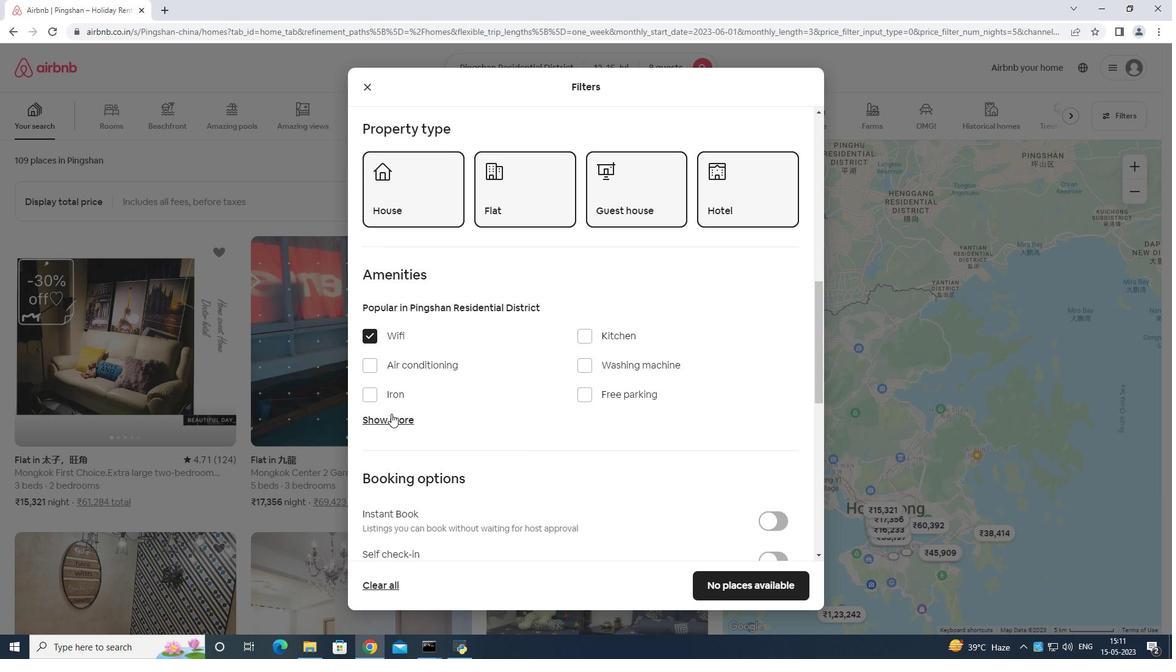 
Action: Mouse pressed left at (391, 415)
Screenshot: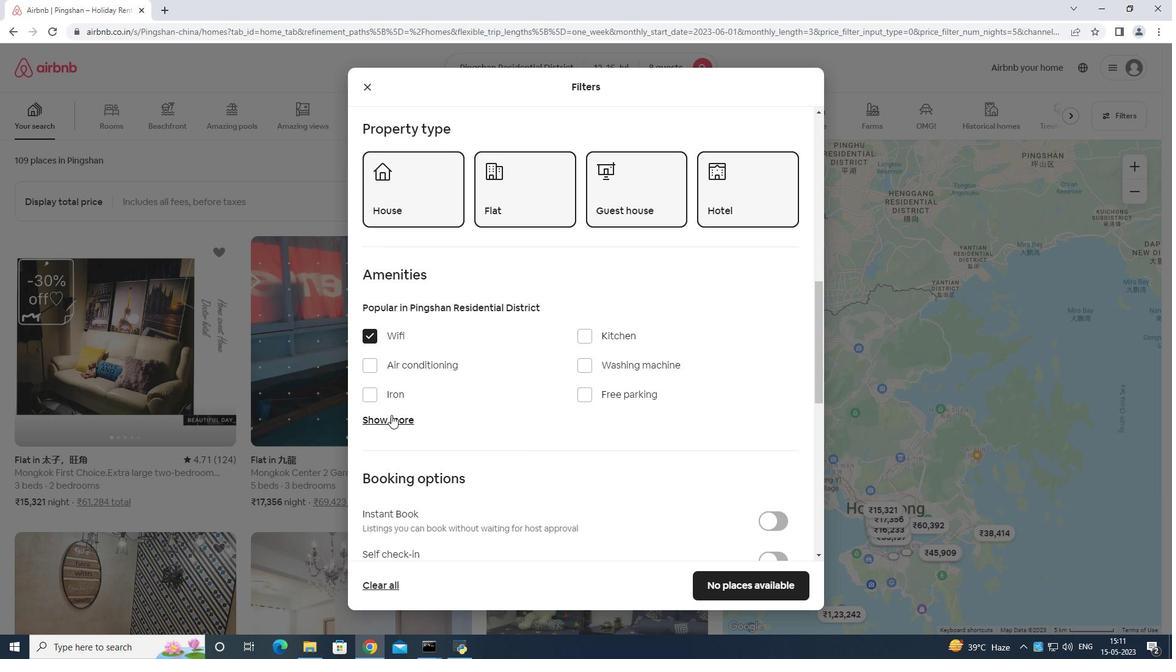 
Action: Mouse moved to (588, 393)
Screenshot: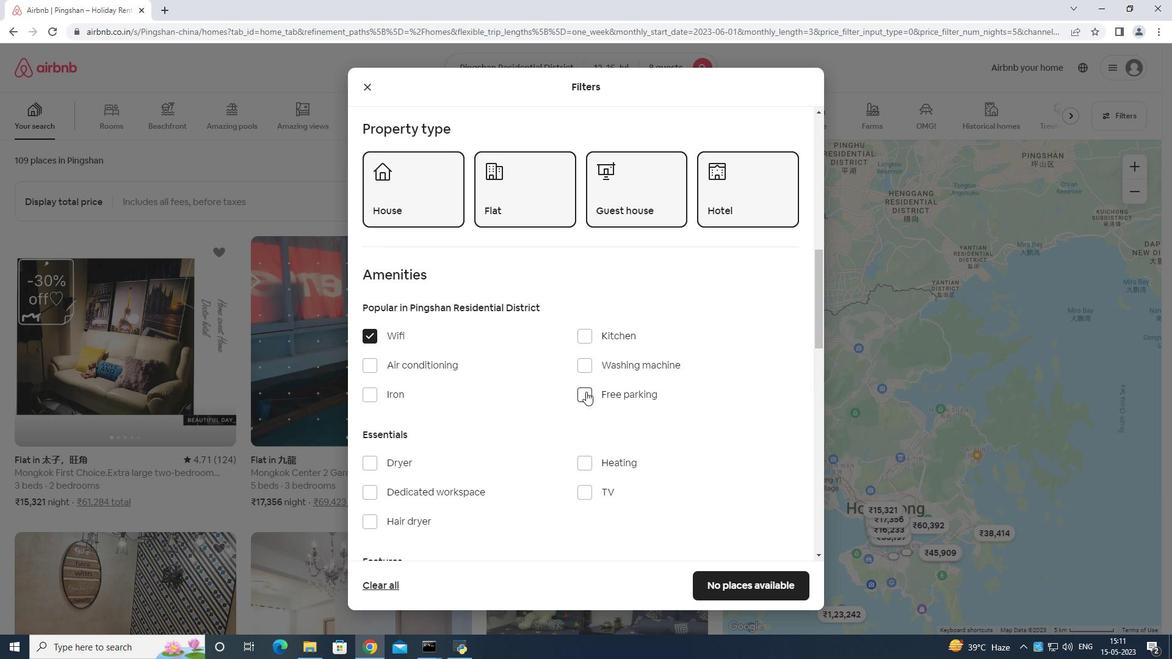 
Action: Mouse pressed left at (588, 393)
Screenshot: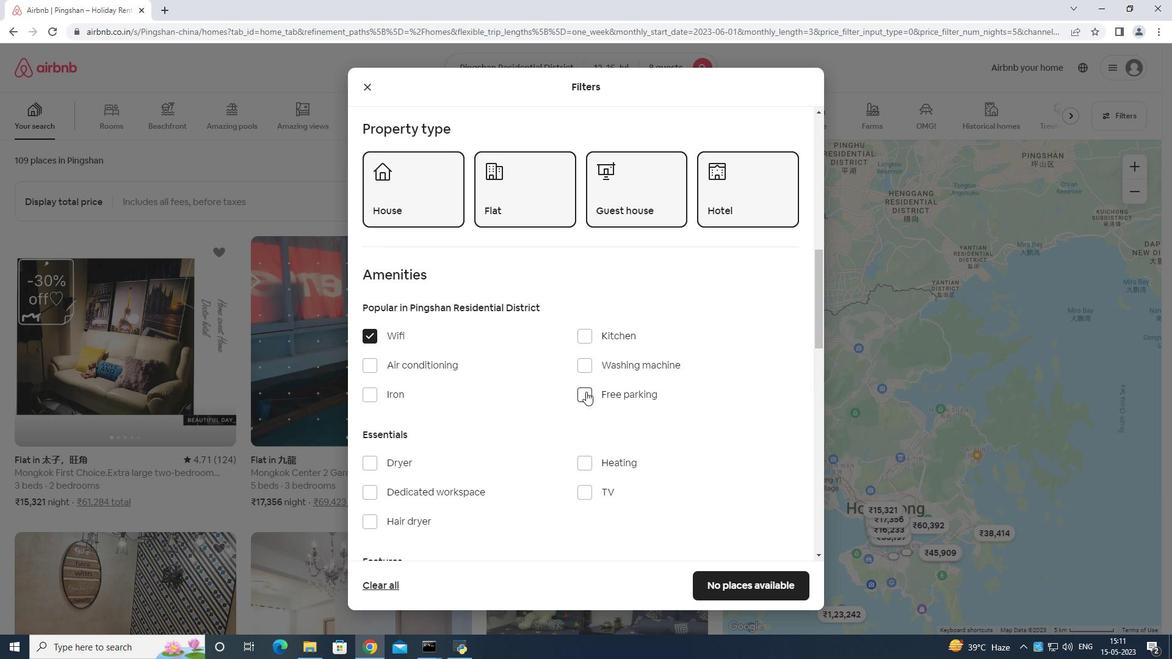
Action: Mouse moved to (583, 488)
Screenshot: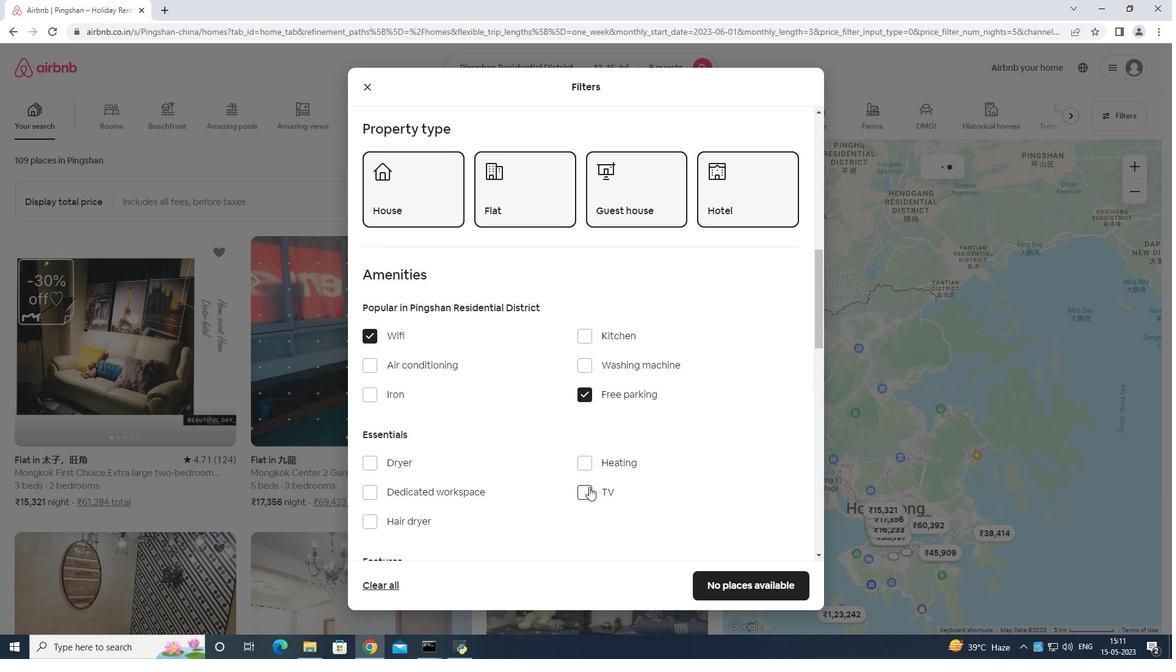 
Action: Mouse pressed left at (583, 488)
Screenshot: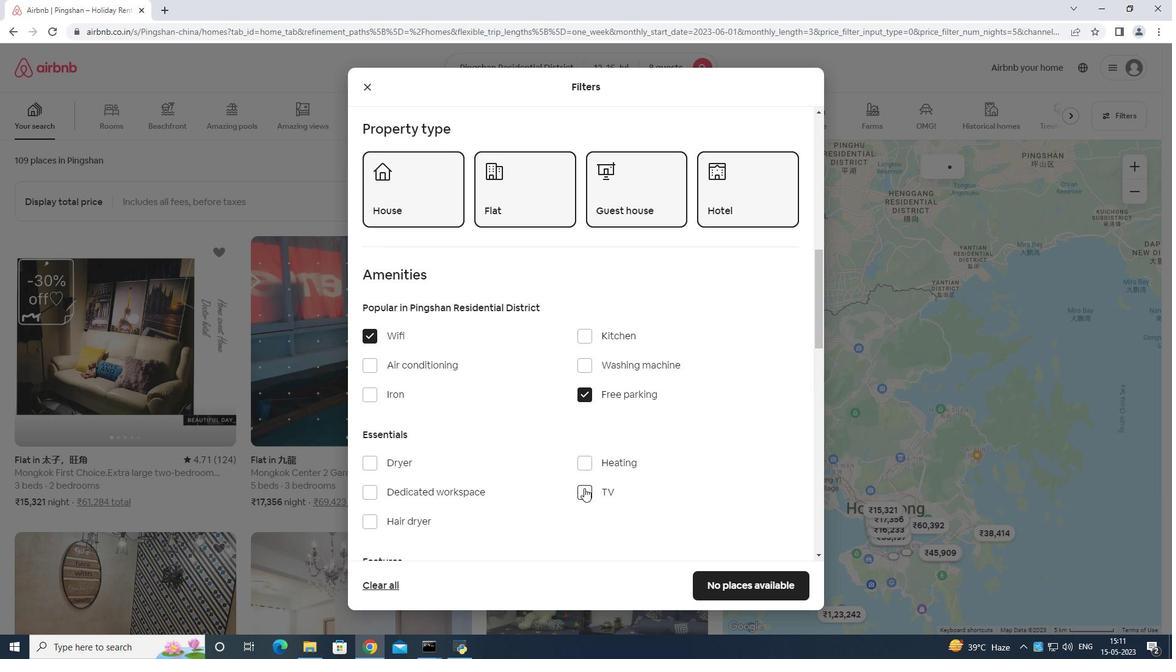 
Action: Mouse moved to (581, 459)
Screenshot: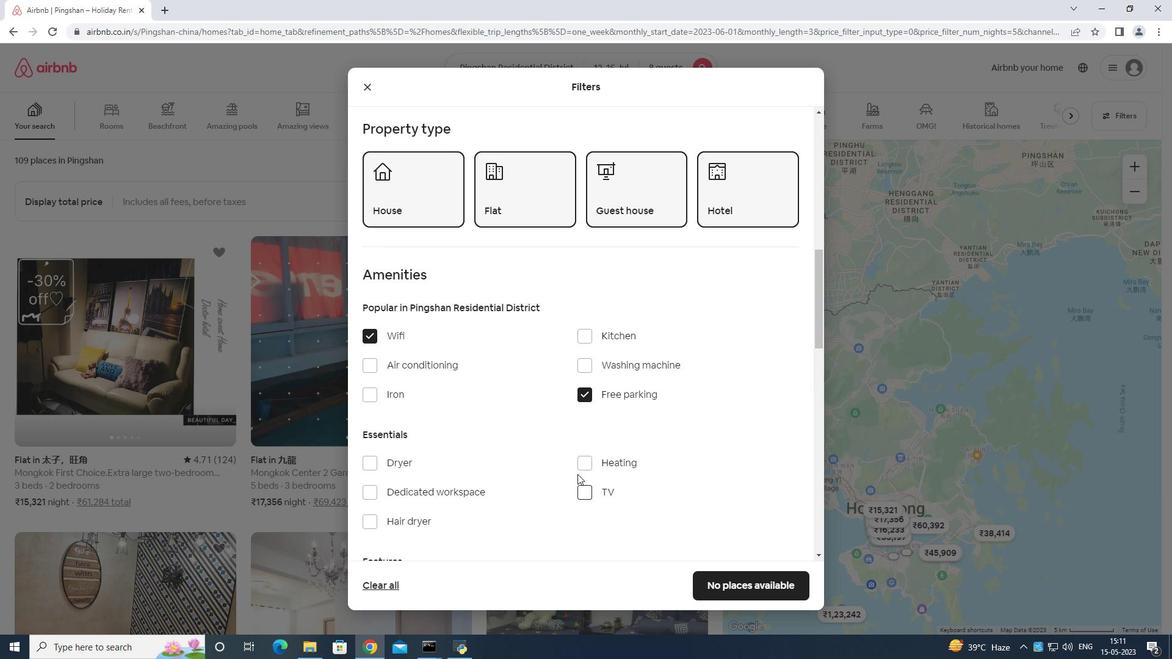 
Action: Mouse scrolled (581, 459) with delta (0, 0)
Screenshot: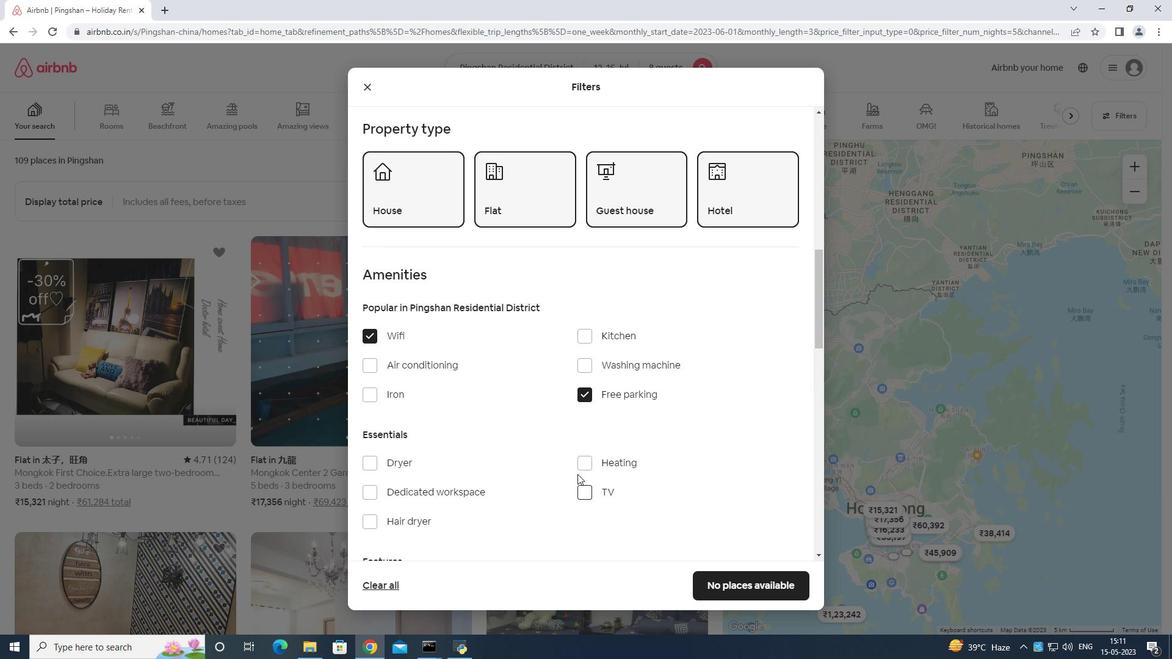 
Action: Mouse moved to (580, 460)
Screenshot: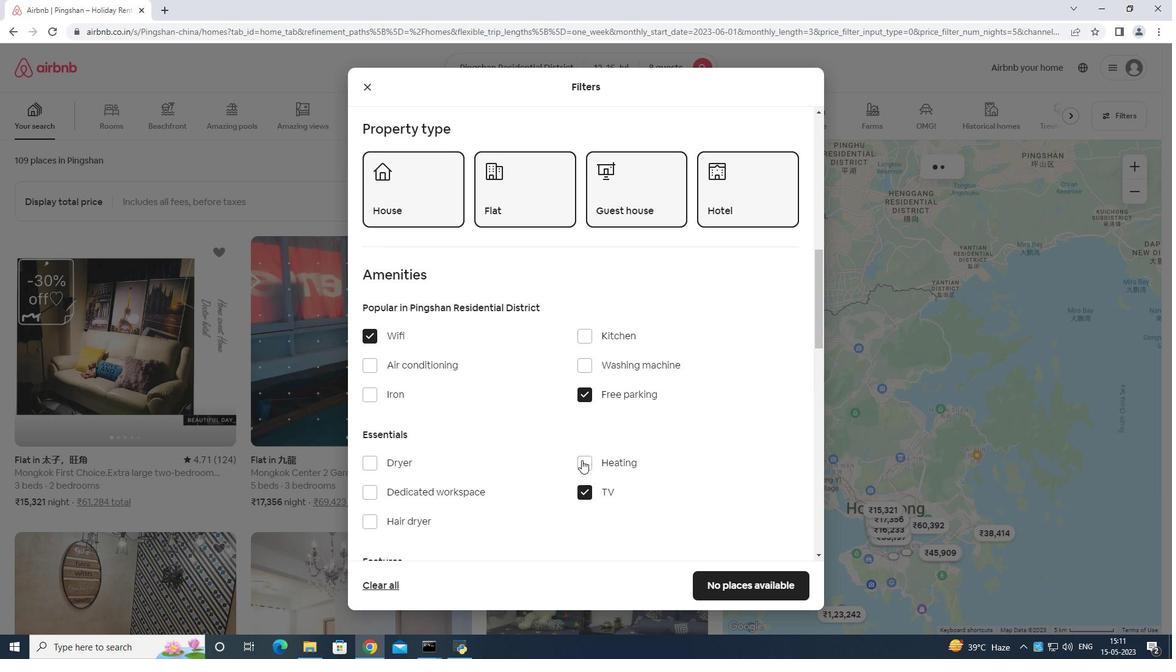 
Action: Mouse scrolled (580, 459) with delta (0, 0)
Screenshot: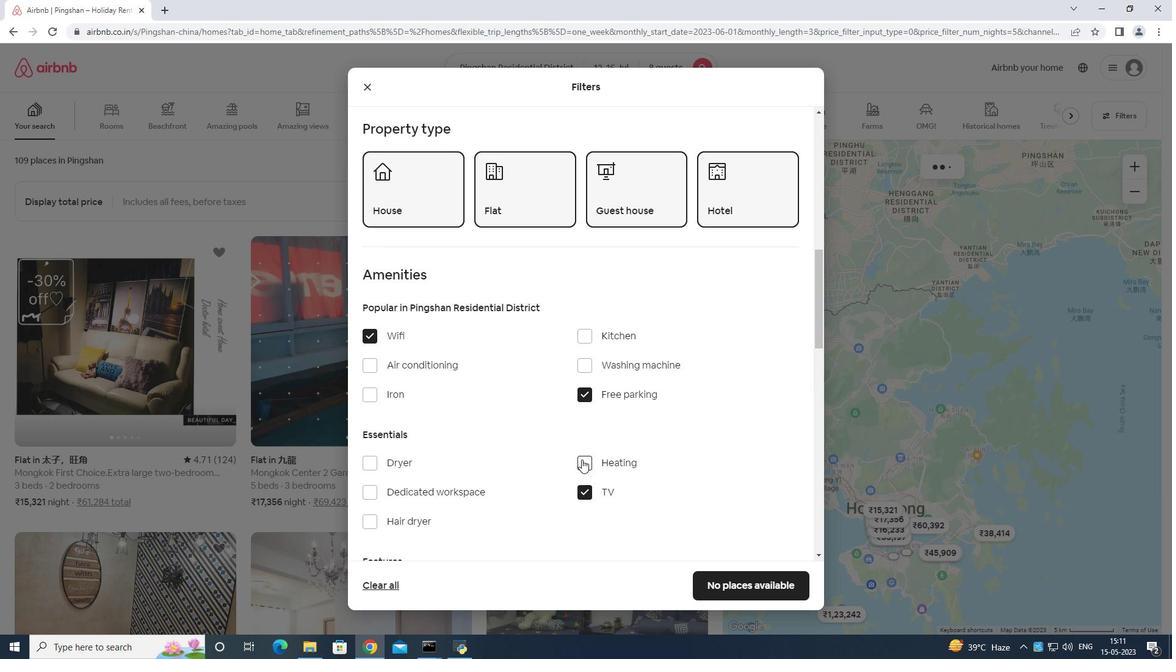 
Action: Mouse moved to (576, 459)
Screenshot: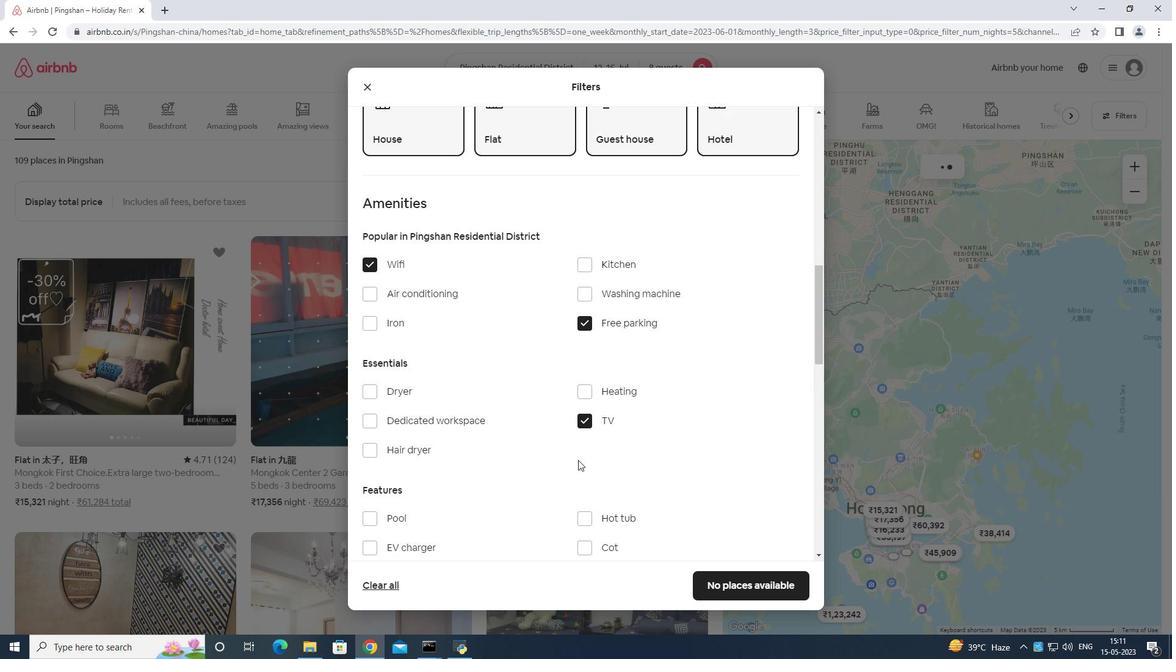 
Action: Mouse scrolled (576, 459) with delta (0, 0)
Screenshot: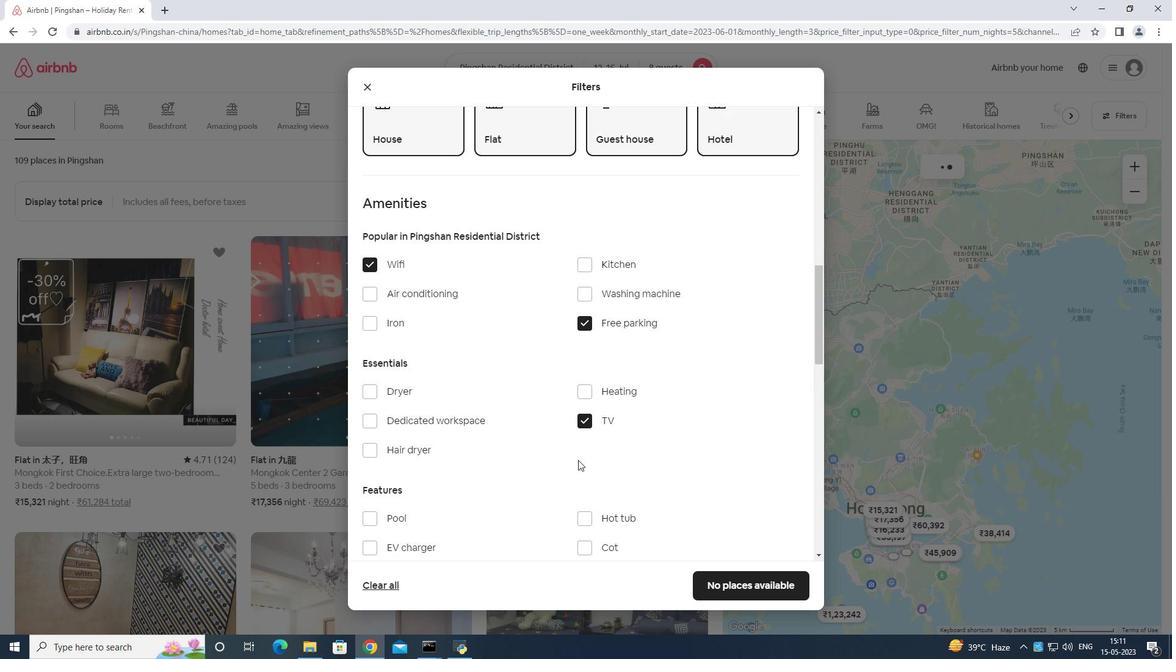 
Action: Mouse moved to (395, 461)
Screenshot: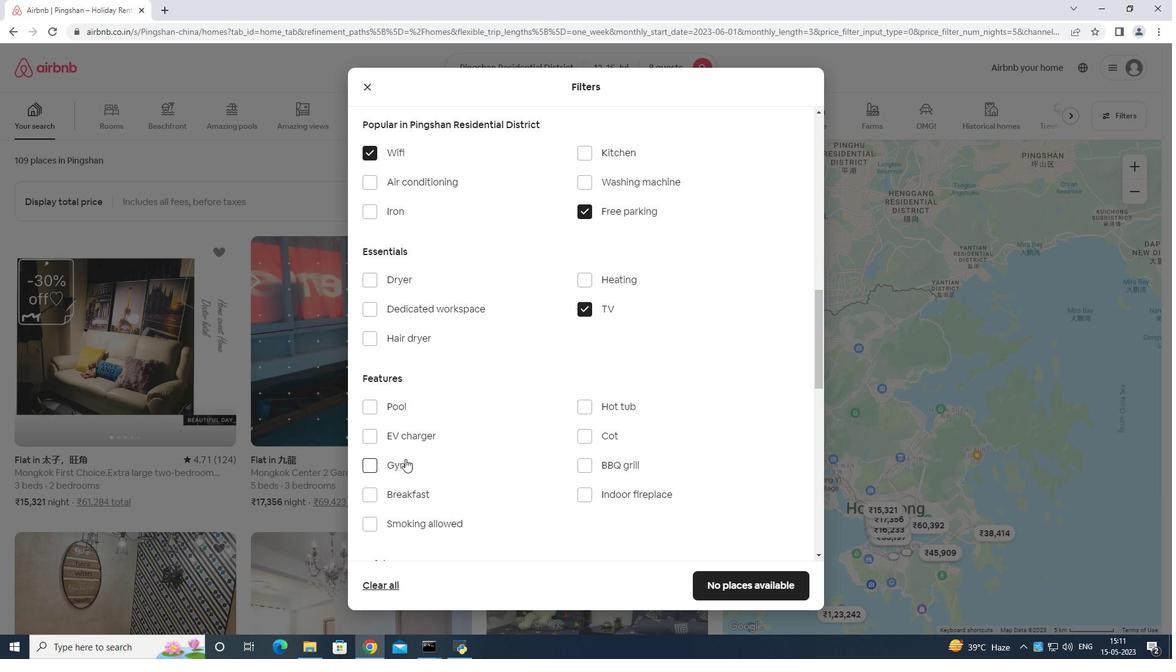 
Action: Mouse pressed left at (395, 461)
Screenshot: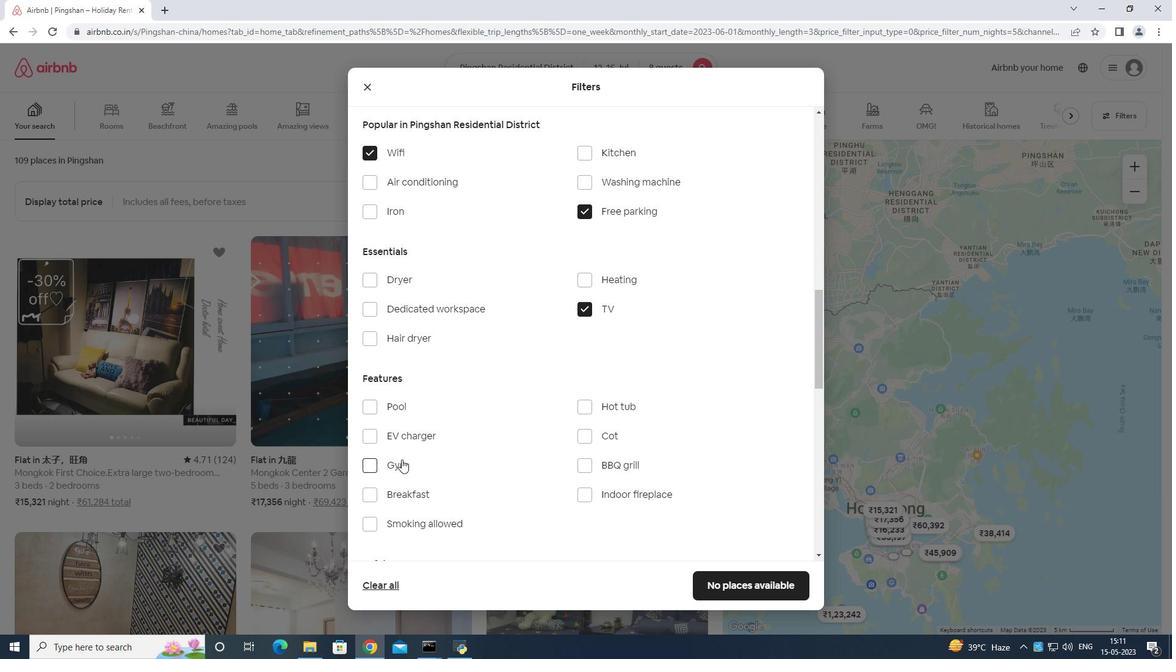 
Action: Mouse moved to (393, 491)
Screenshot: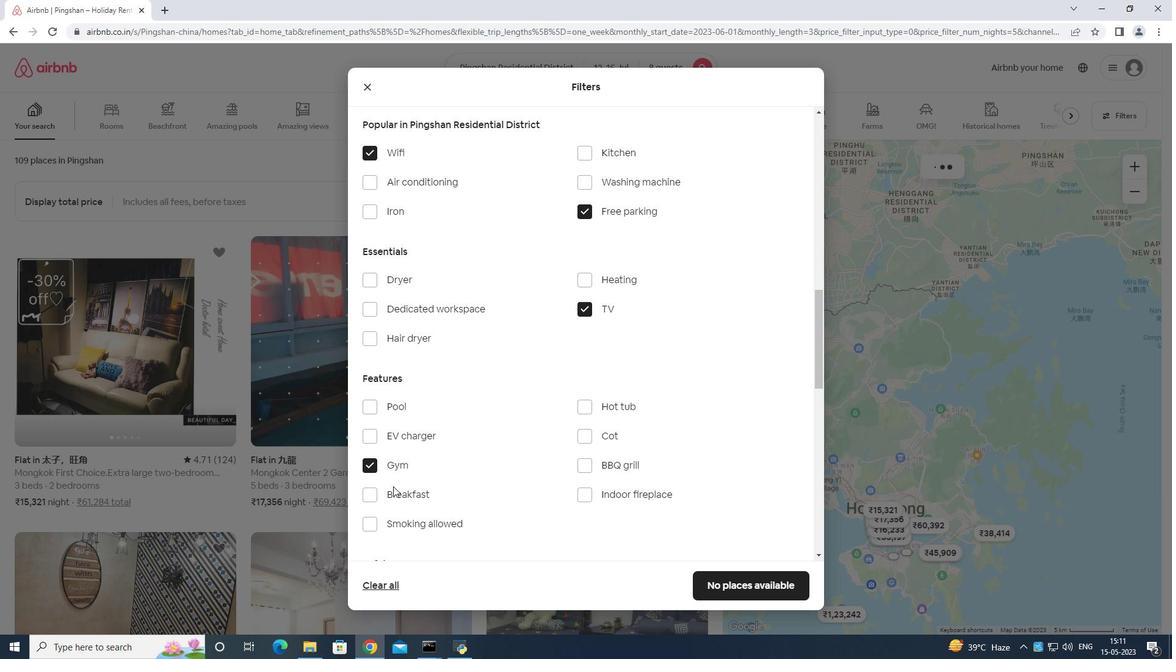 
Action: Mouse pressed left at (393, 491)
Screenshot: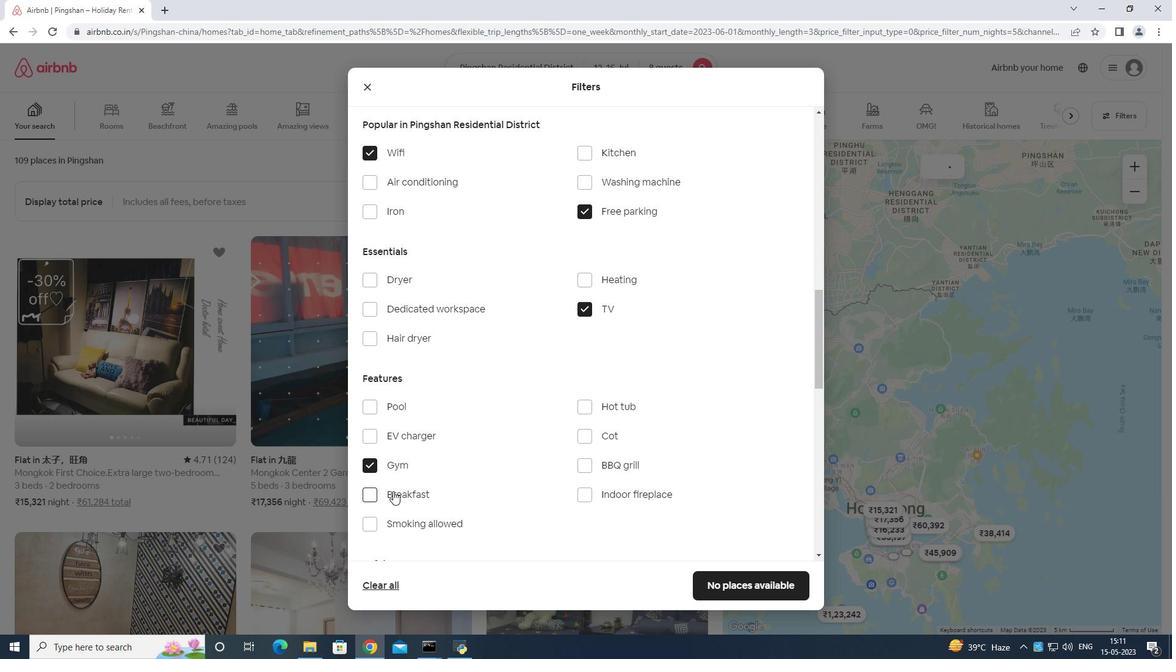 
Action: Mouse moved to (472, 482)
Screenshot: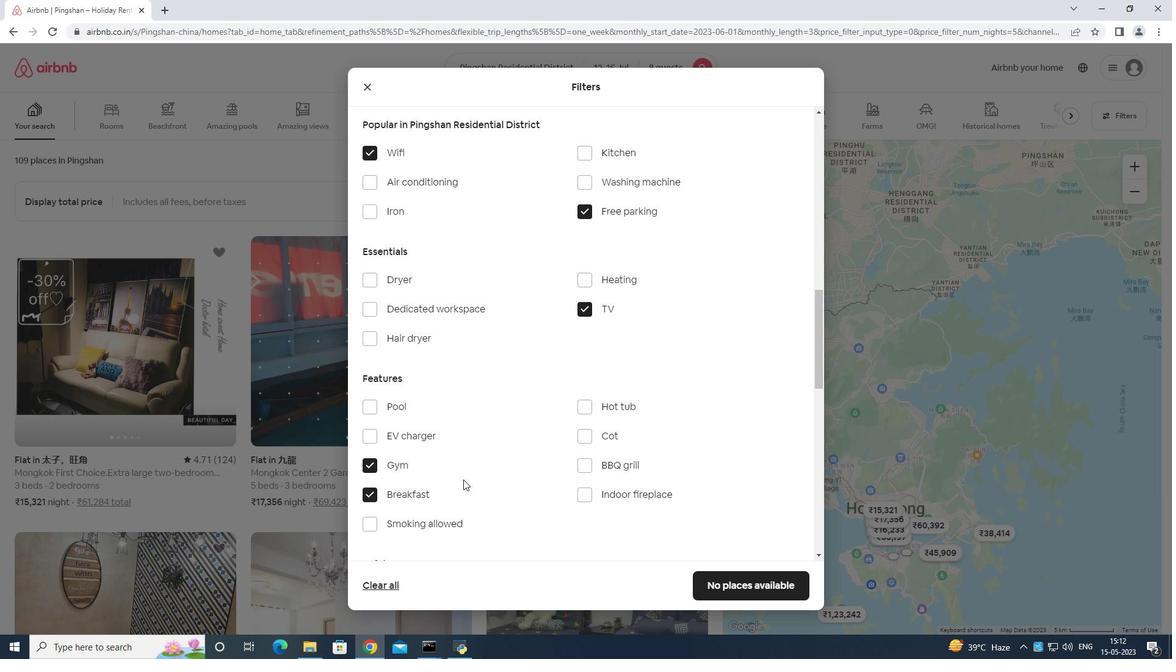 
Action: Mouse scrolled (472, 482) with delta (0, 0)
Screenshot: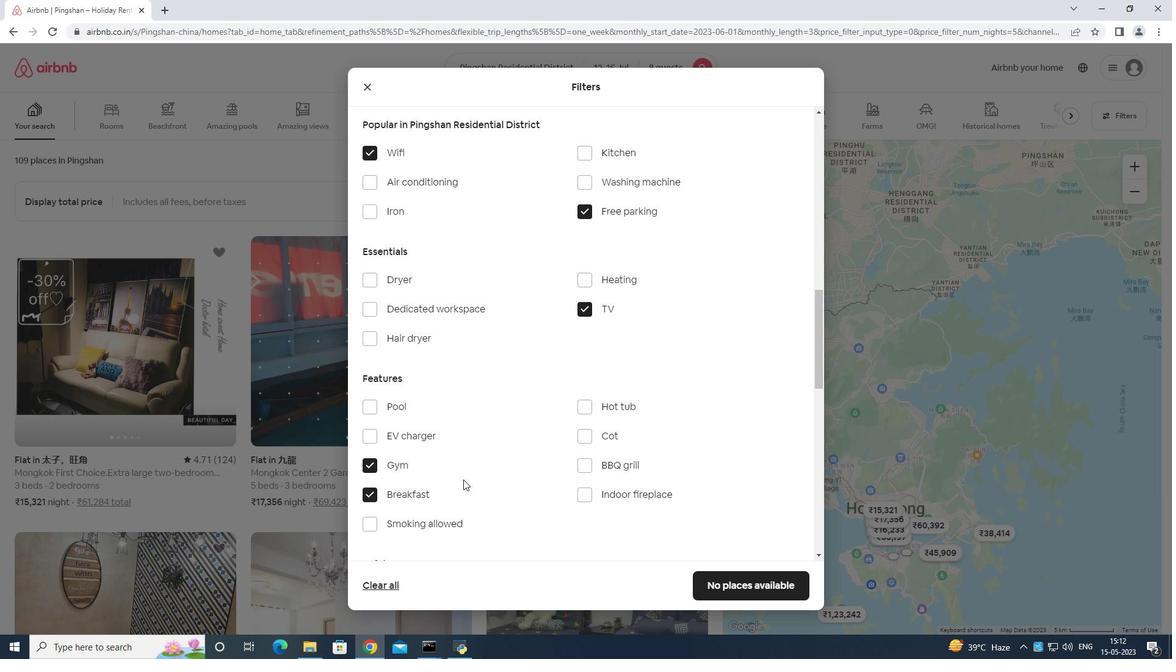 
Action: Mouse moved to (475, 481)
Screenshot: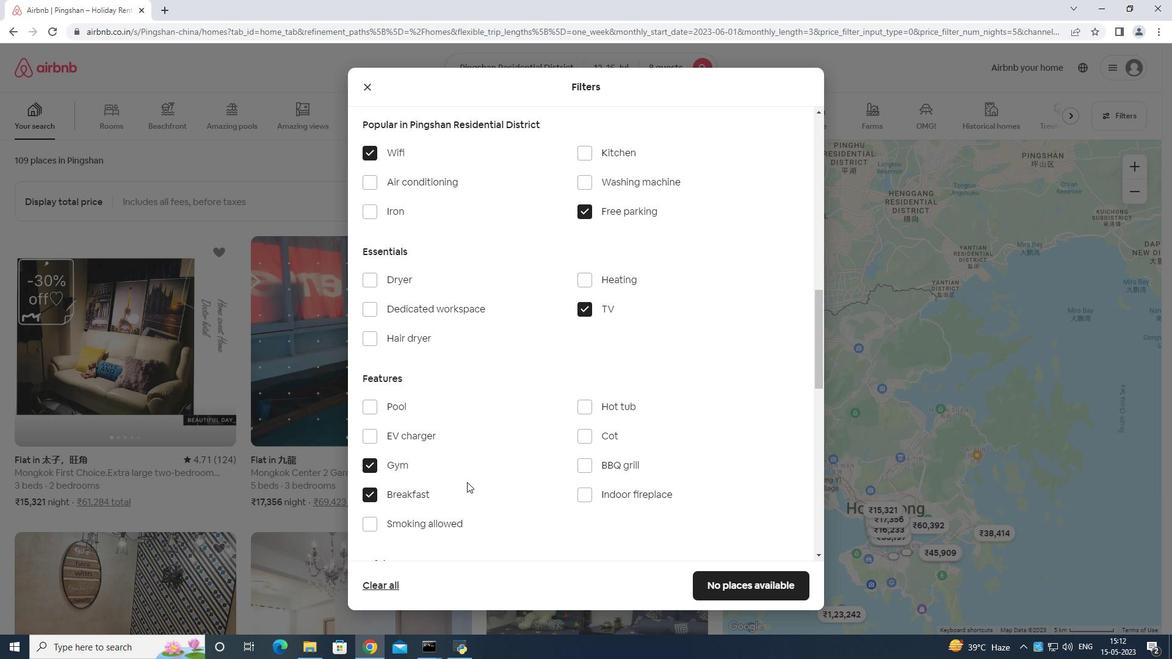 
Action: Mouse scrolled (475, 481) with delta (0, 0)
Screenshot: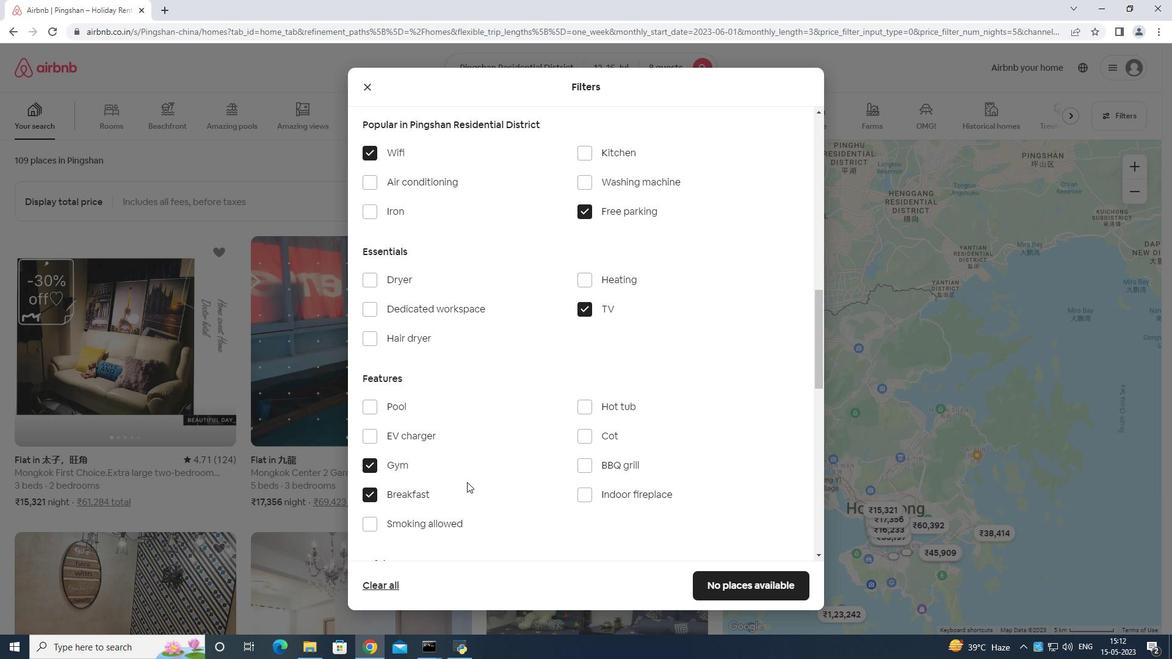 
Action: Mouse moved to (477, 479)
Screenshot: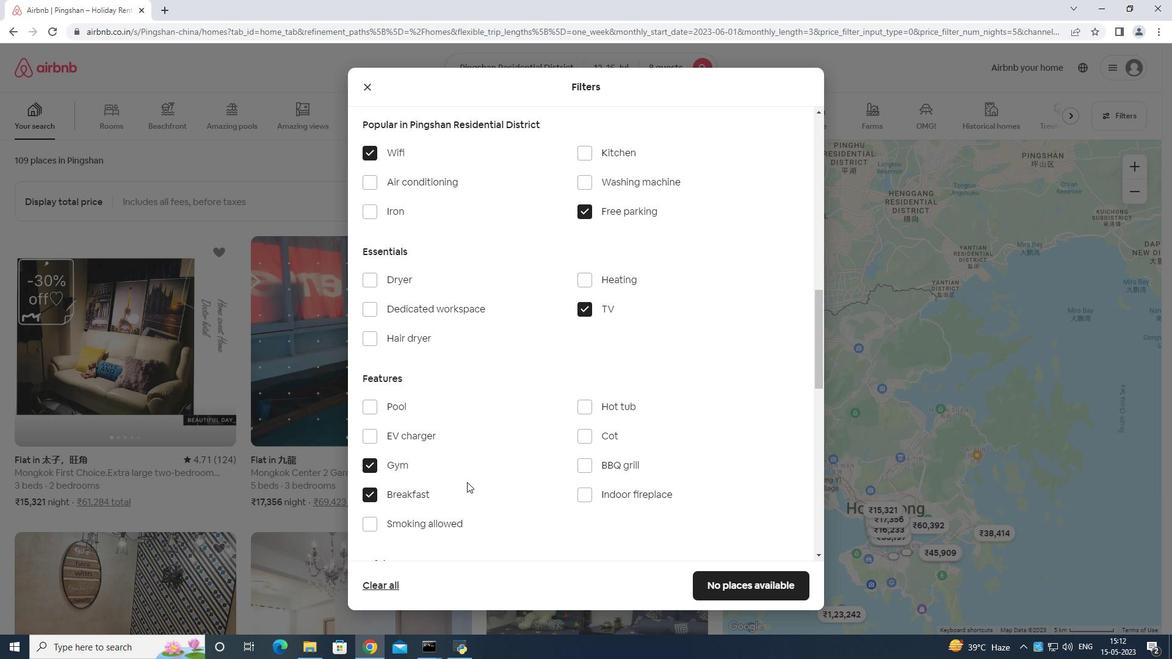 
Action: Mouse scrolled (477, 479) with delta (0, 0)
Screenshot: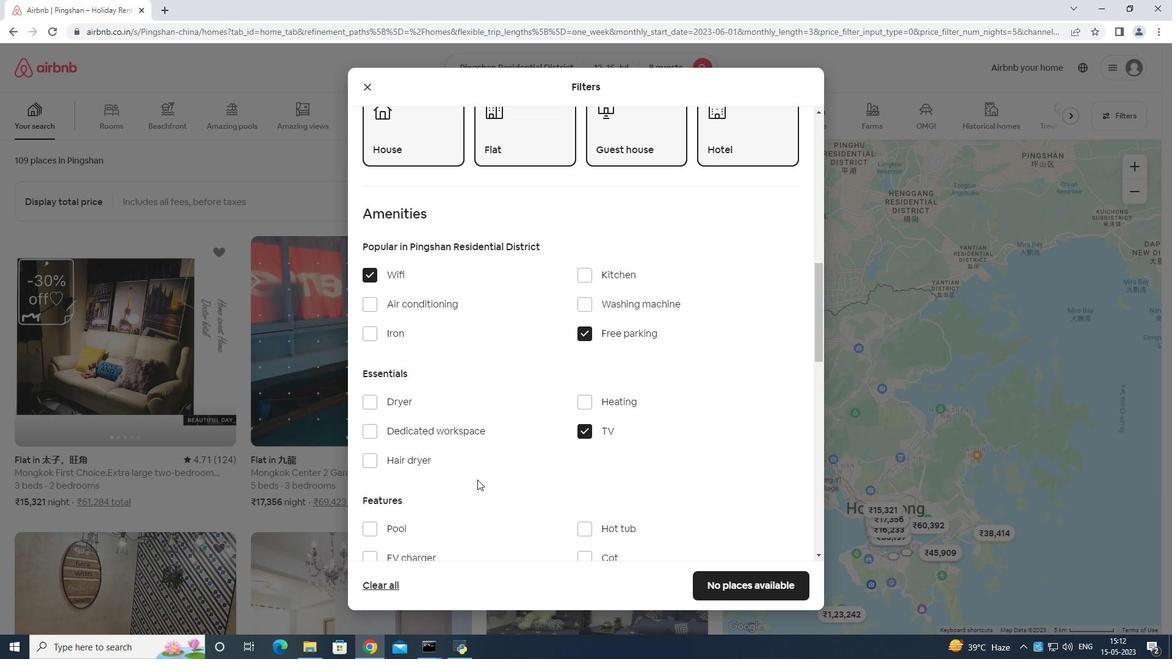 
Action: Mouse scrolled (477, 479) with delta (0, 0)
Screenshot: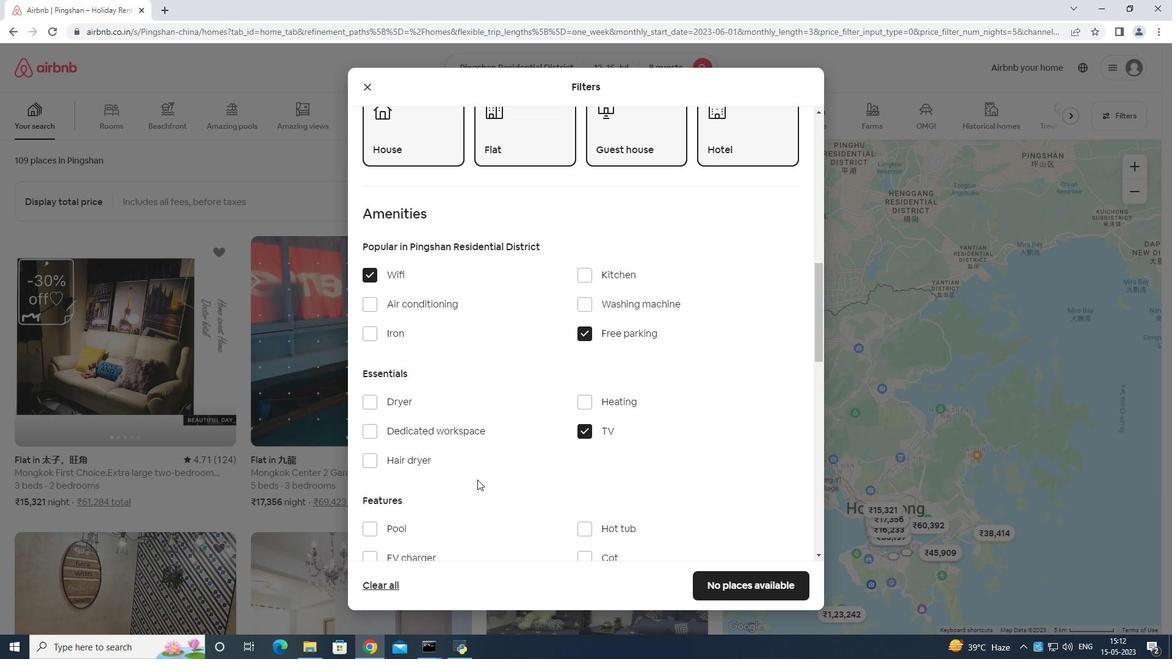 
Action: Mouse moved to (478, 473)
Screenshot: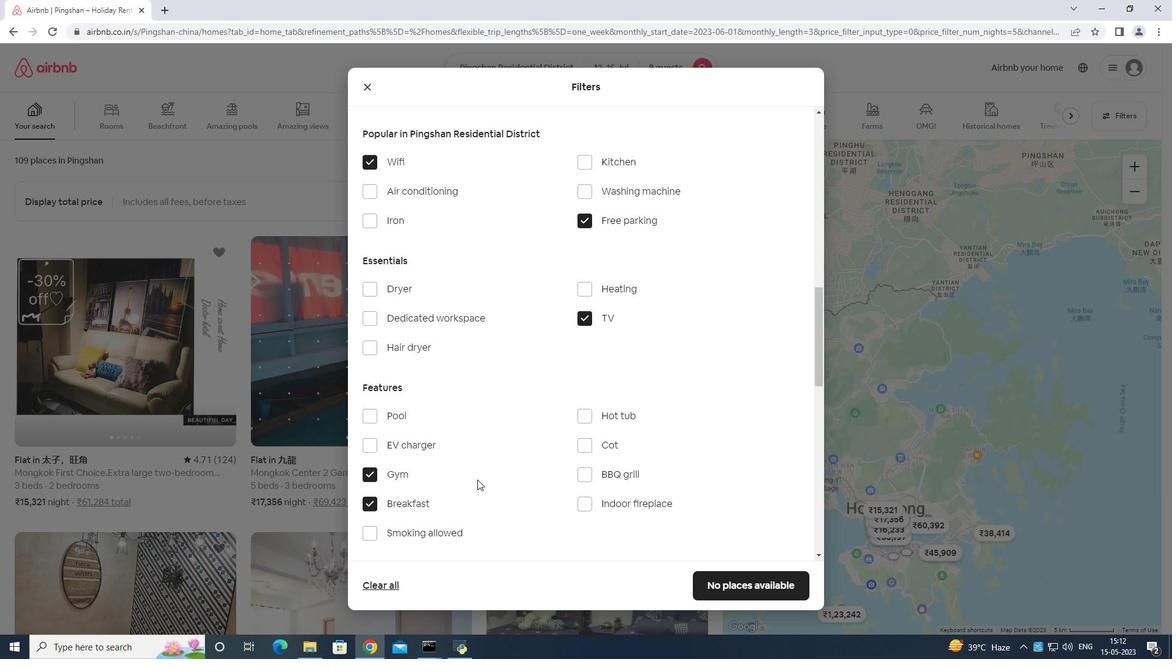 
Action: Mouse scrolled (478, 473) with delta (0, 0)
Screenshot: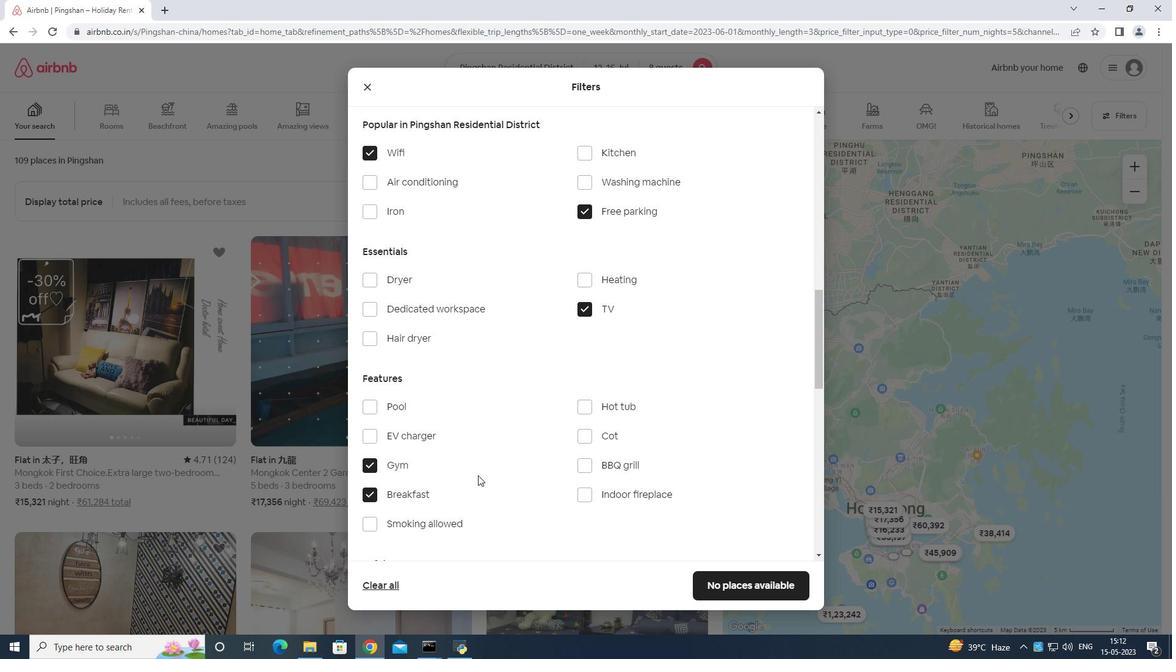 
Action: Mouse moved to (479, 475)
Screenshot: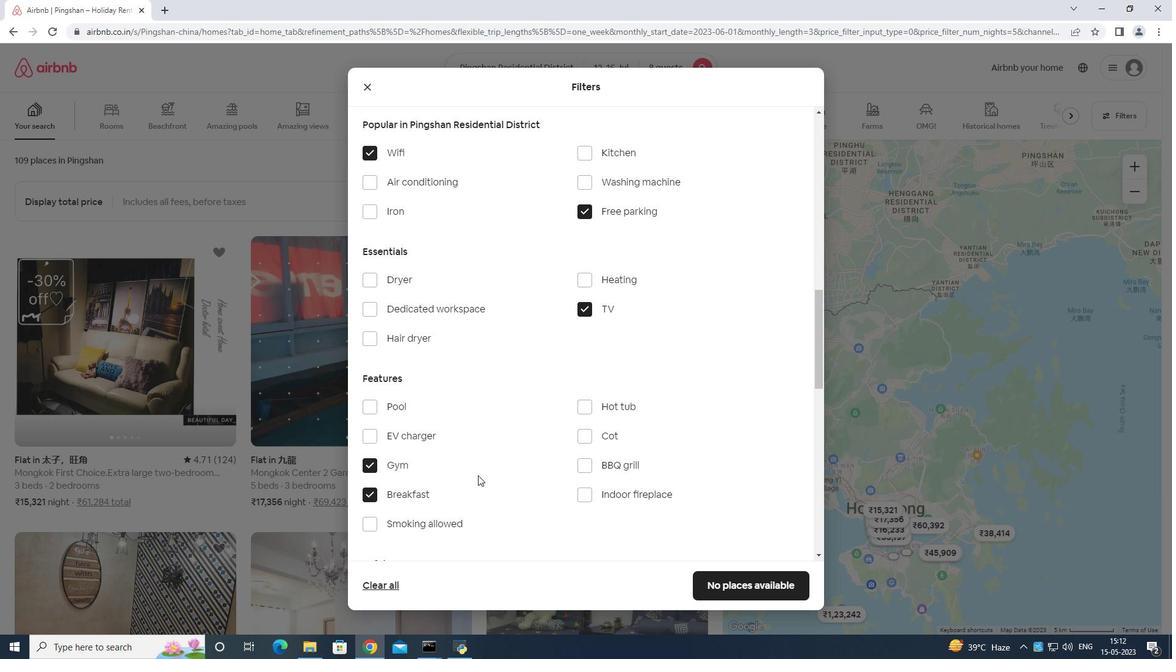 
Action: Mouse scrolled (479, 474) with delta (0, 0)
Screenshot: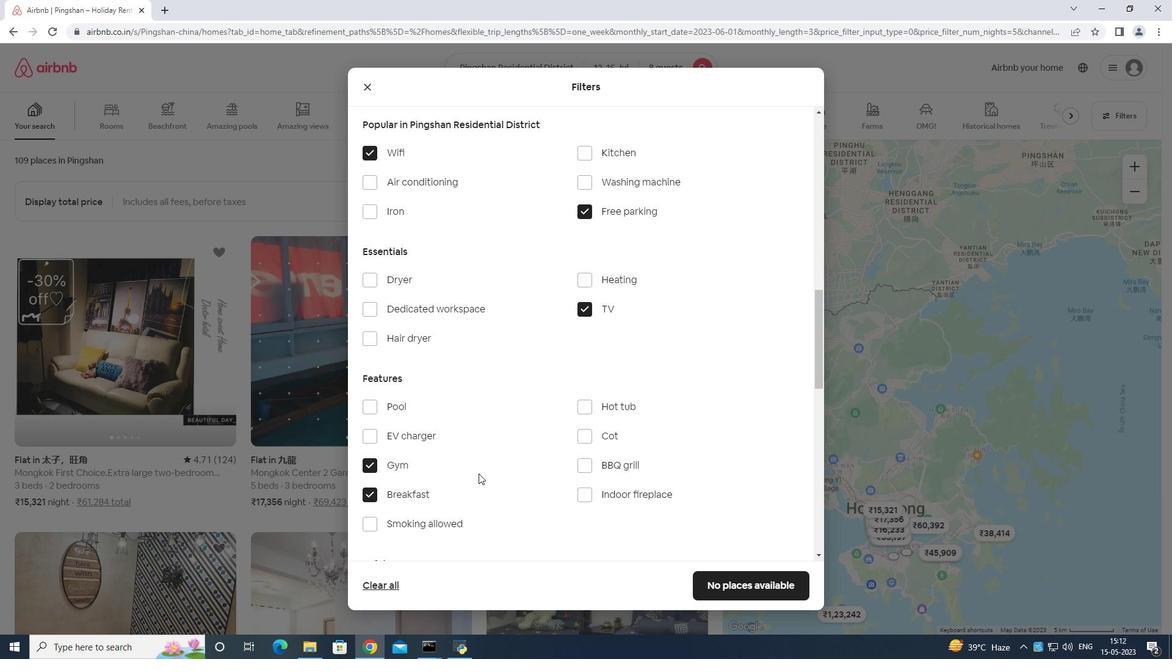 
Action: Mouse moved to (479, 475)
Screenshot: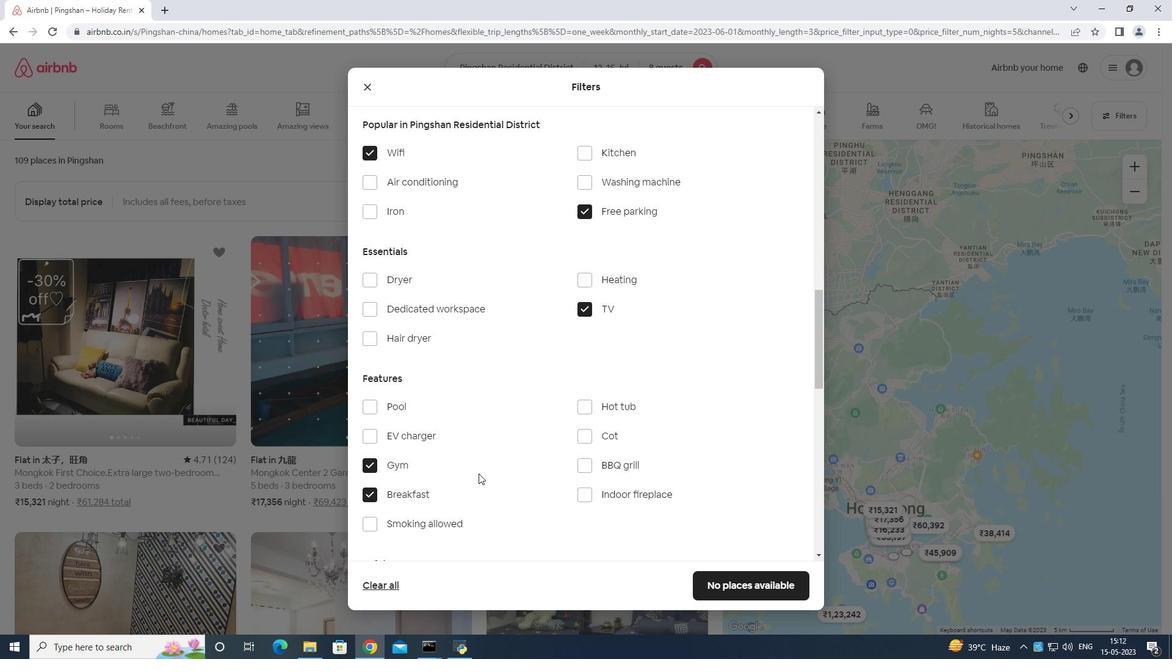 
Action: Mouse scrolled (479, 474) with delta (0, 0)
Screenshot: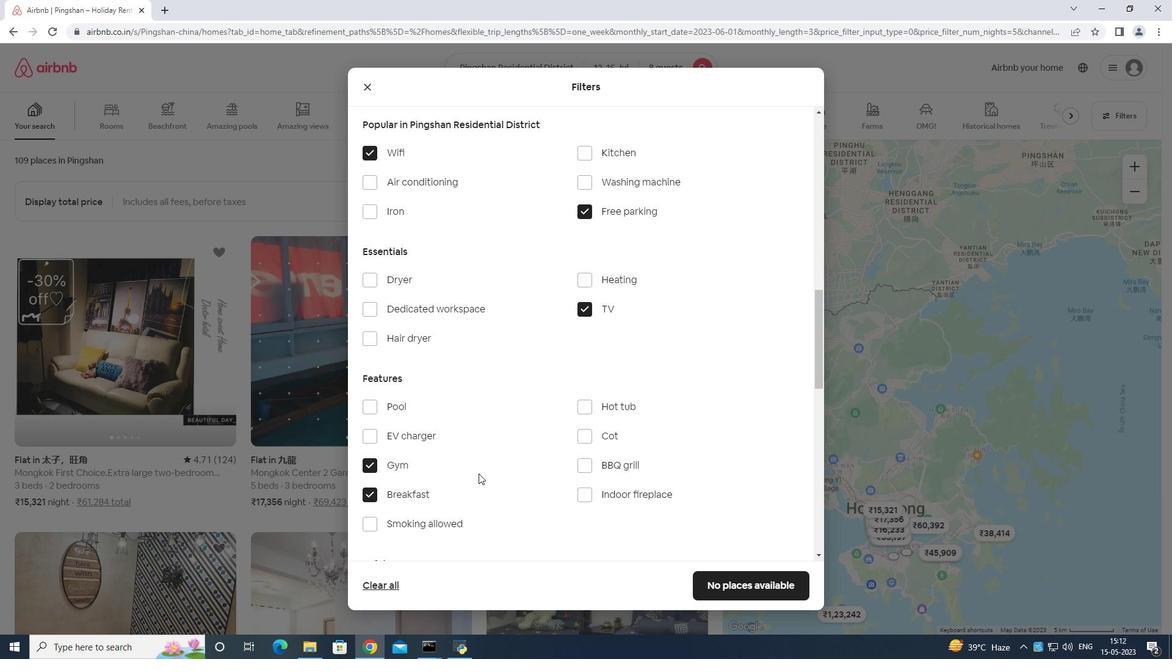 
Action: Mouse moved to (479, 475)
Screenshot: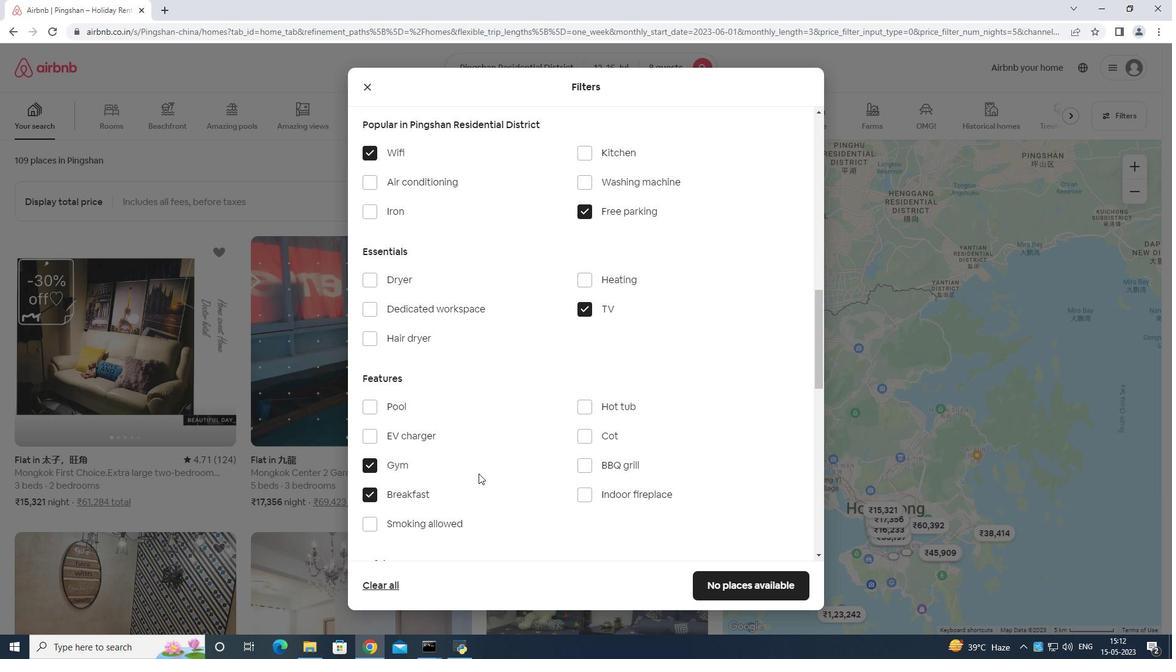 
Action: Mouse scrolled (479, 475) with delta (0, 0)
Screenshot: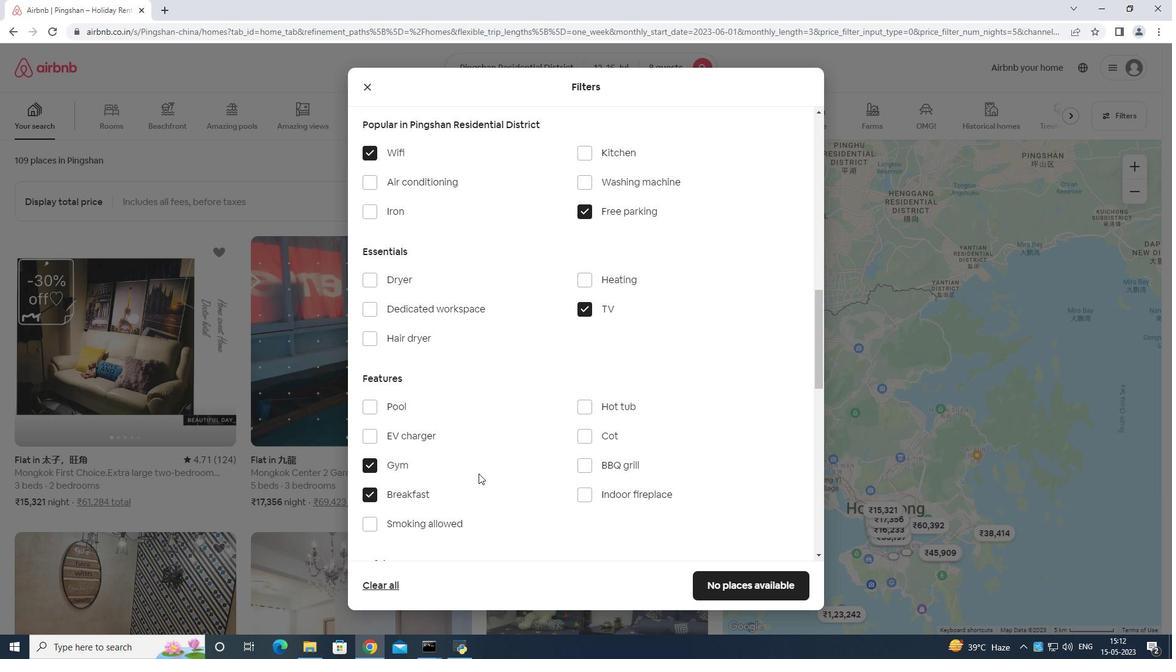 
Action: Mouse moved to (479, 477)
Screenshot: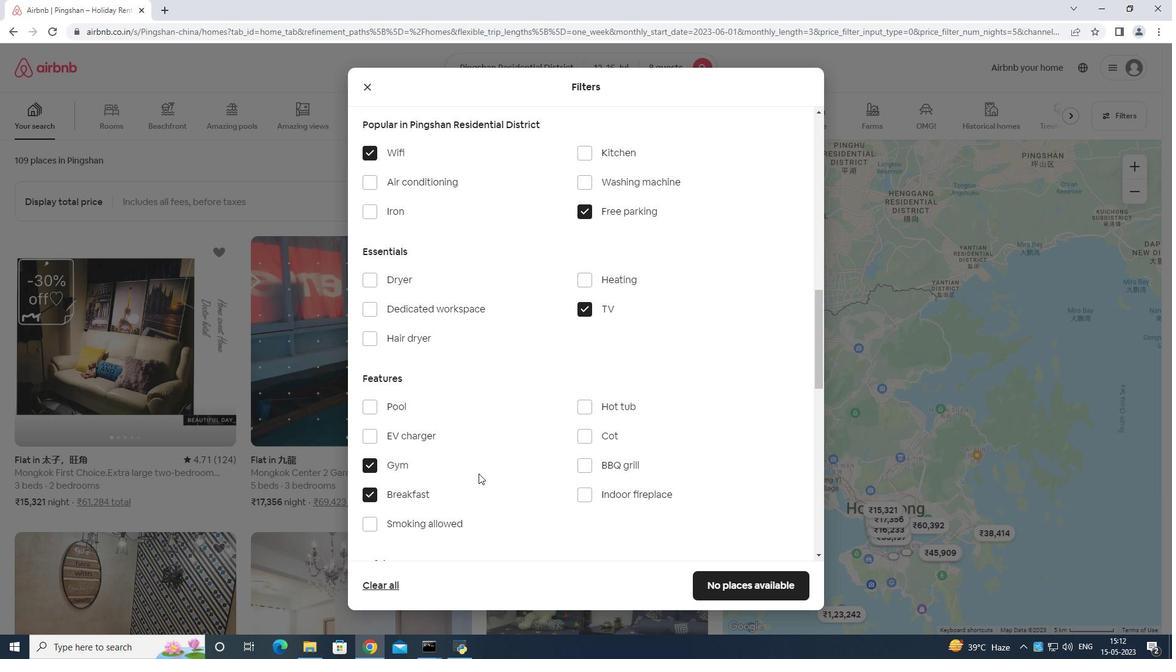 
Action: Mouse scrolled (479, 476) with delta (0, 0)
Screenshot: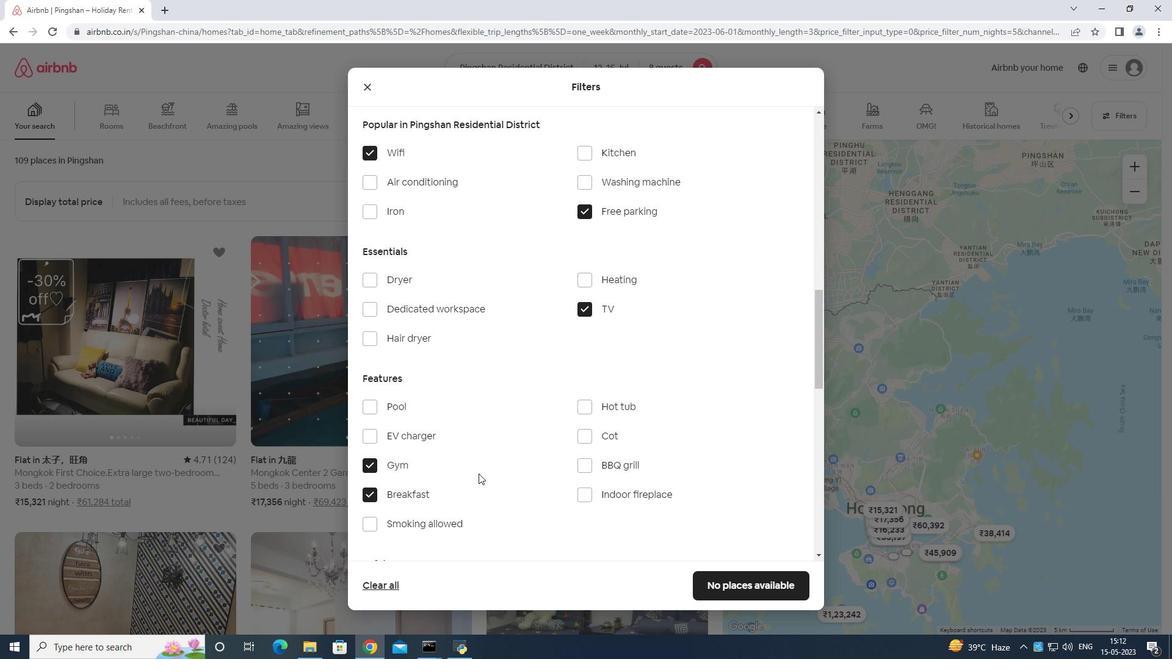 
Action: Mouse moved to (760, 456)
Screenshot: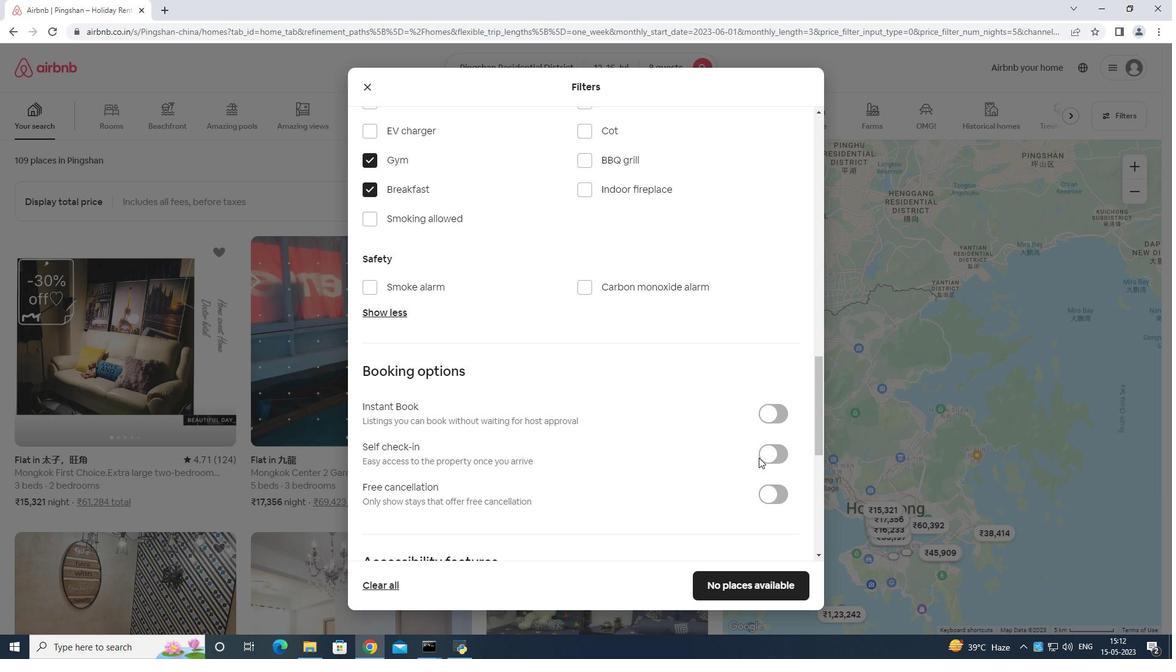 
Action: Mouse pressed left at (760, 456)
Screenshot: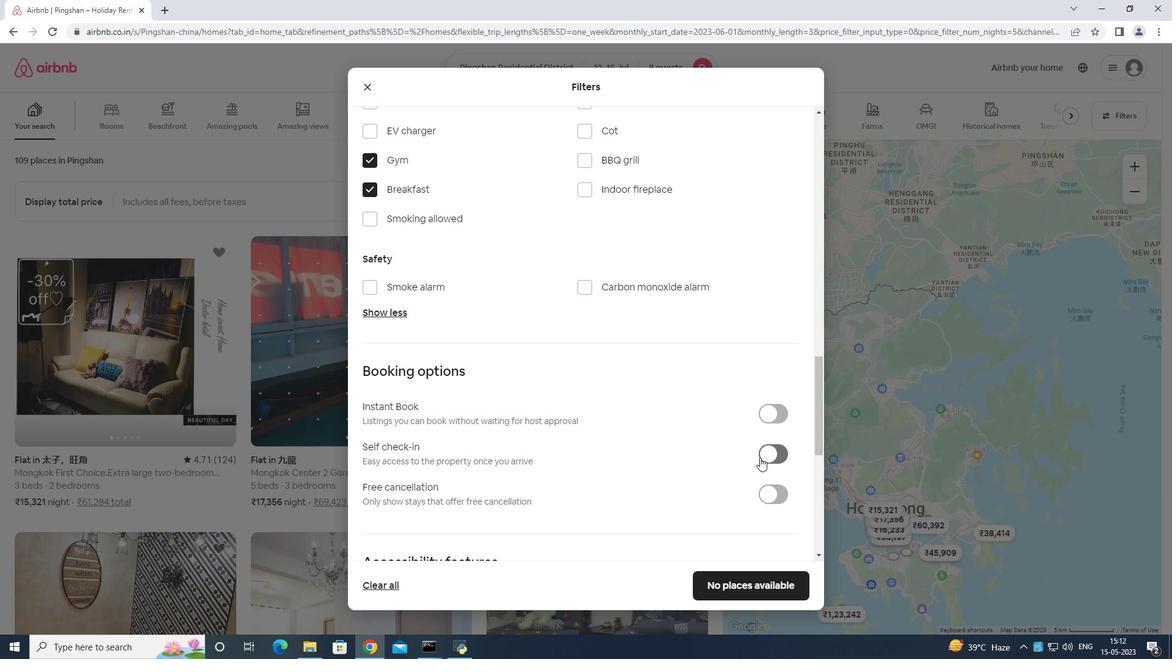 
Action: Mouse moved to (764, 451)
Screenshot: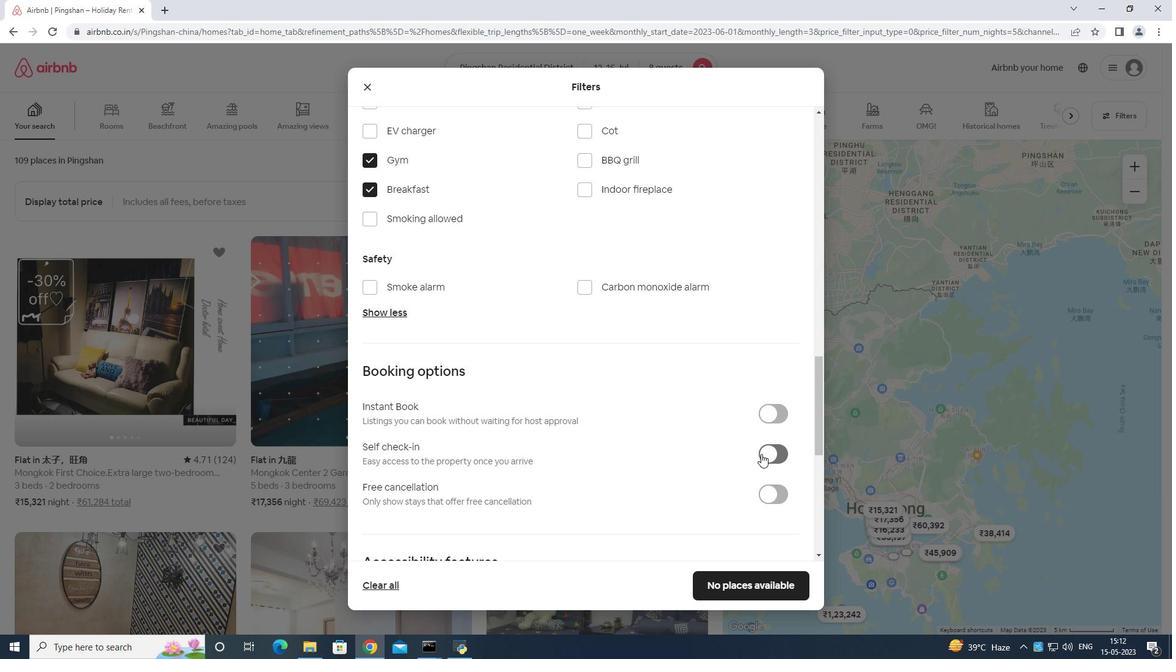 
Action: Mouse scrolled (764, 451) with delta (0, 0)
Screenshot: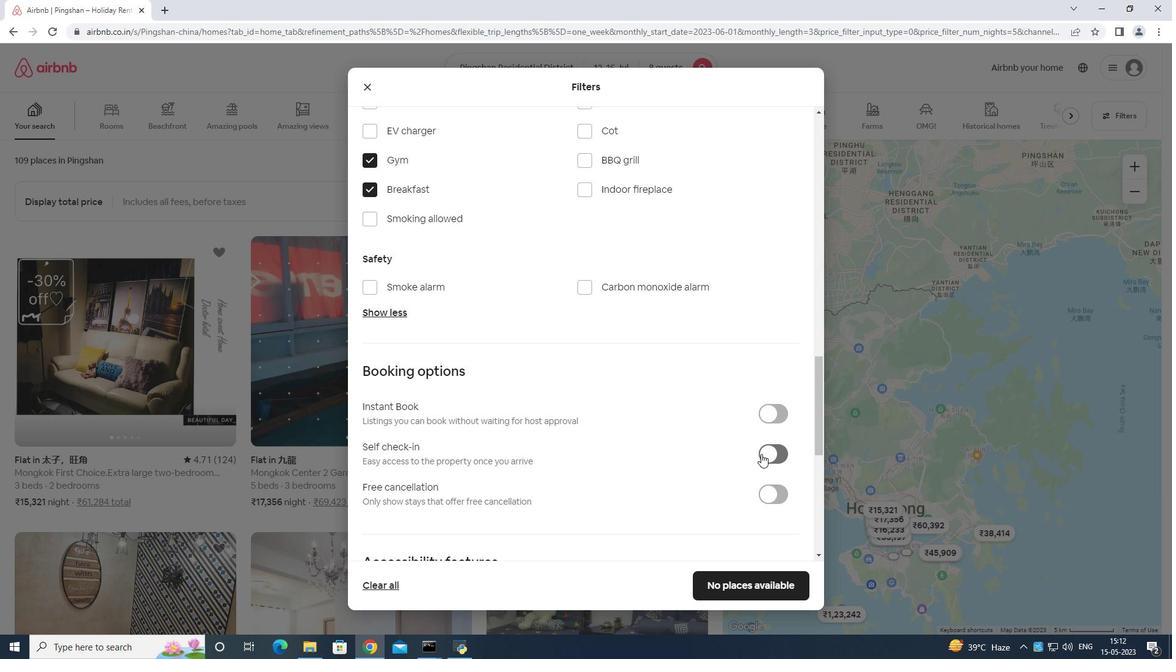 
Action: Mouse moved to (764, 451)
Screenshot: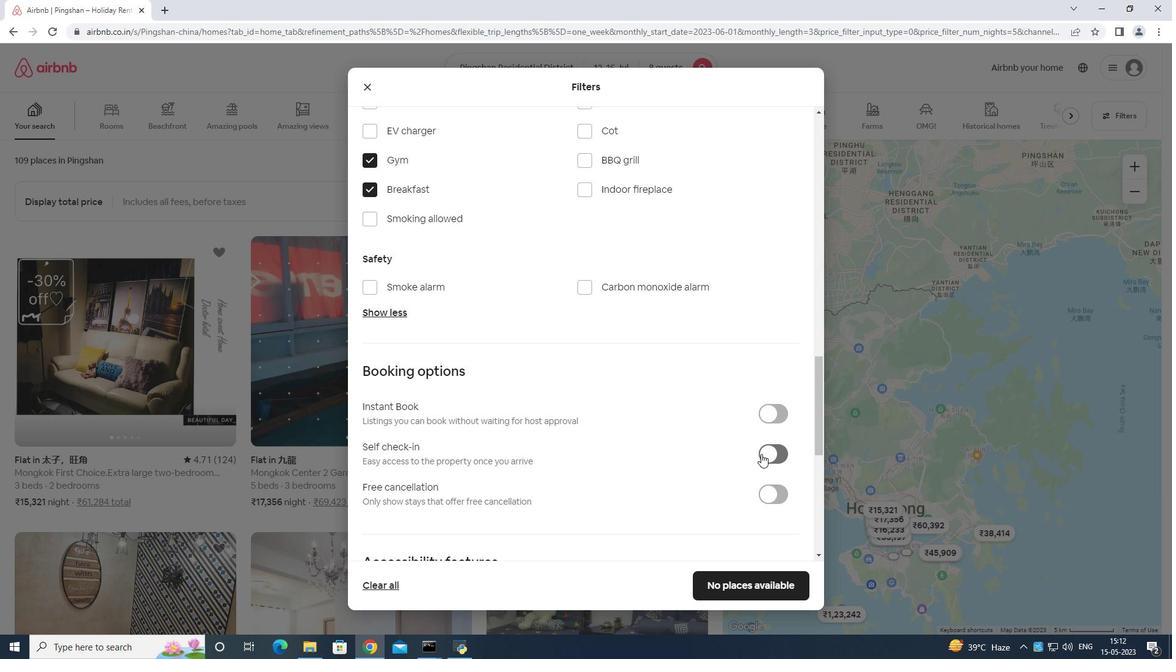
Action: Mouse scrolled (764, 451) with delta (0, 0)
Screenshot: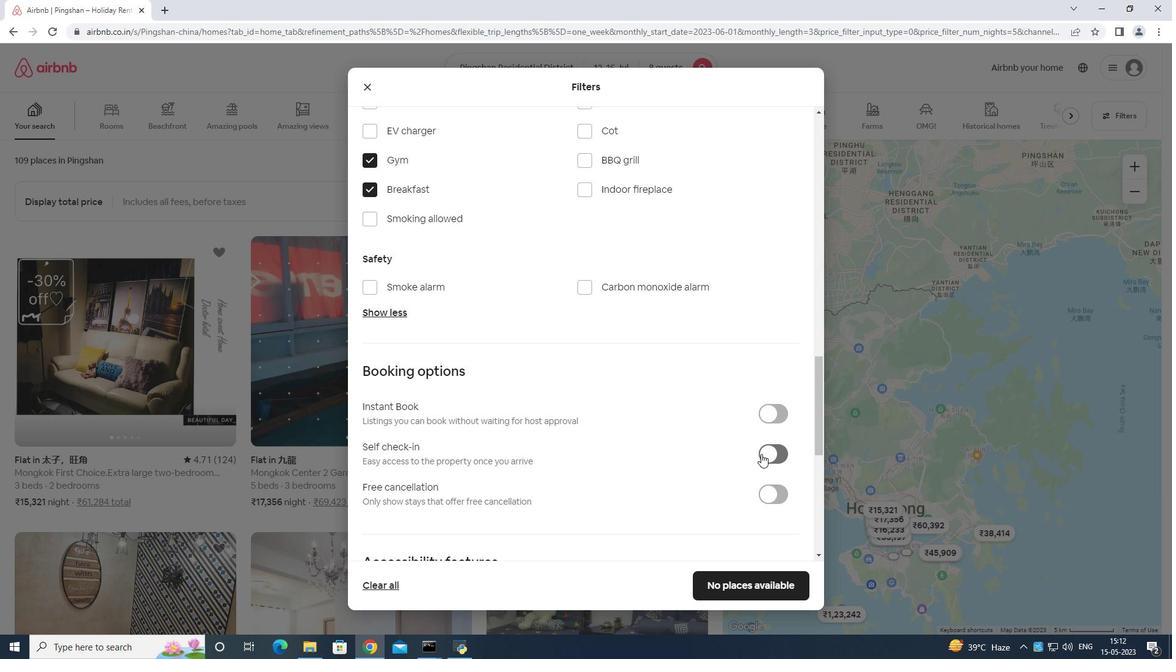 
Action: Mouse scrolled (764, 451) with delta (0, 0)
Screenshot: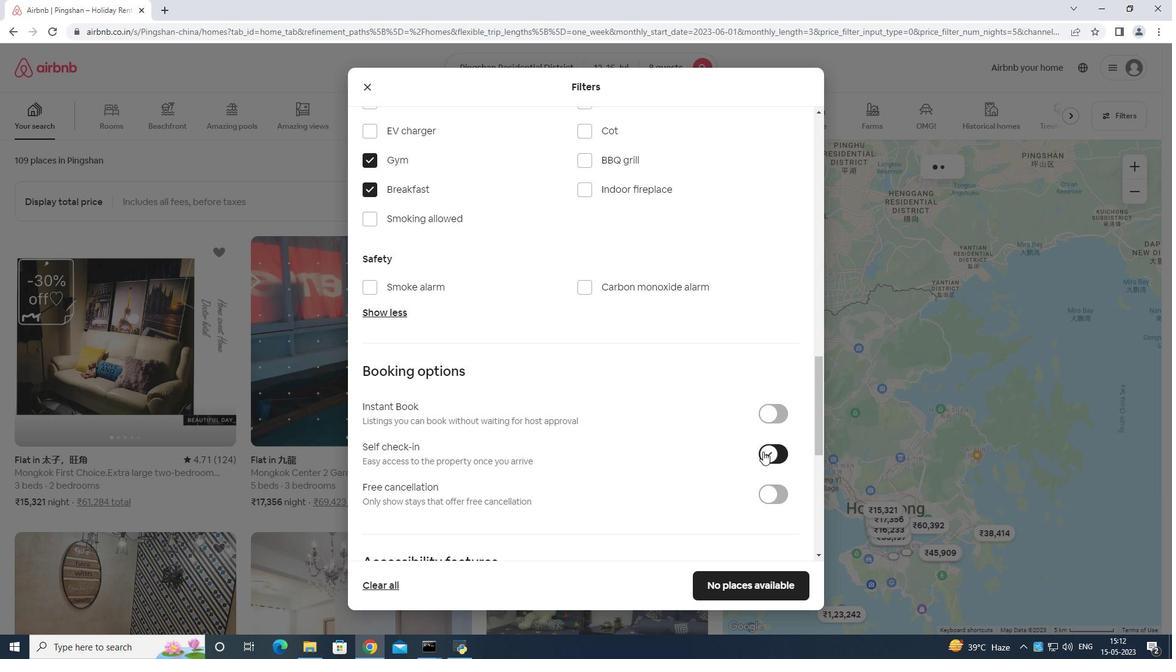 
Action: Mouse moved to (764, 452)
Screenshot: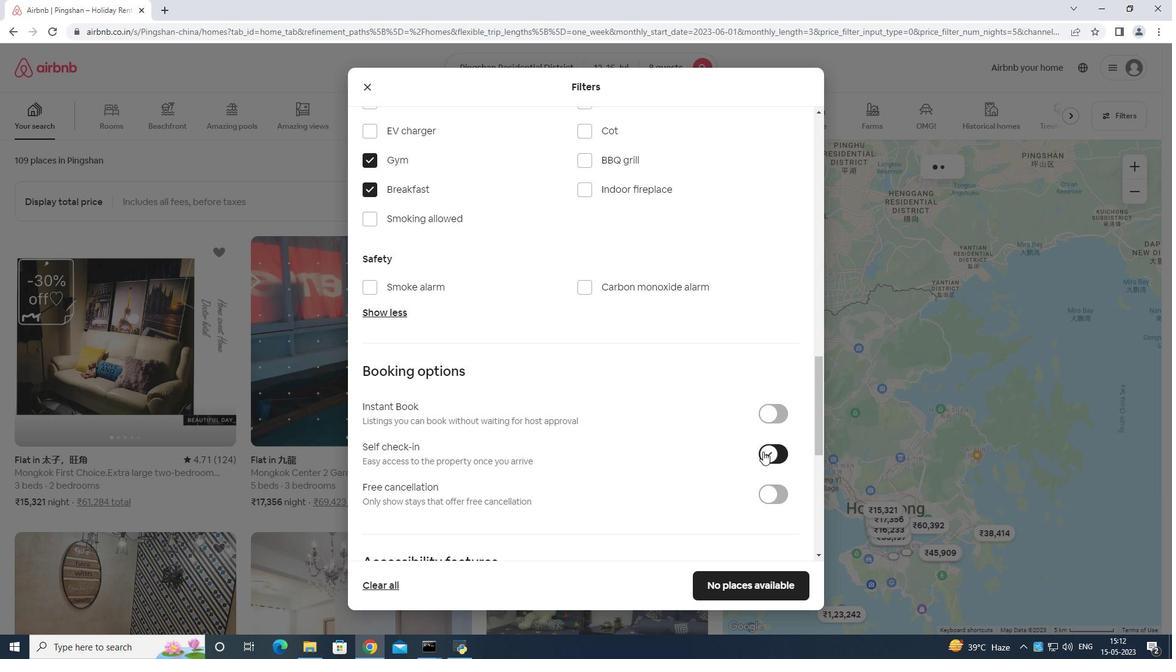 
Action: Mouse scrolled (764, 451) with delta (0, 0)
Screenshot: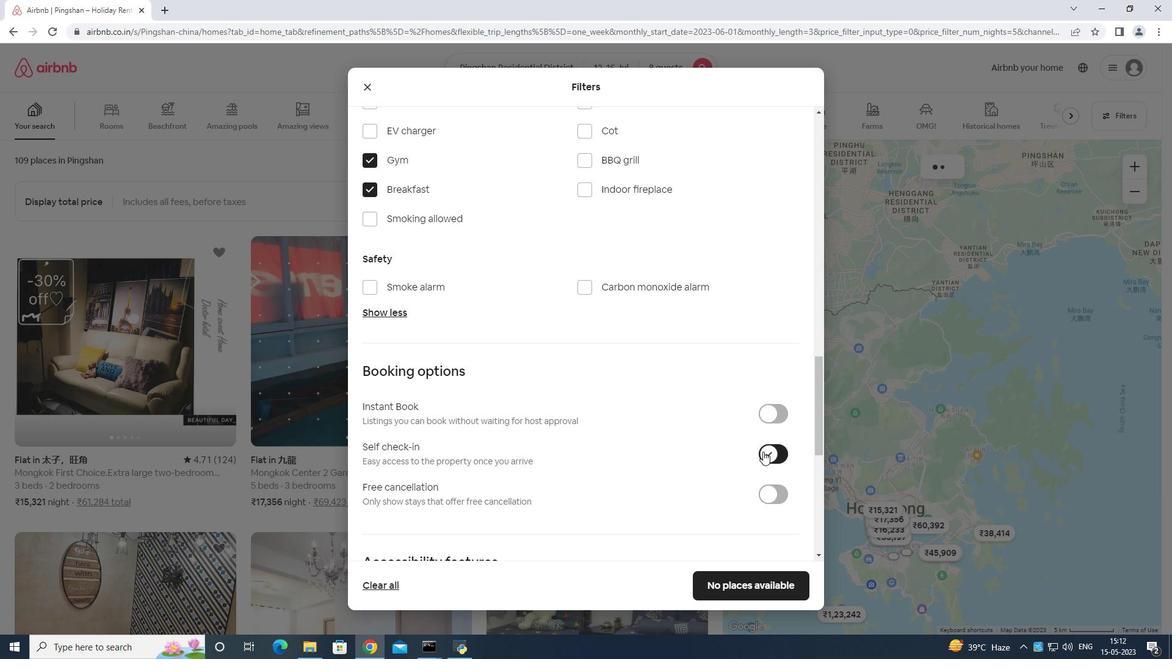 
Action: Mouse moved to (764, 452)
Screenshot: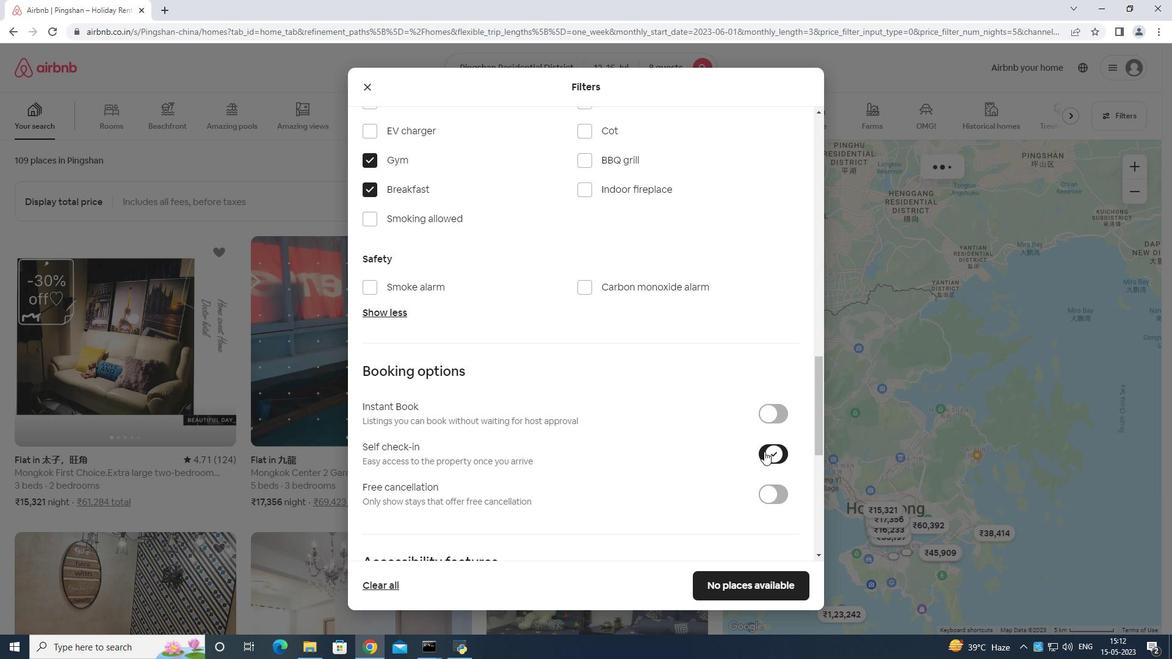 
Action: Mouse scrolled (764, 451) with delta (0, 0)
Screenshot: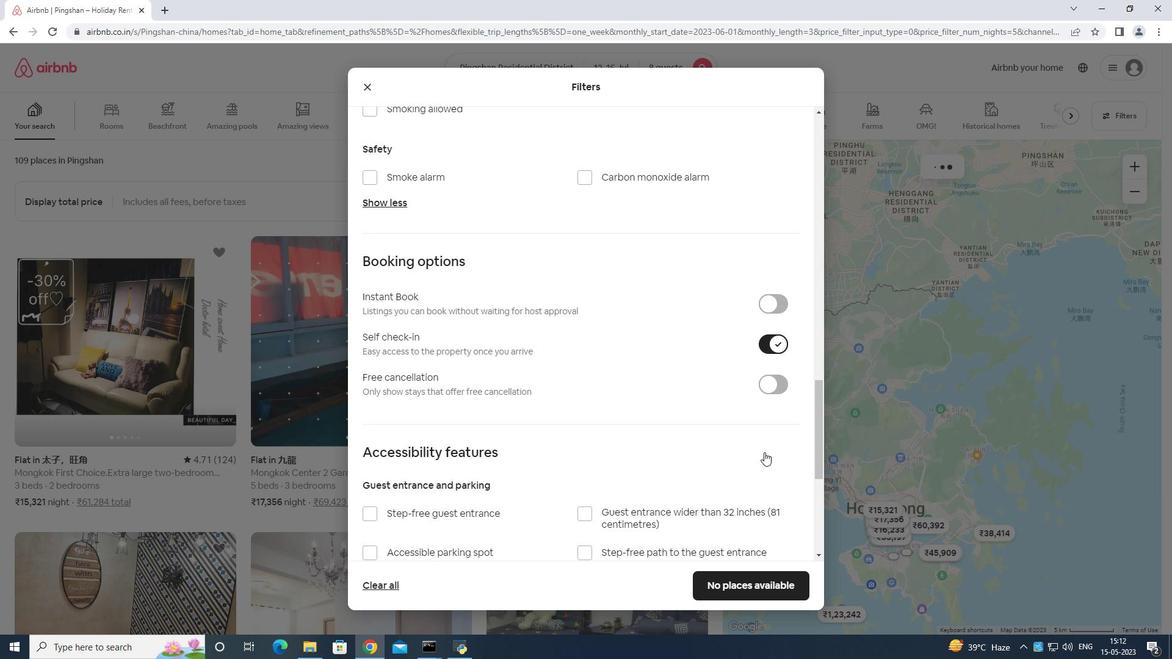 
Action: Mouse scrolled (764, 451) with delta (0, 0)
Screenshot: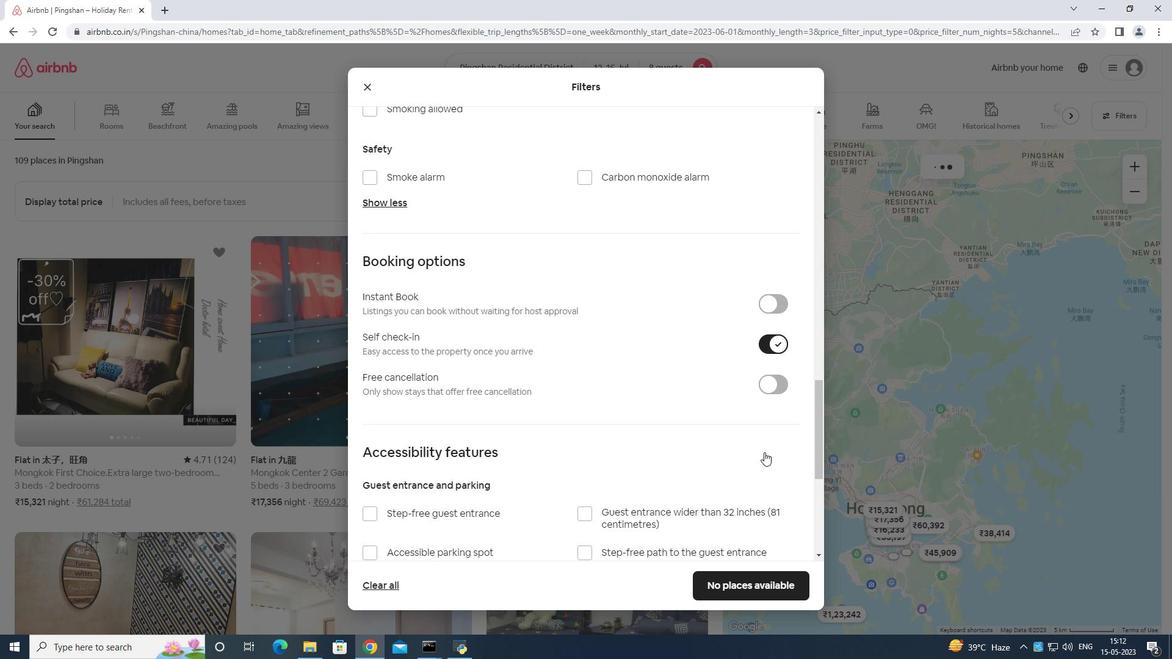 
Action: Mouse scrolled (764, 451) with delta (0, 0)
Screenshot: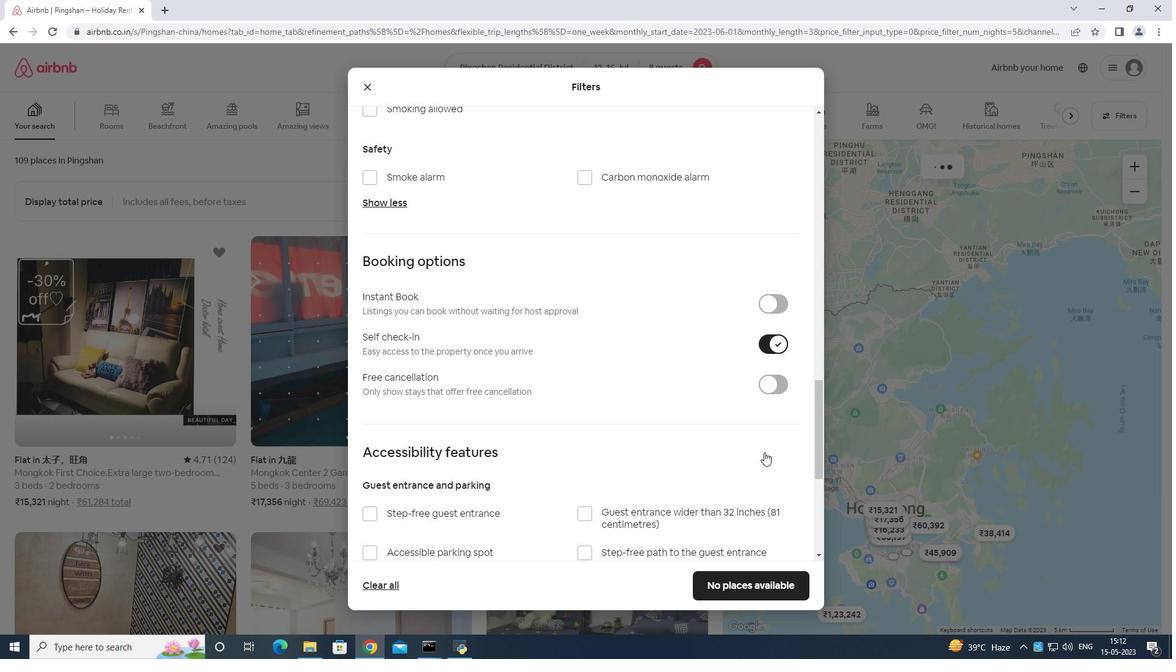 
Action: Mouse scrolled (764, 451) with delta (0, 0)
Screenshot: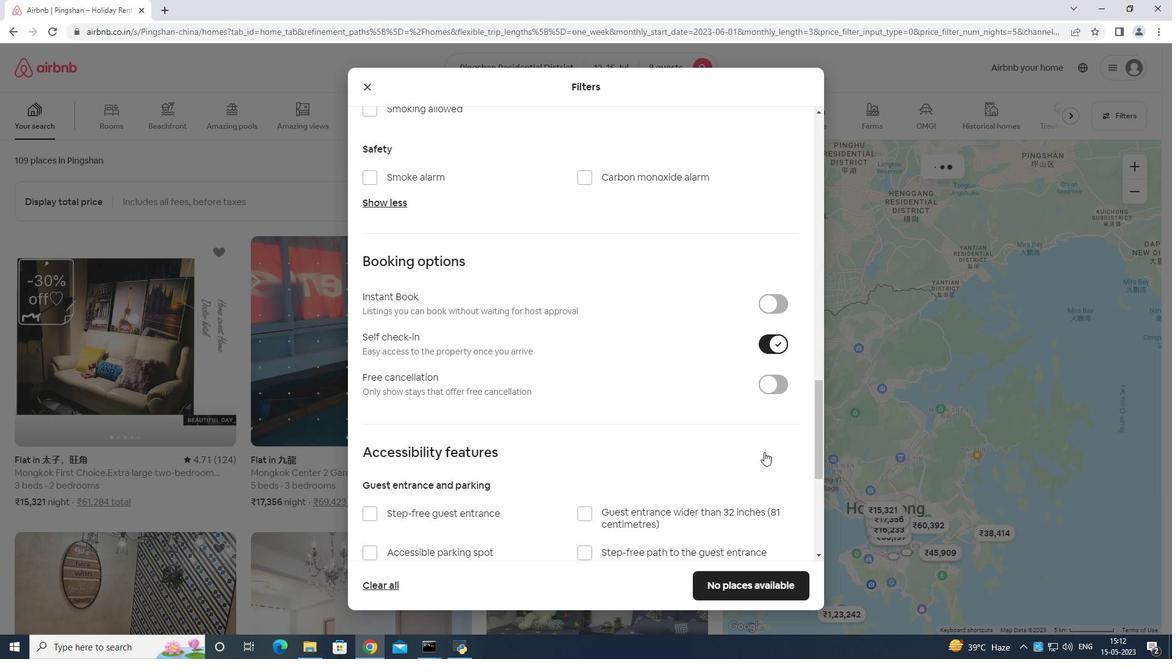
Action: Mouse moved to (734, 455)
Screenshot: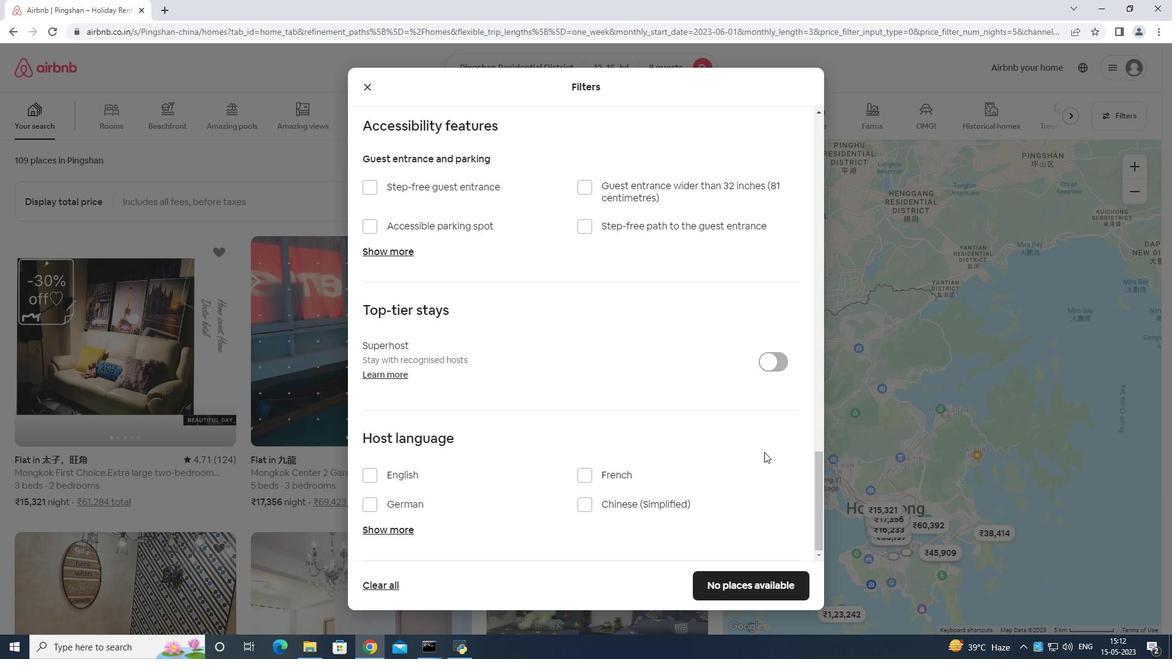 
Action: Mouse scrolled (734, 454) with delta (0, 0)
Screenshot: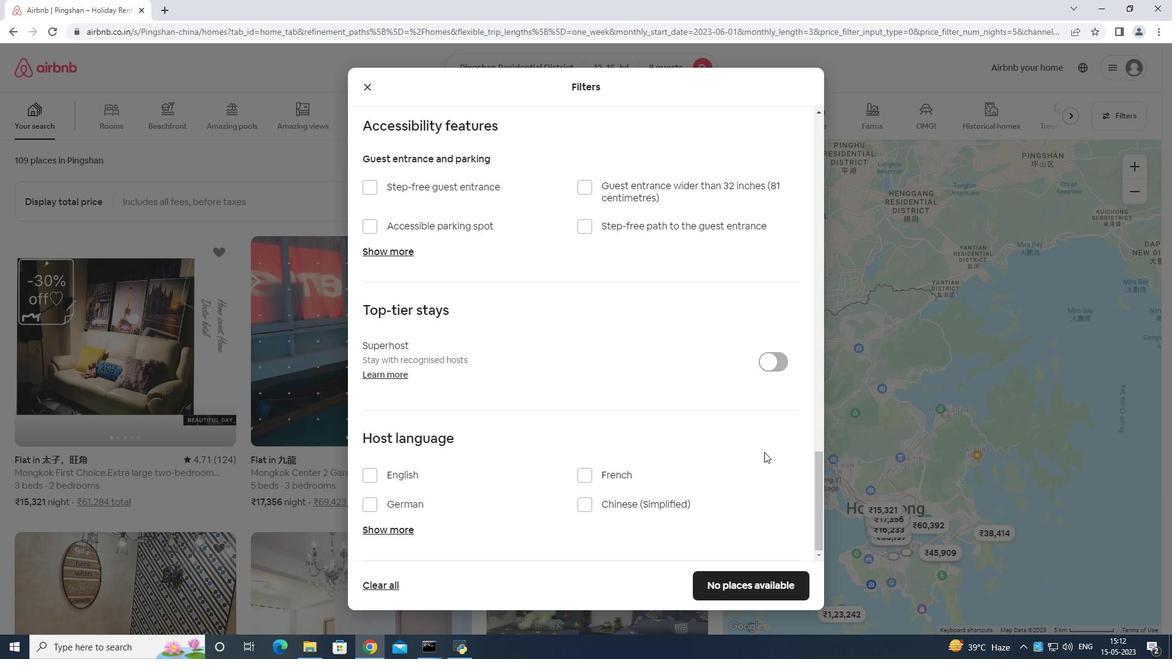 
Action: Mouse moved to (720, 459)
Screenshot: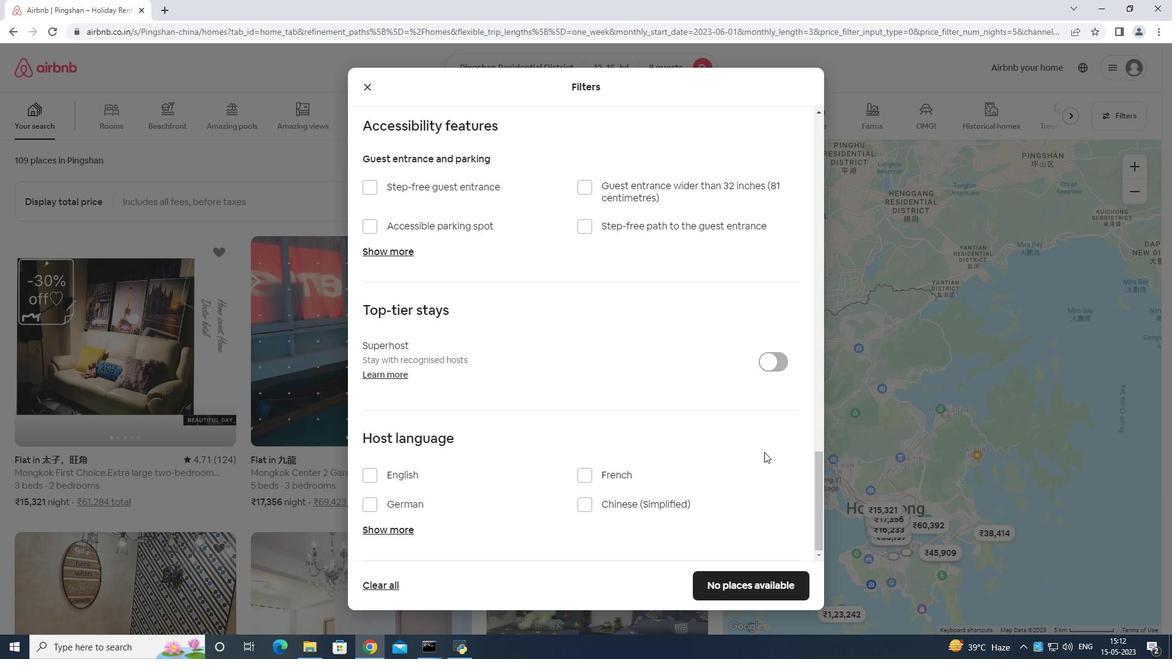 
Action: Mouse scrolled (720, 459) with delta (0, 0)
Screenshot: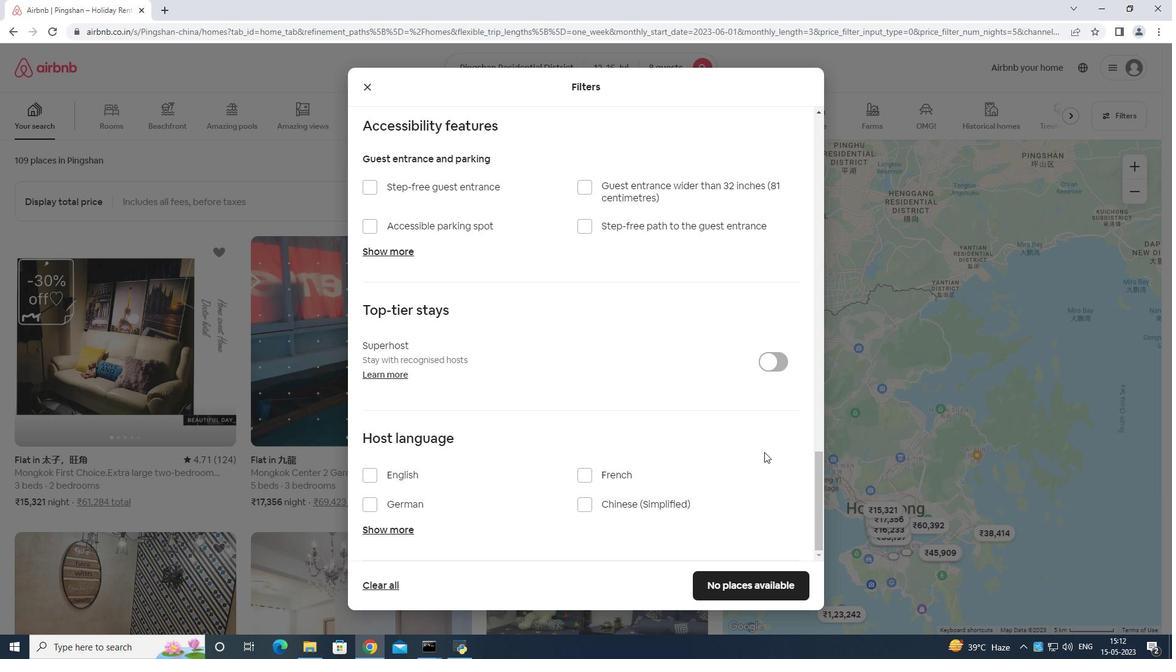 
Action: Mouse moved to (711, 461)
Screenshot: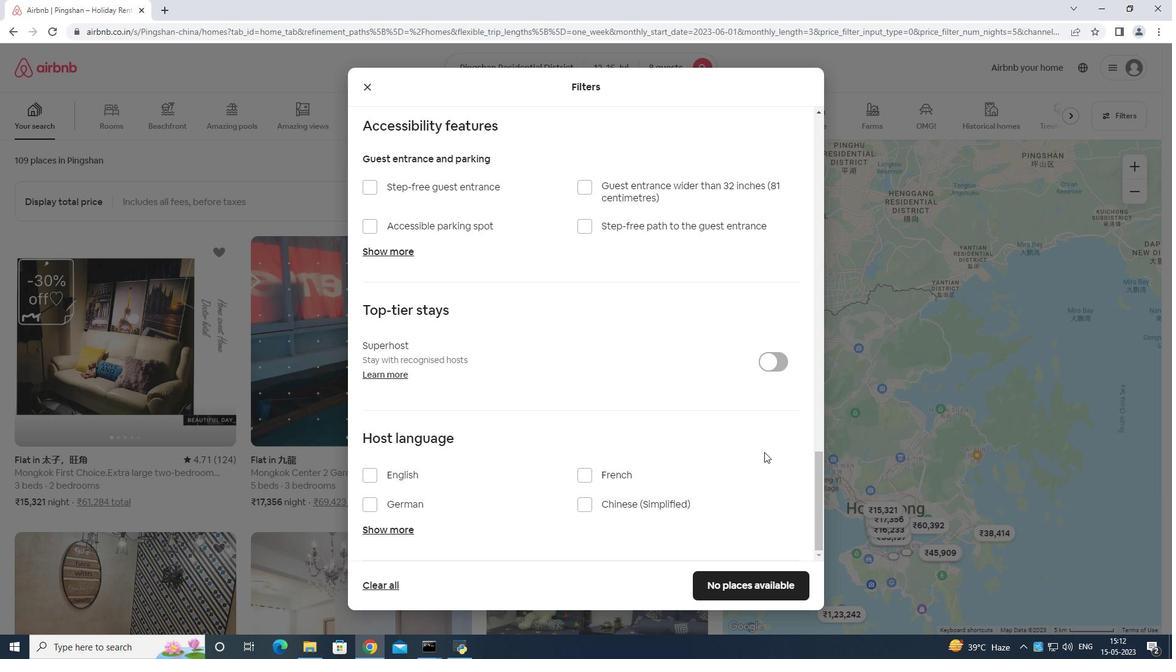 
Action: Mouse scrolled (711, 460) with delta (0, 0)
Screenshot: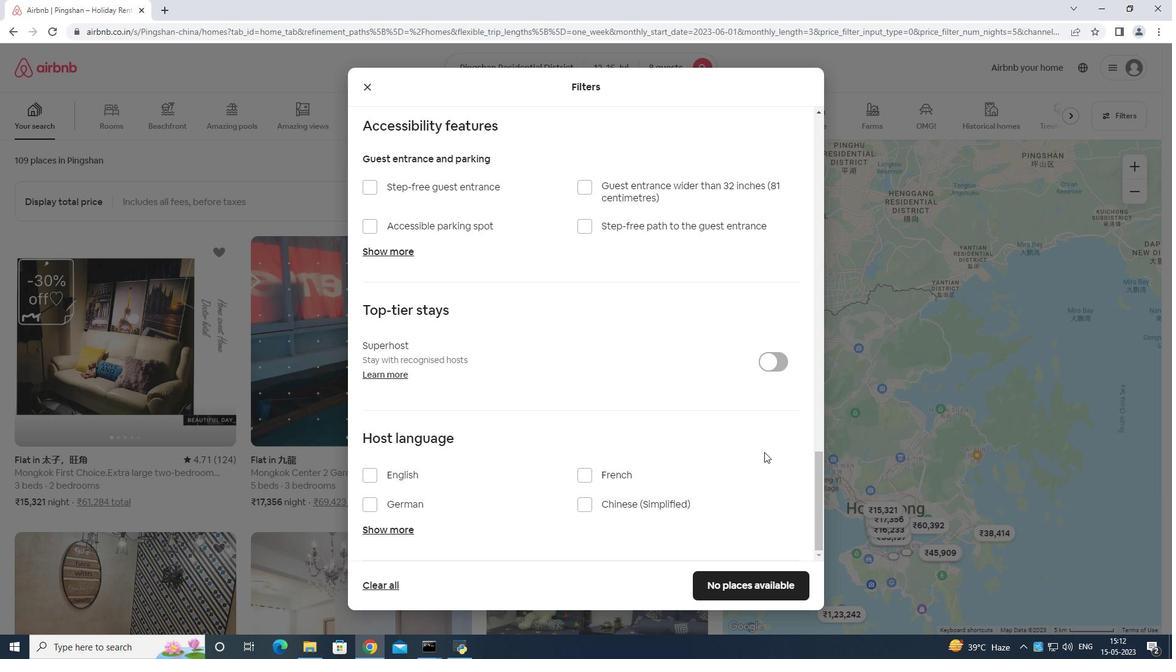 
Action: Mouse moved to (674, 464)
Screenshot: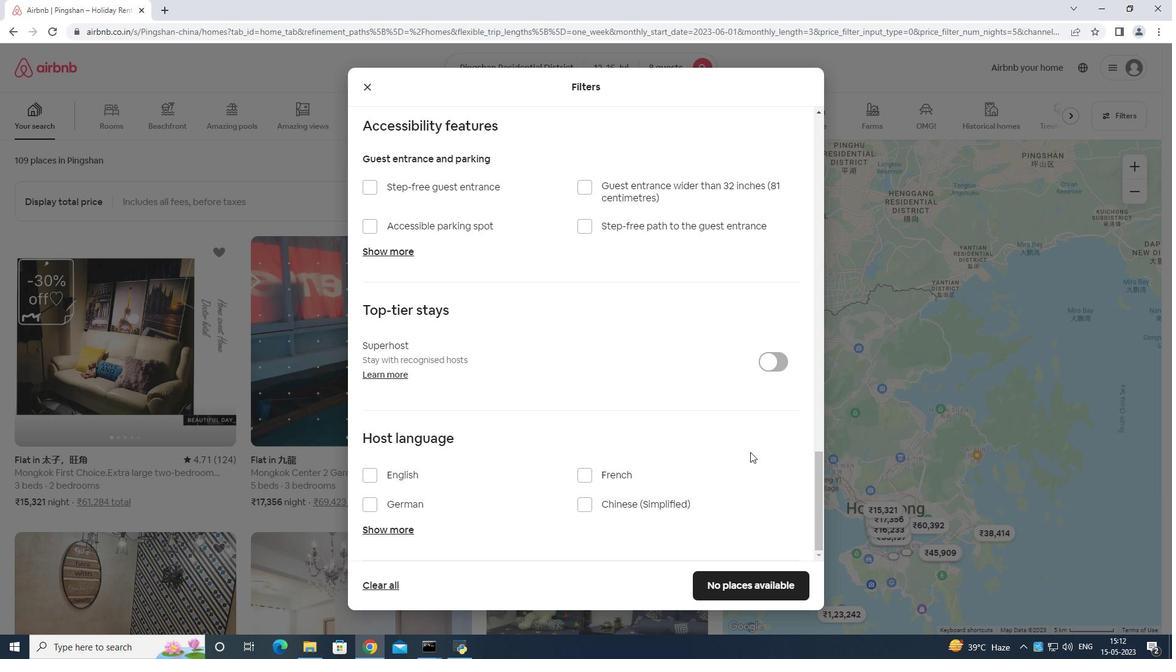 
Action: Mouse scrolled (674, 463) with delta (0, 0)
Screenshot: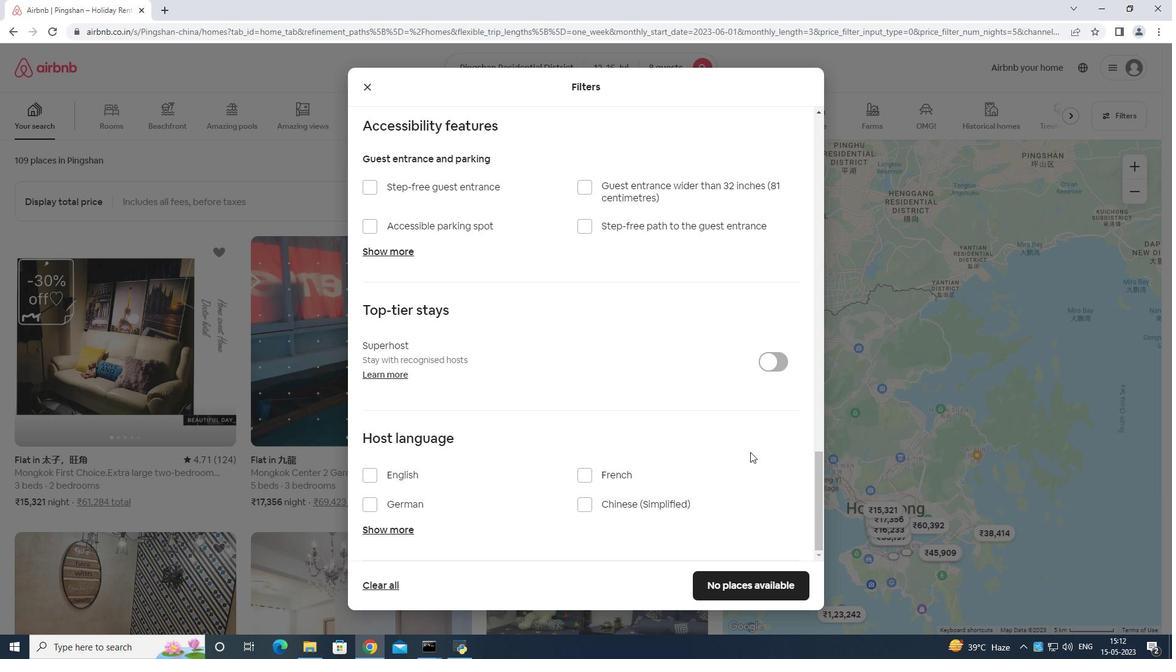 
Action: Mouse moved to (410, 470)
Screenshot: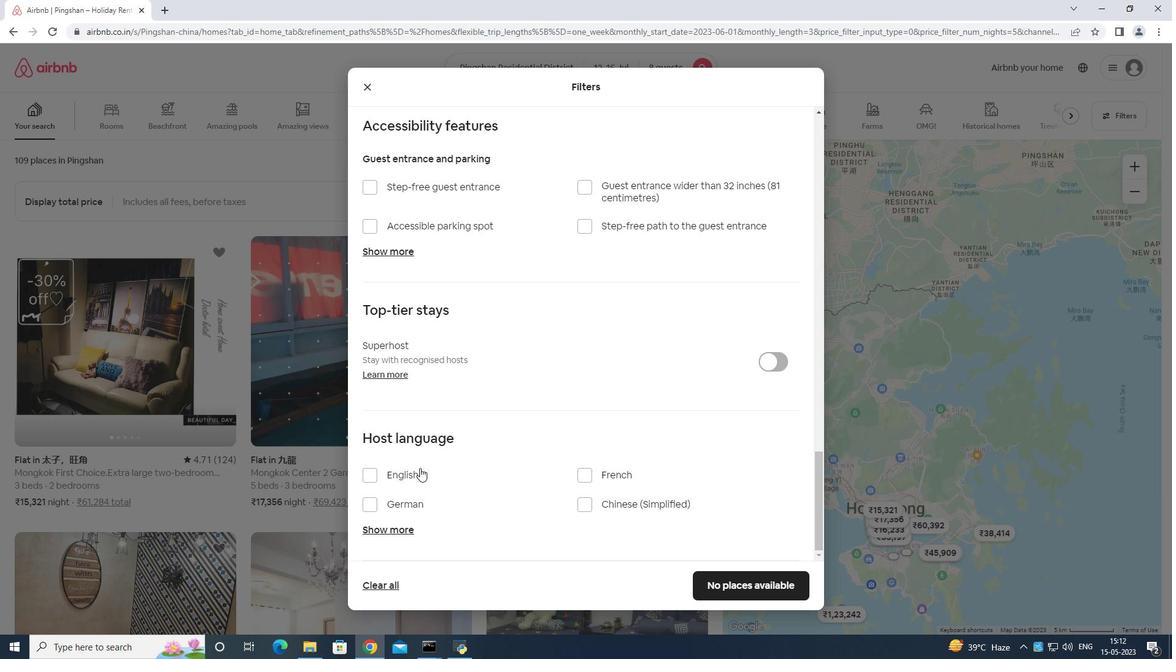 
Action: Mouse pressed left at (410, 470)
Screenshot: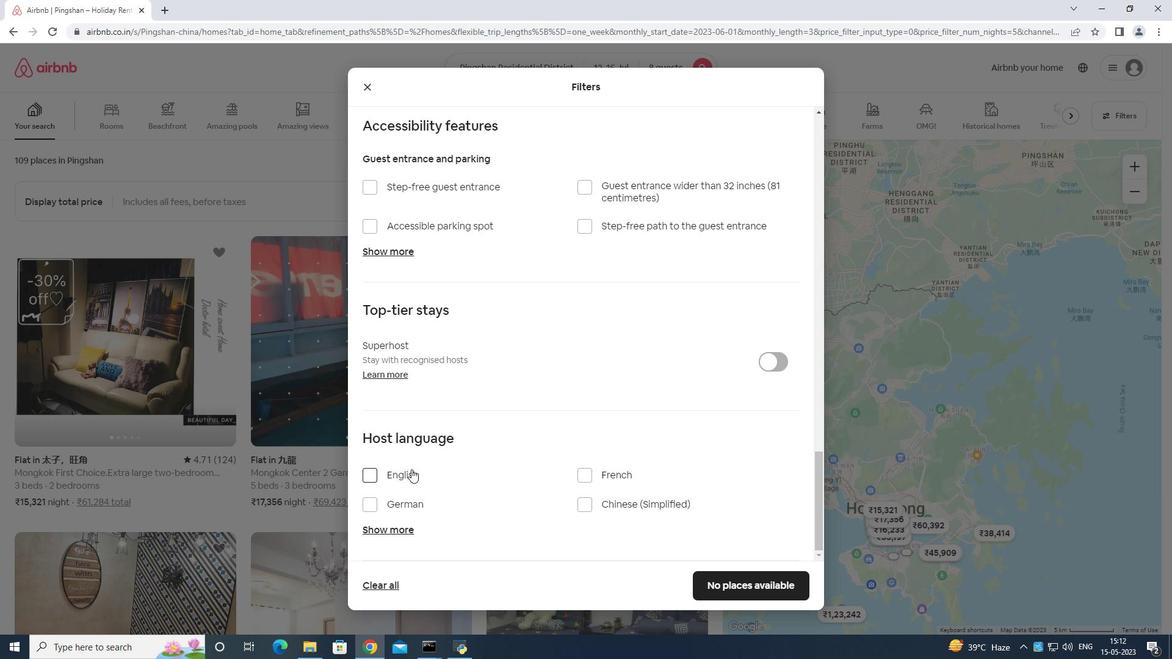 
Action: Mouse moved to (728, 565)
Screenshot: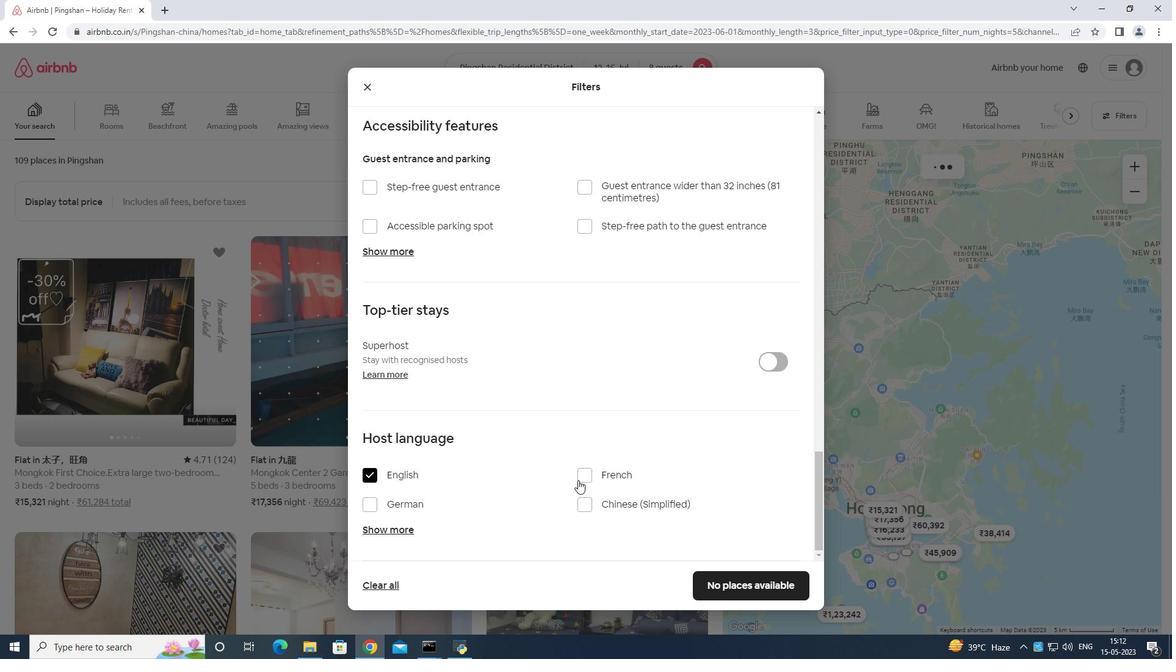 
Action: Mouse scrolled (728, 565) with delta (0, 0)
Screenshot: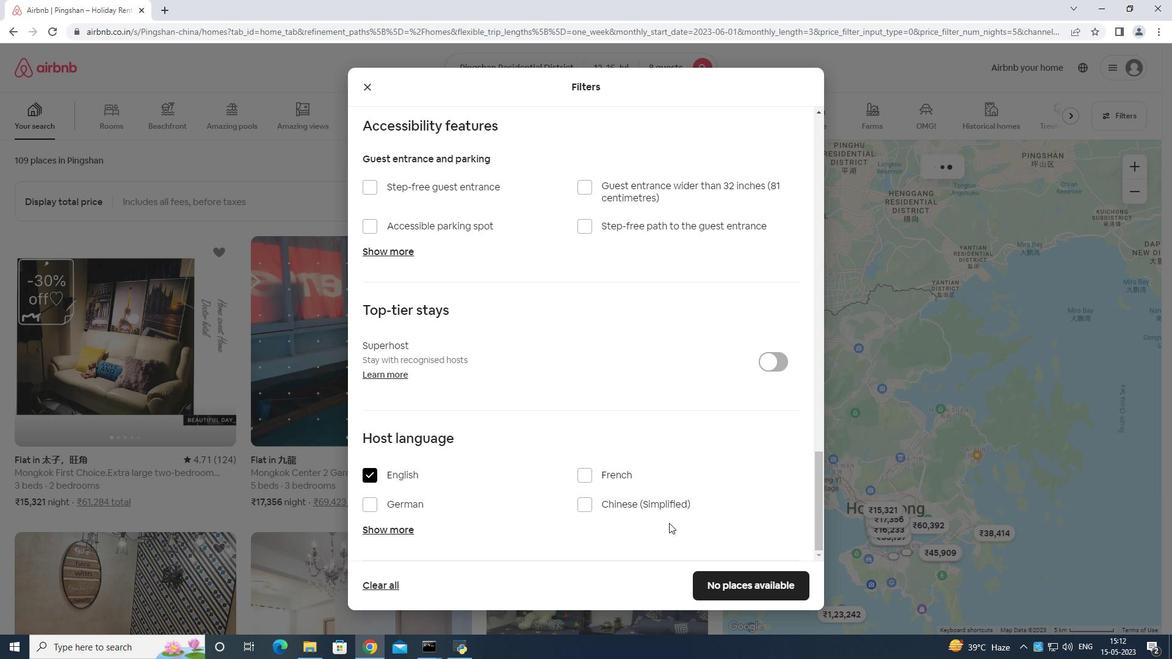 
Action: Mouse moved to (738, 576)
Screenshot: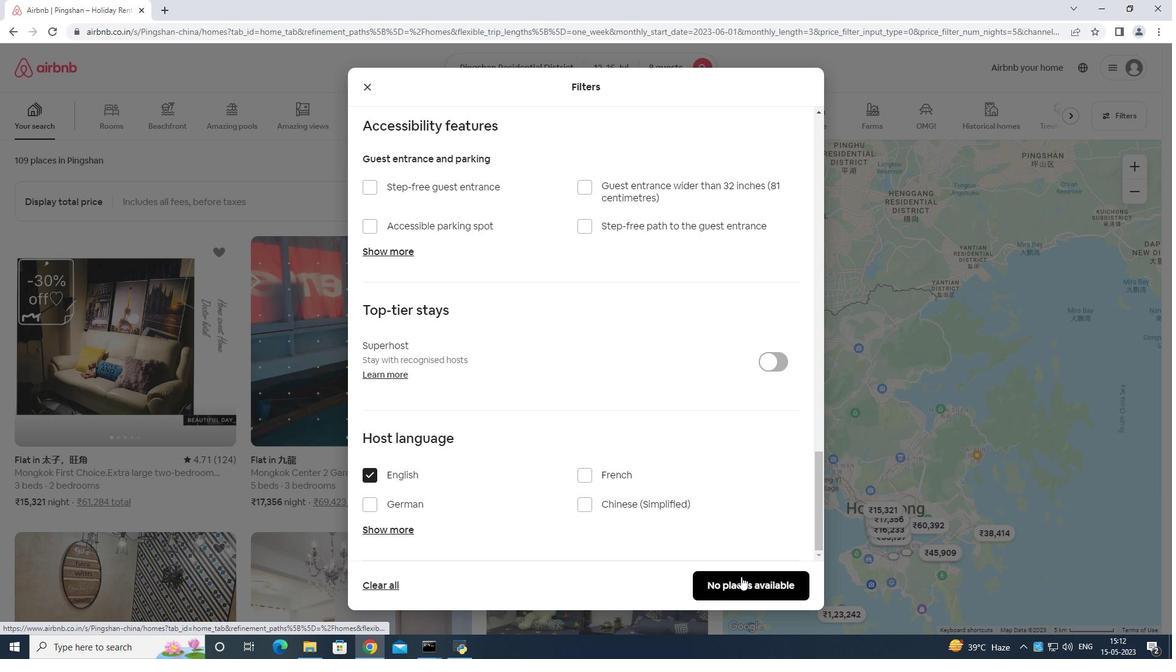 
Action: Mouse pressed left at (738, 576)
Screenshot: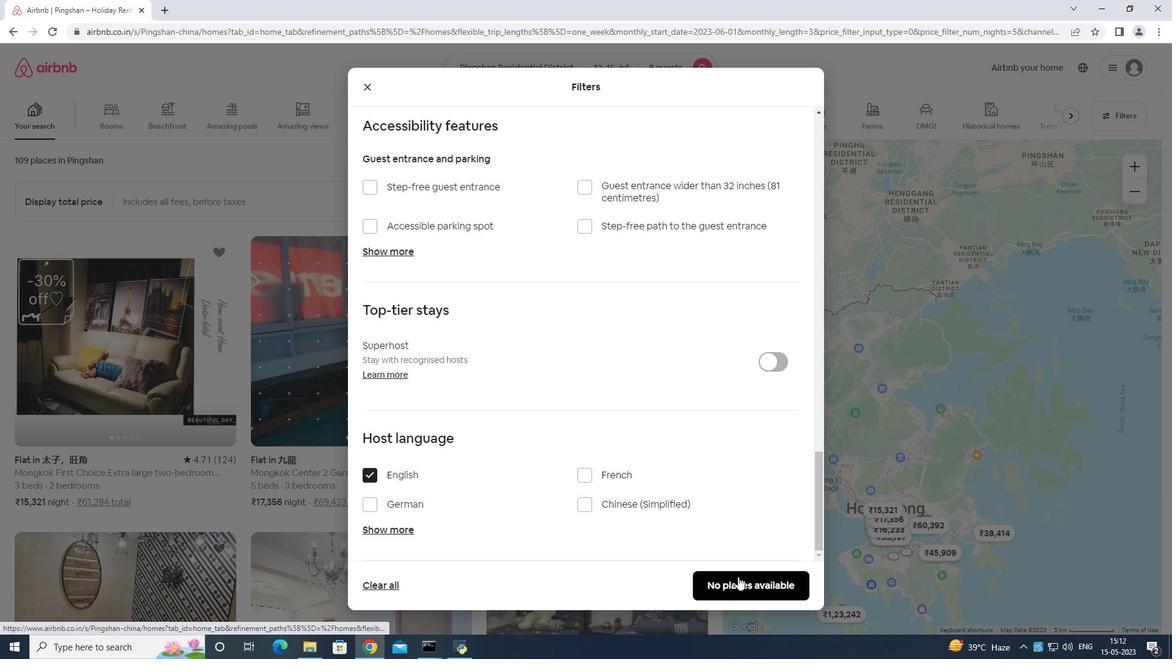 
